Task: Search one way flight ticket for 2 adults, 4 children and 1 infant on lap in business from Birmingham: Birmingham-shuttlesworth International Airport to Dothan: Dothan Regional Airport on 5-2-2023. Choice of flights is United. Number of bags: 2 carry on bags and 7 checked bags. Price is upto 107000. Outbound departure time preference is 16:00.
Action: Mouse moved to (300, 498)
Screenshot: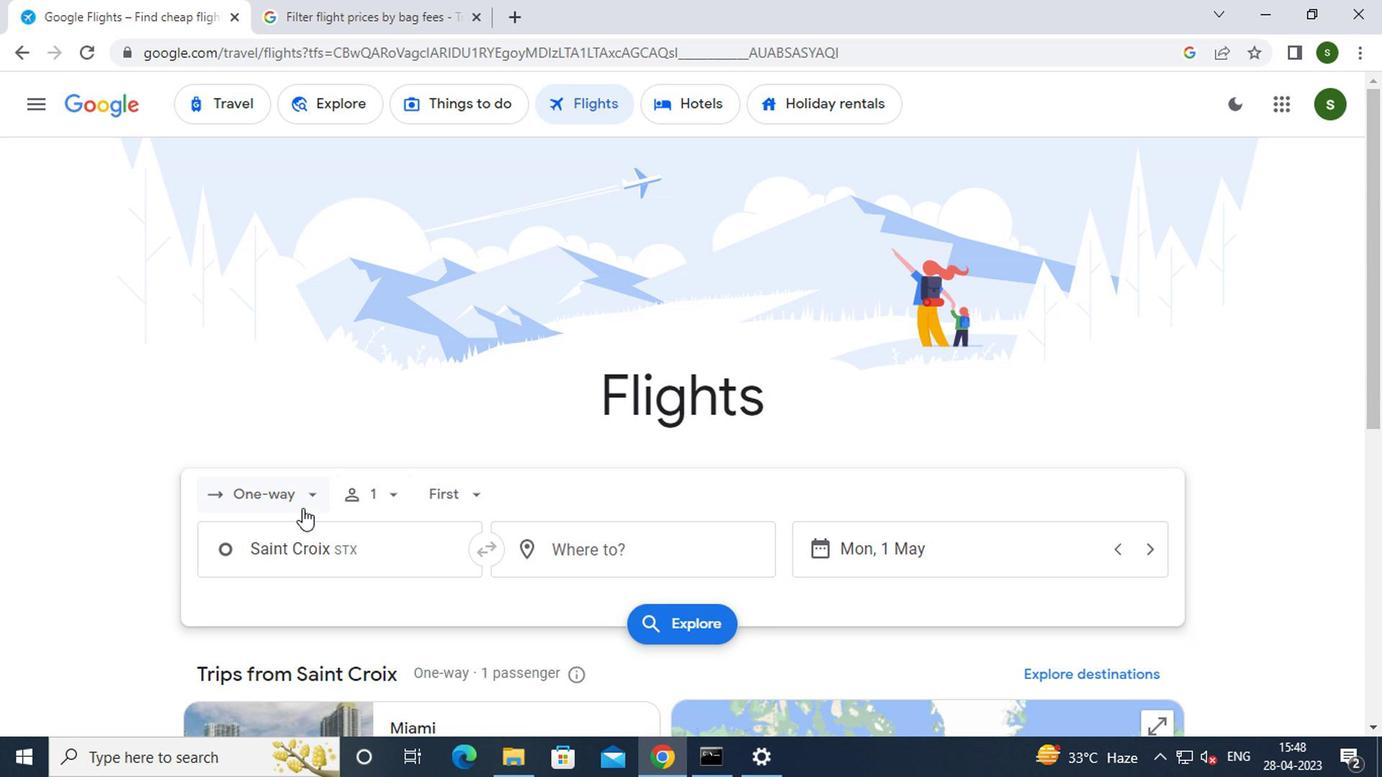
Action: Mouse pressed left at (300, 498)
Screenshot: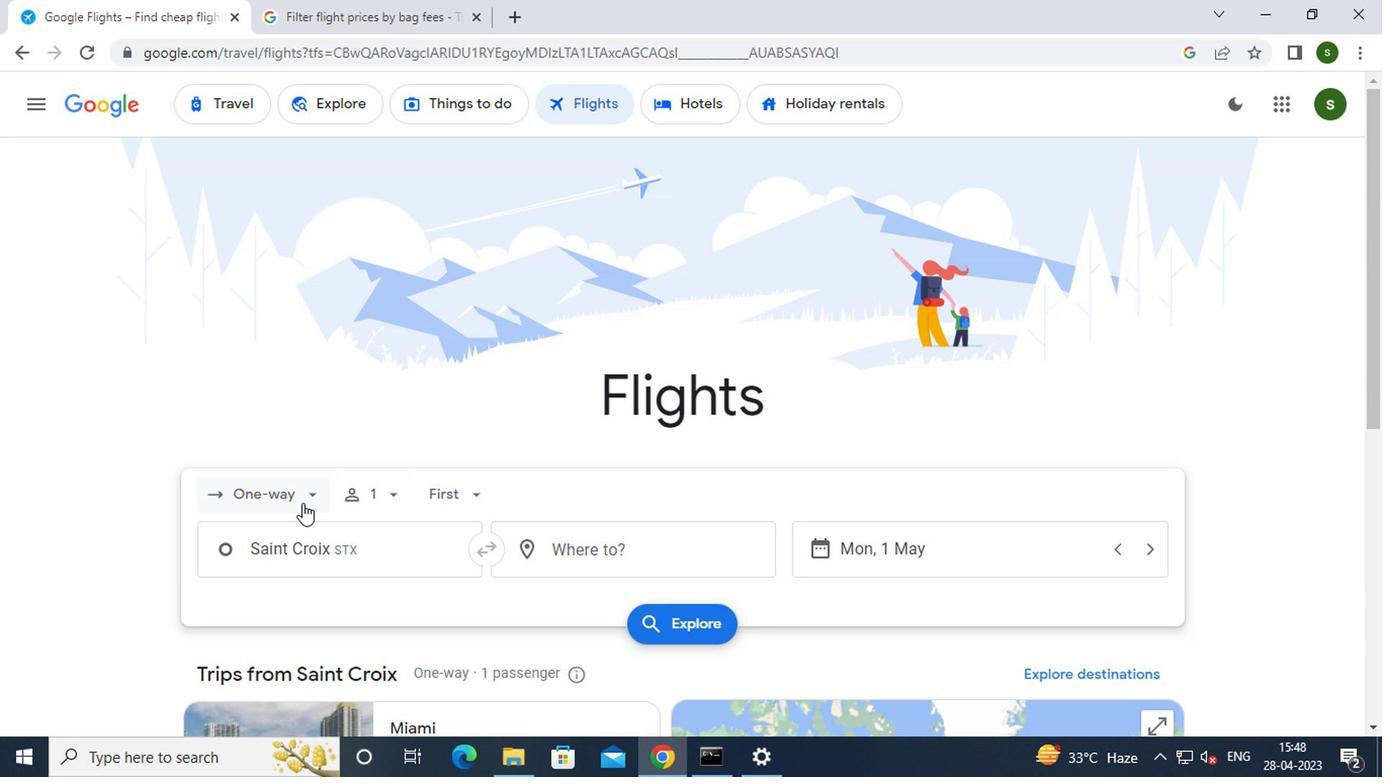 
Action: Mouse moved to (293, 585)
Screenshot: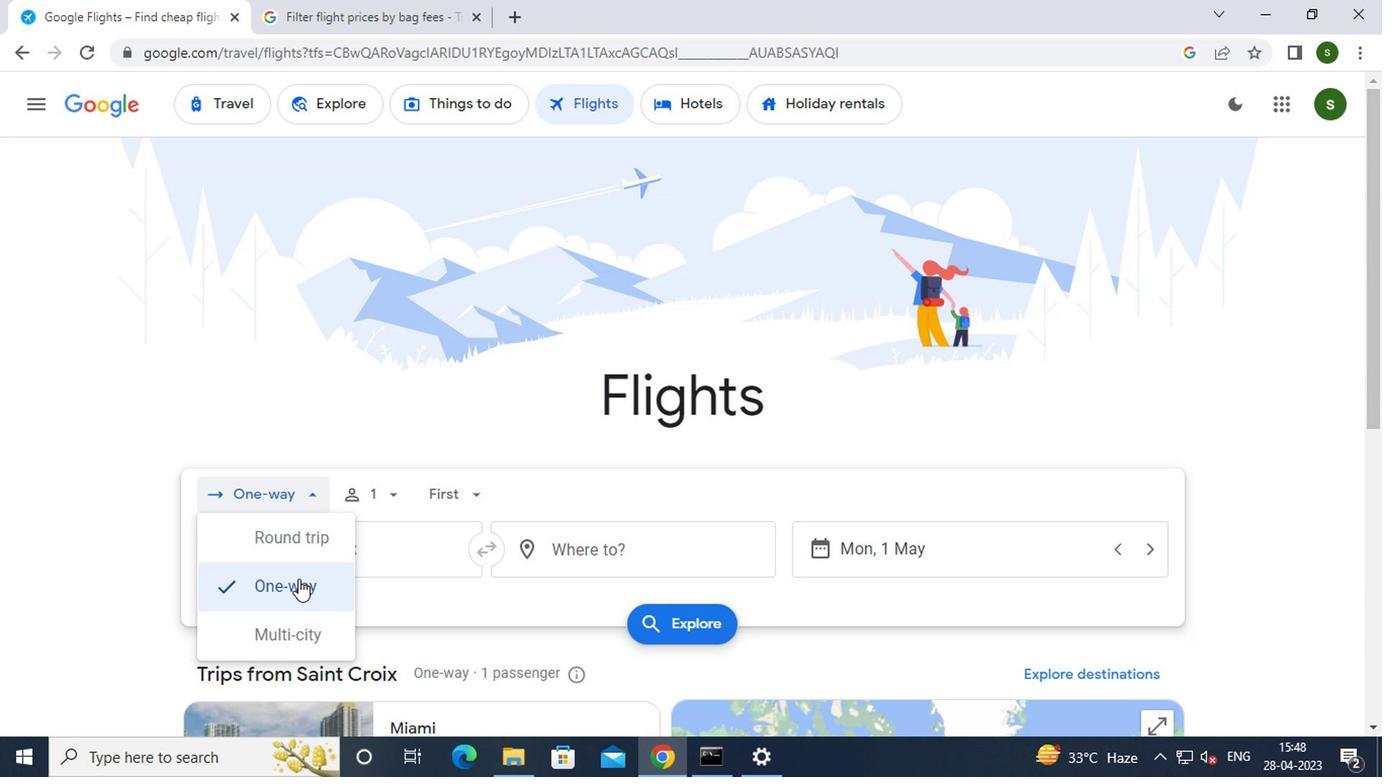 
Action: Mouse pressed left at (293, 585)
Screenshot: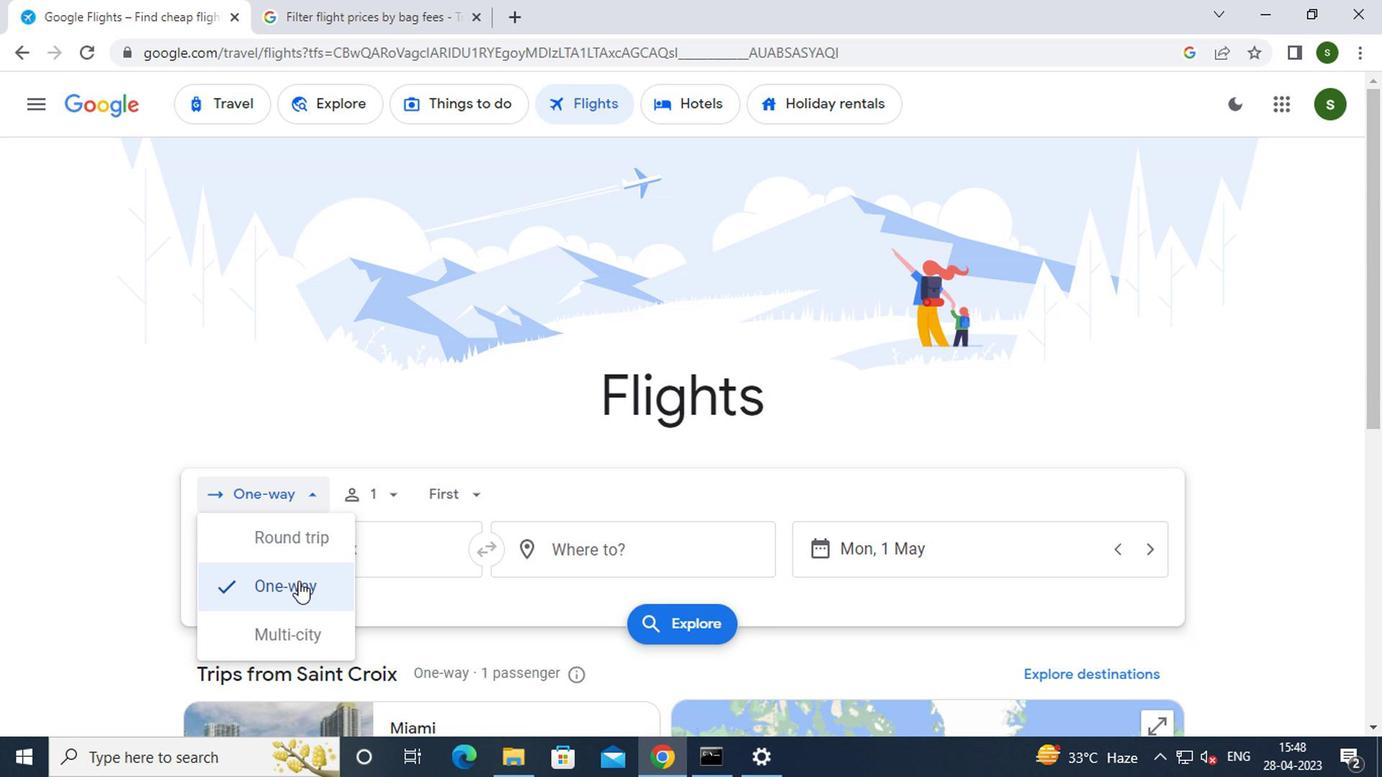 
Action: Mouse moved to (398, 485)
Screenshot: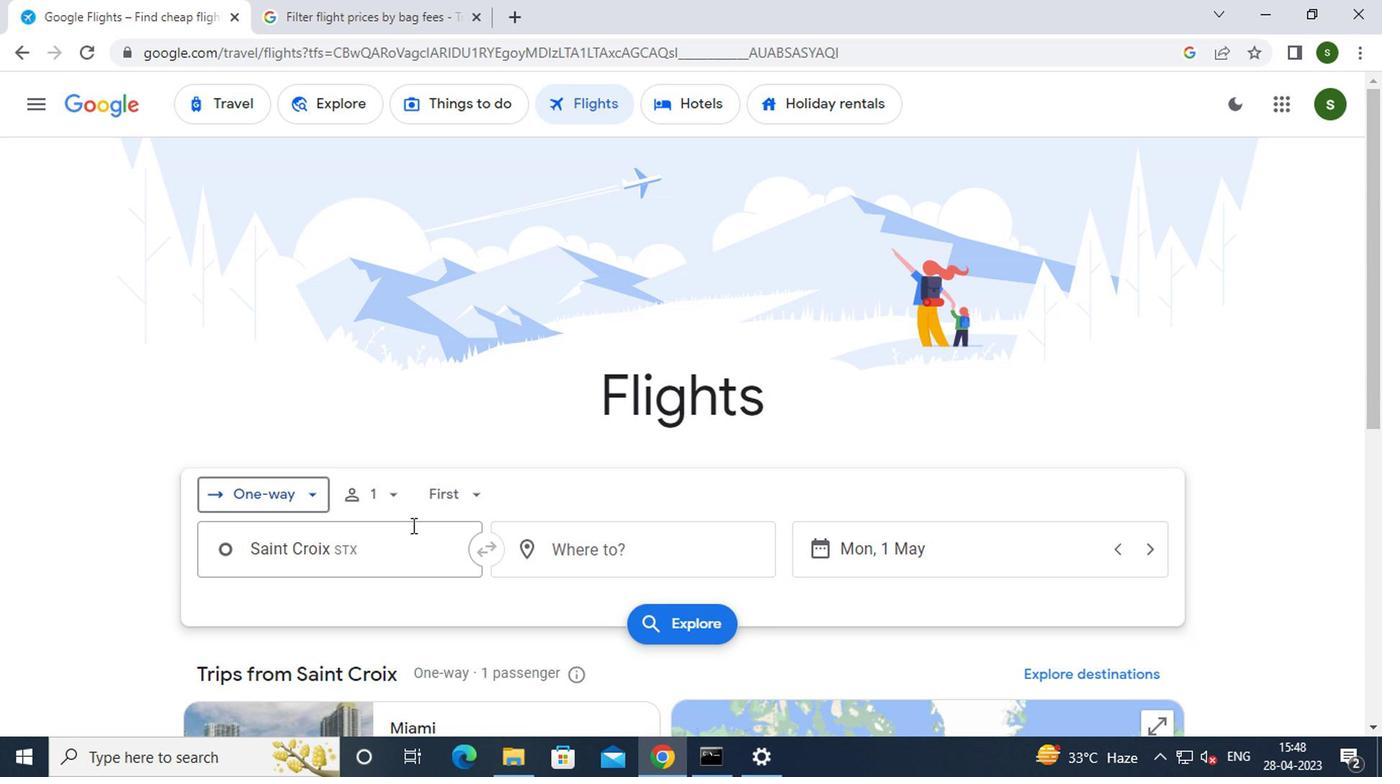 
Action: Mouse pressed left at (398, 485)
Screenshot: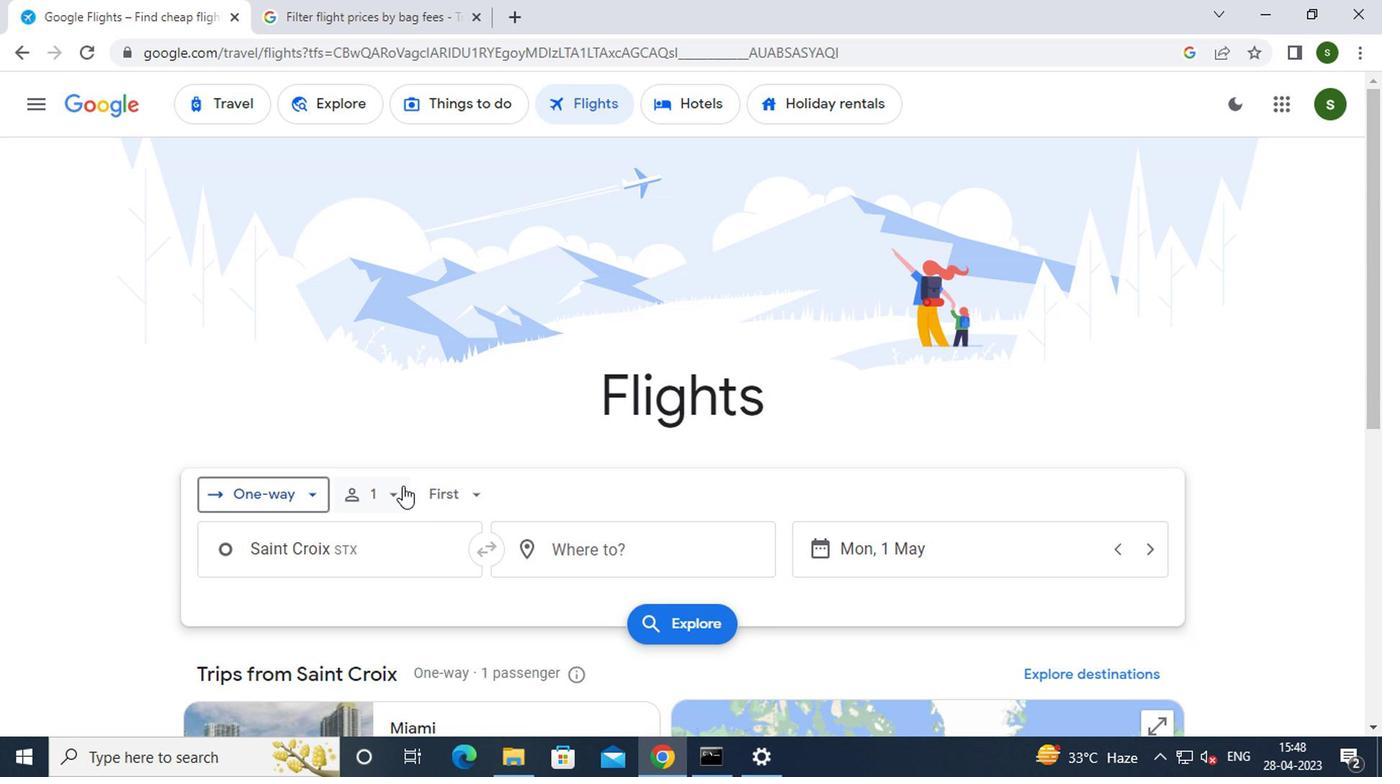 
Action: Mouse moved to (551, 547)
Screenshot: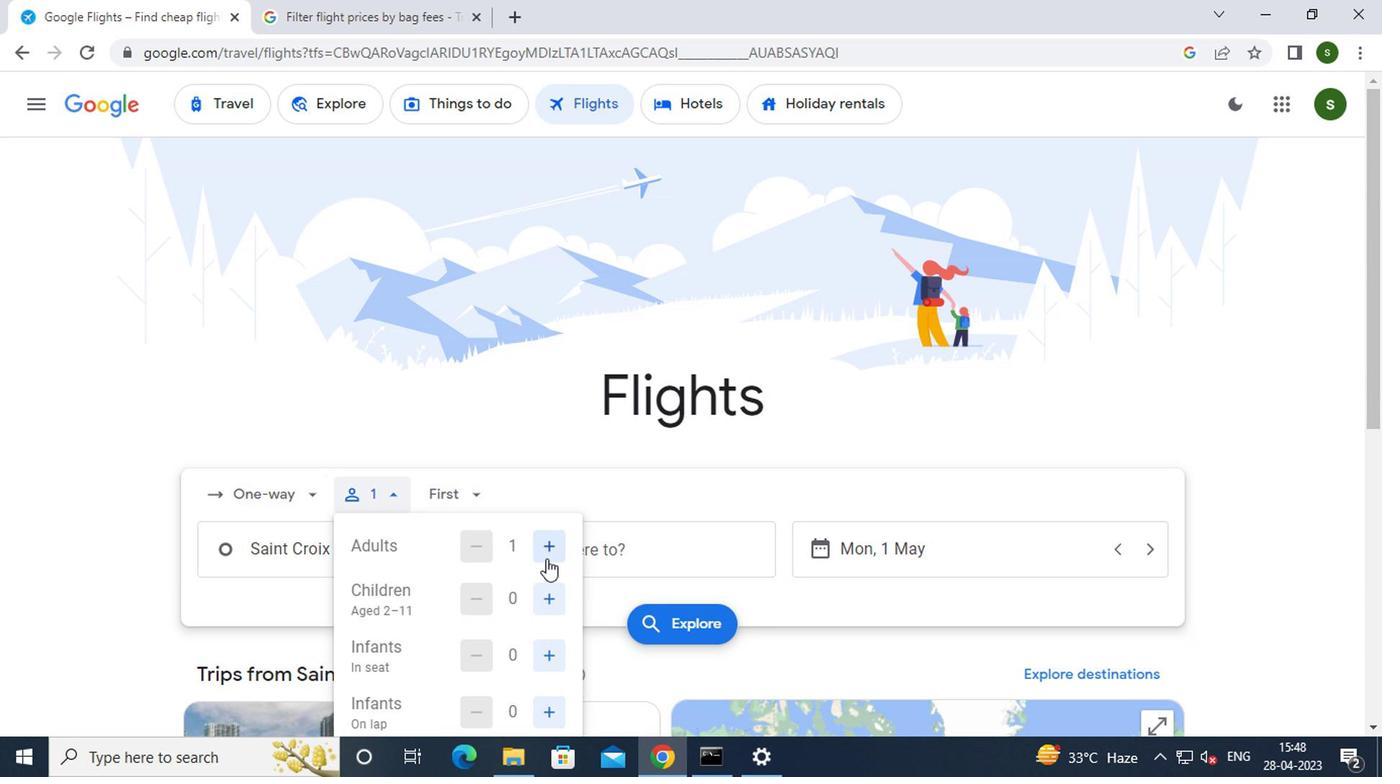 
Action: Mouse pressed left at (551, 547)
Screenshot: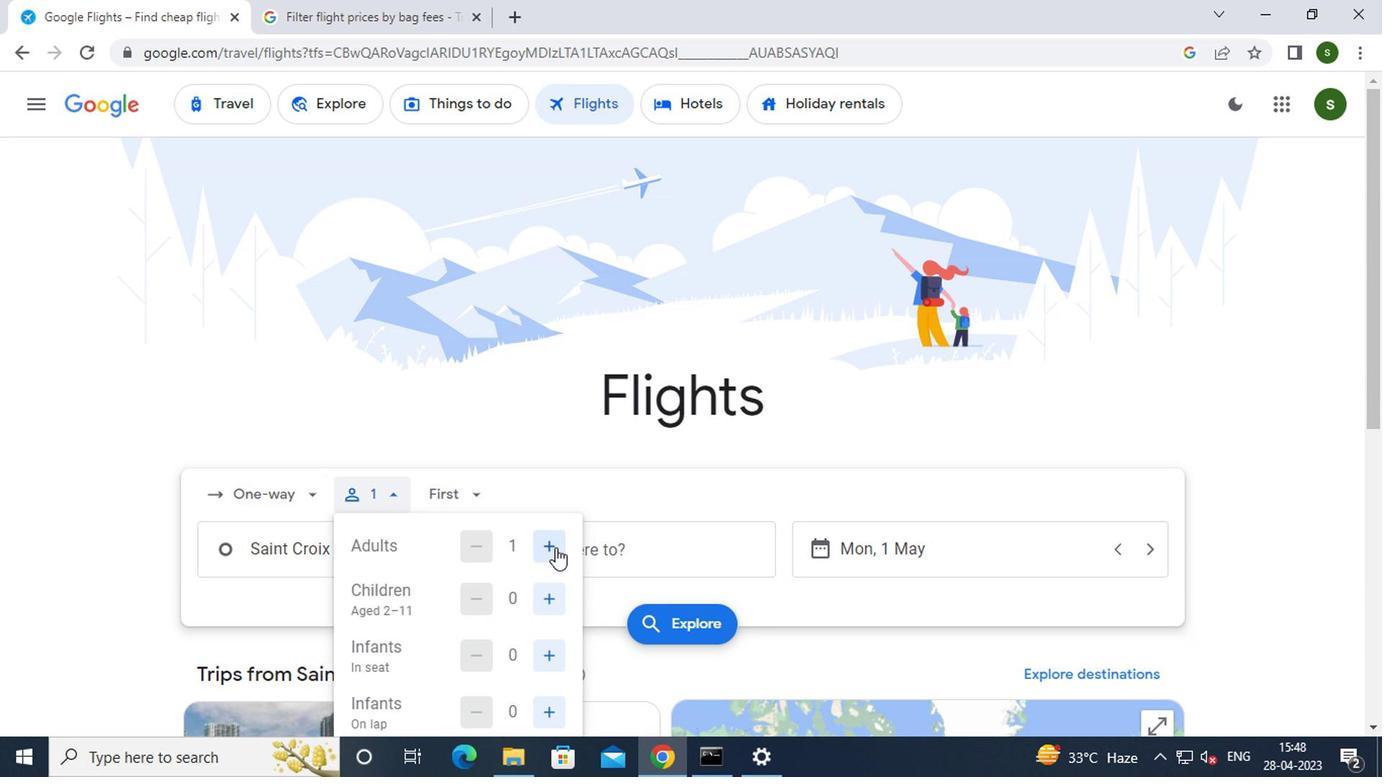 
Action: Mouse moved to (550, 592)
Screenshot: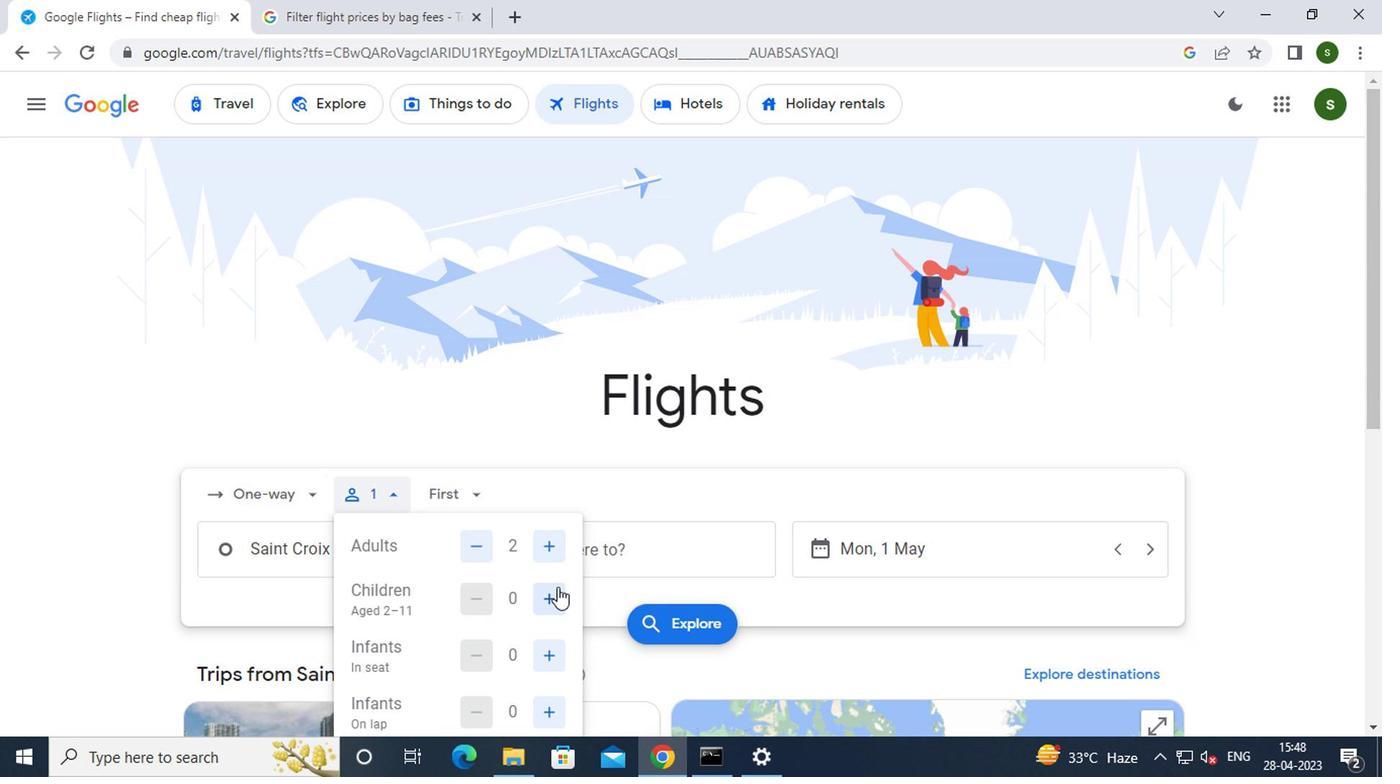 
Action: Mouse pressed left at (550, 592)
Screenshot: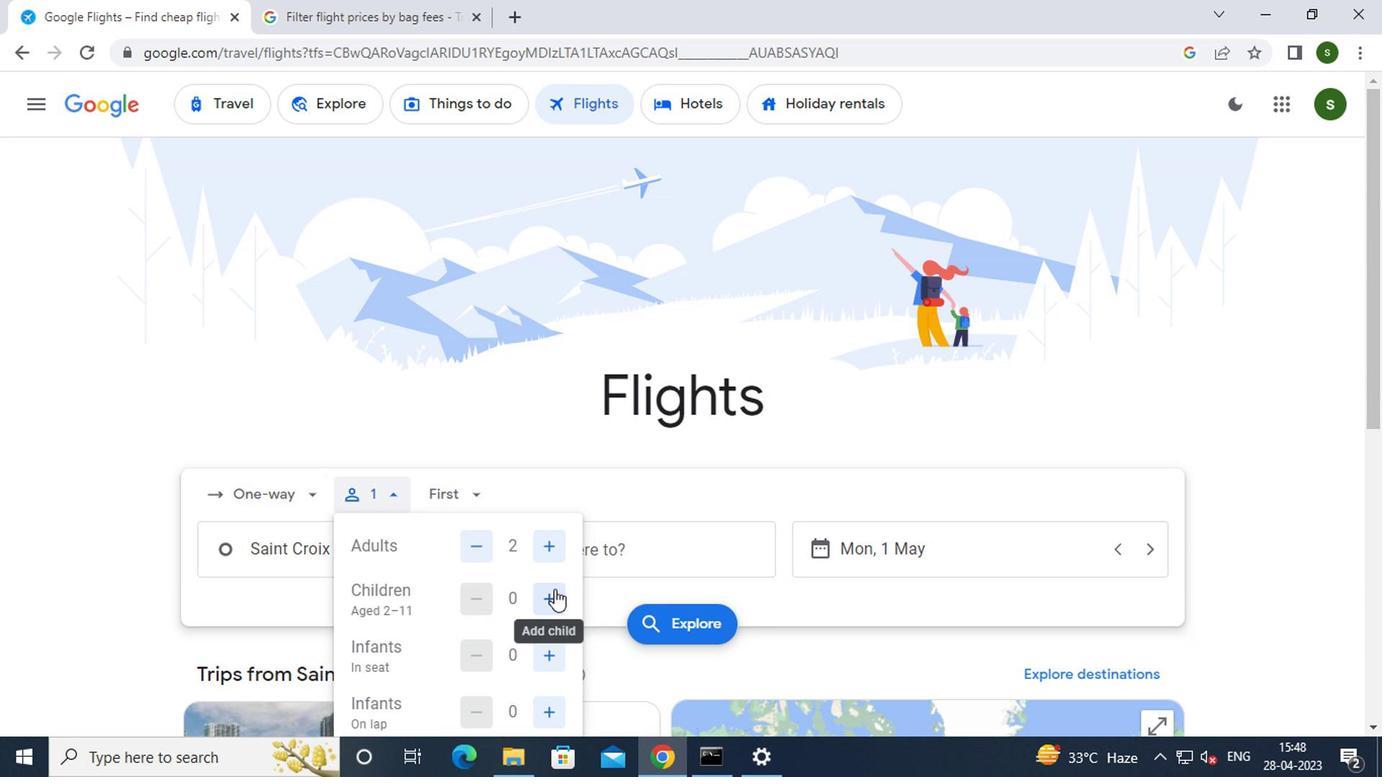 
Action: Mouse pressed left at (550, 592)
Screenshot: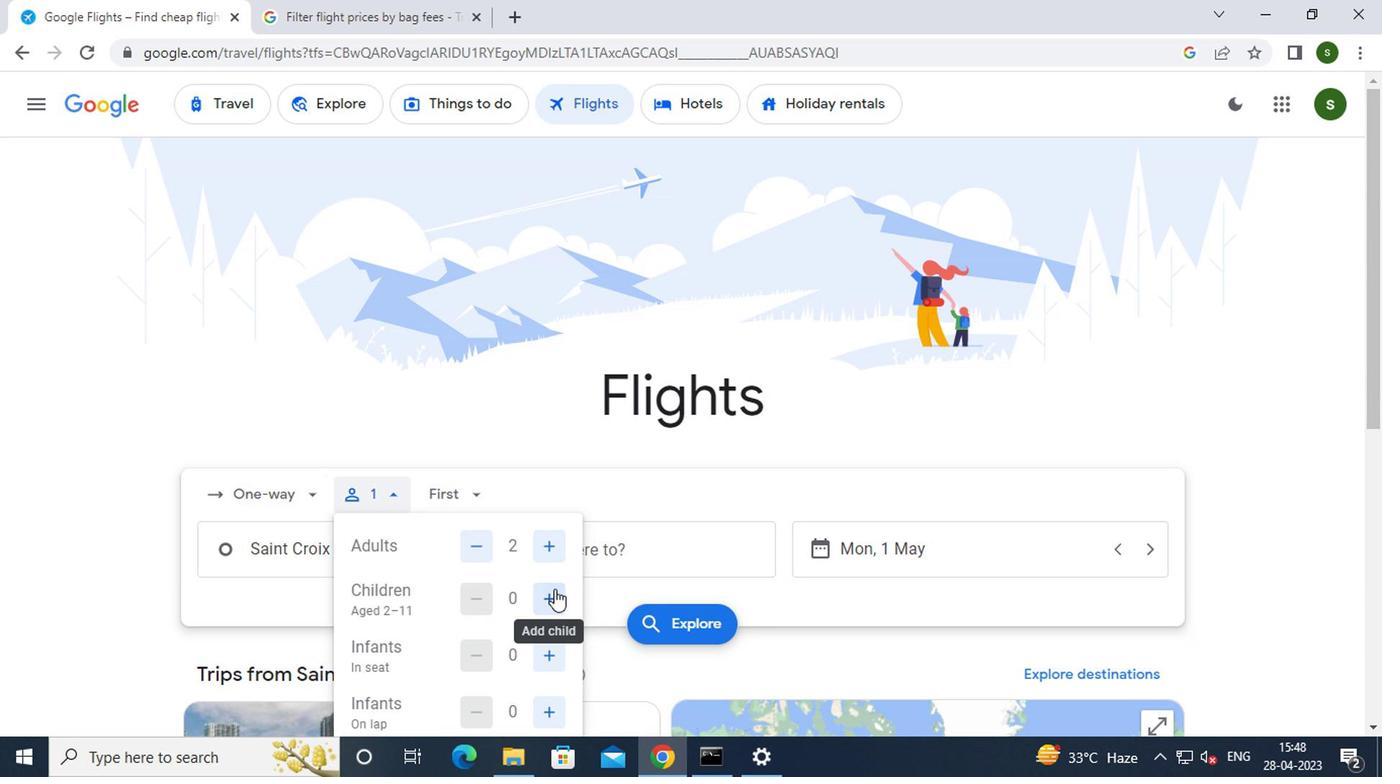 
Action: Mouse pressed left at (550, 592)
Screenshot: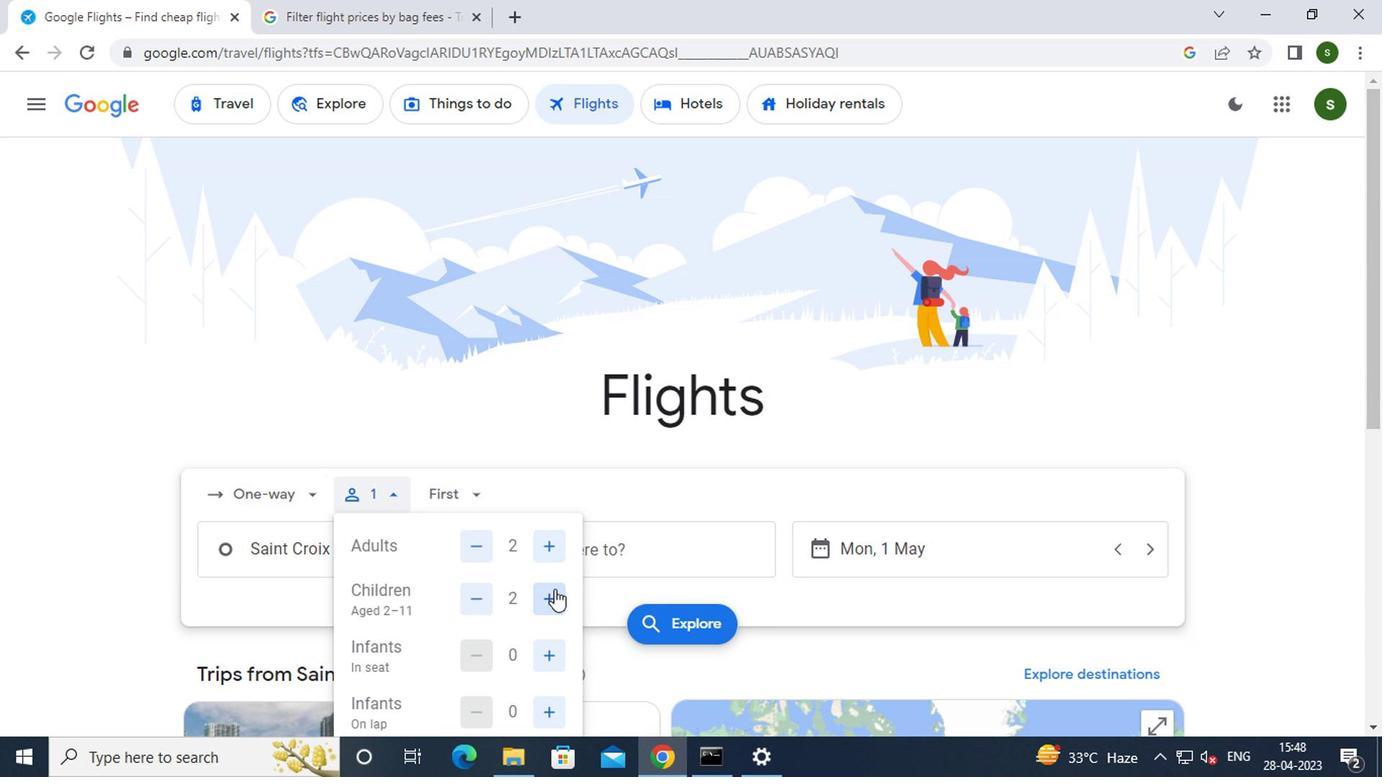 
Action: Mouse pressed left at (550, 592)
Screenshot: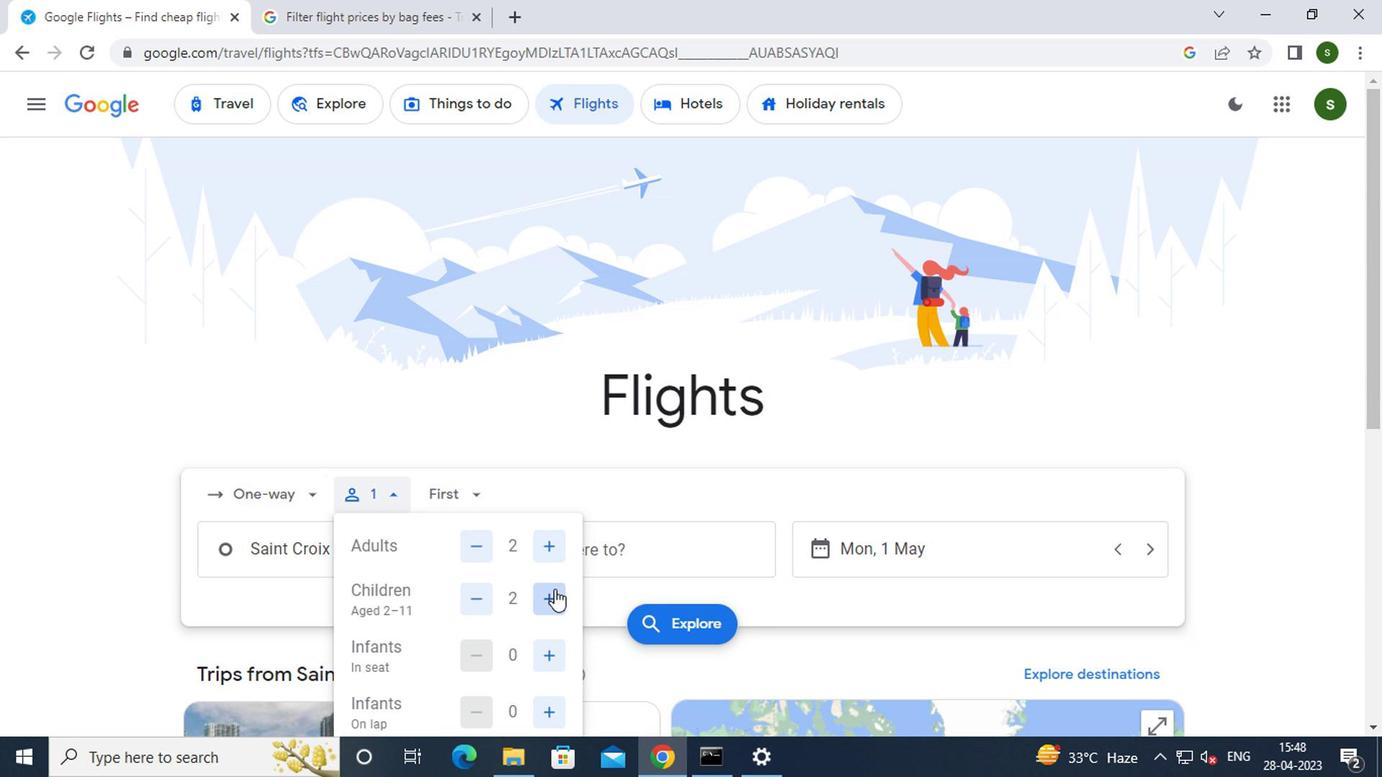 
Action: Mouse moved to (534, 714)
Screenshot: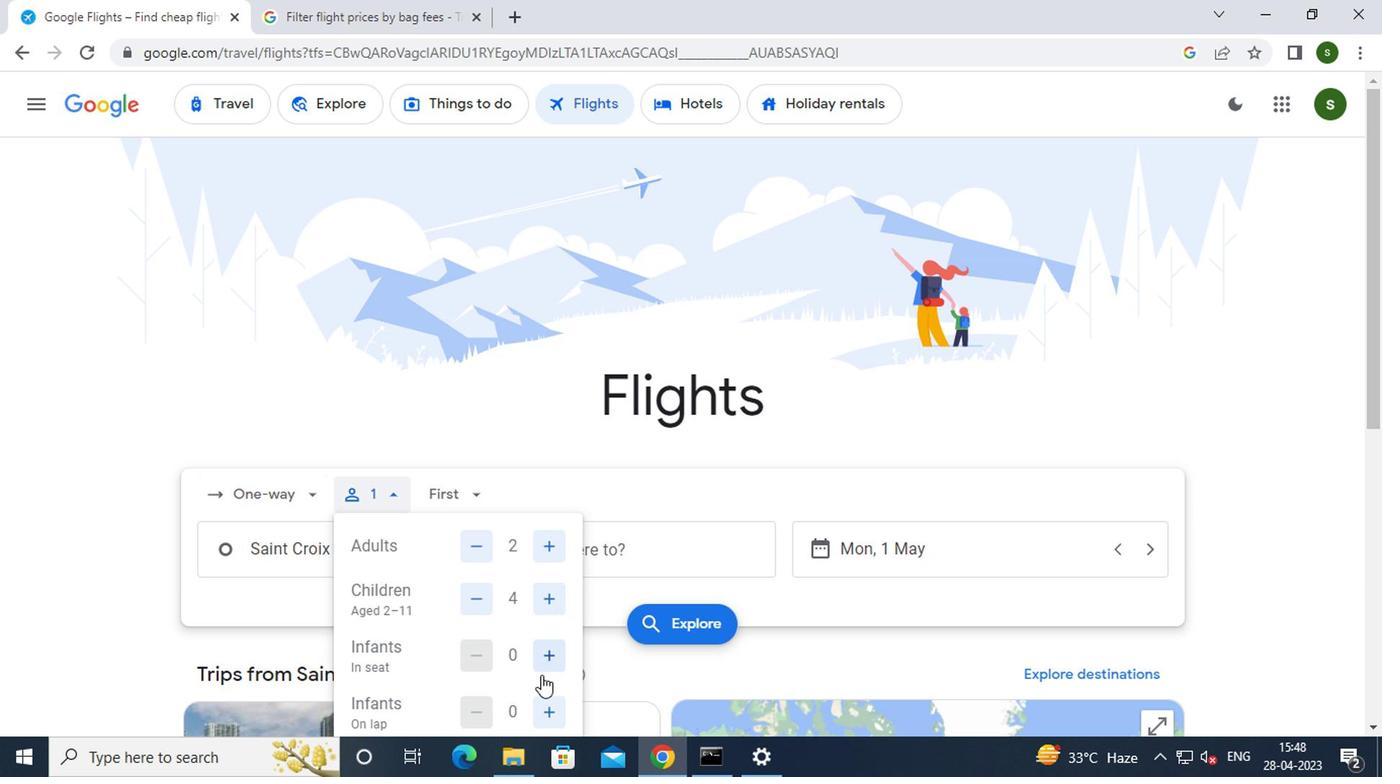 
Action: Mouse pressed left at (534, 714)
Screenshot: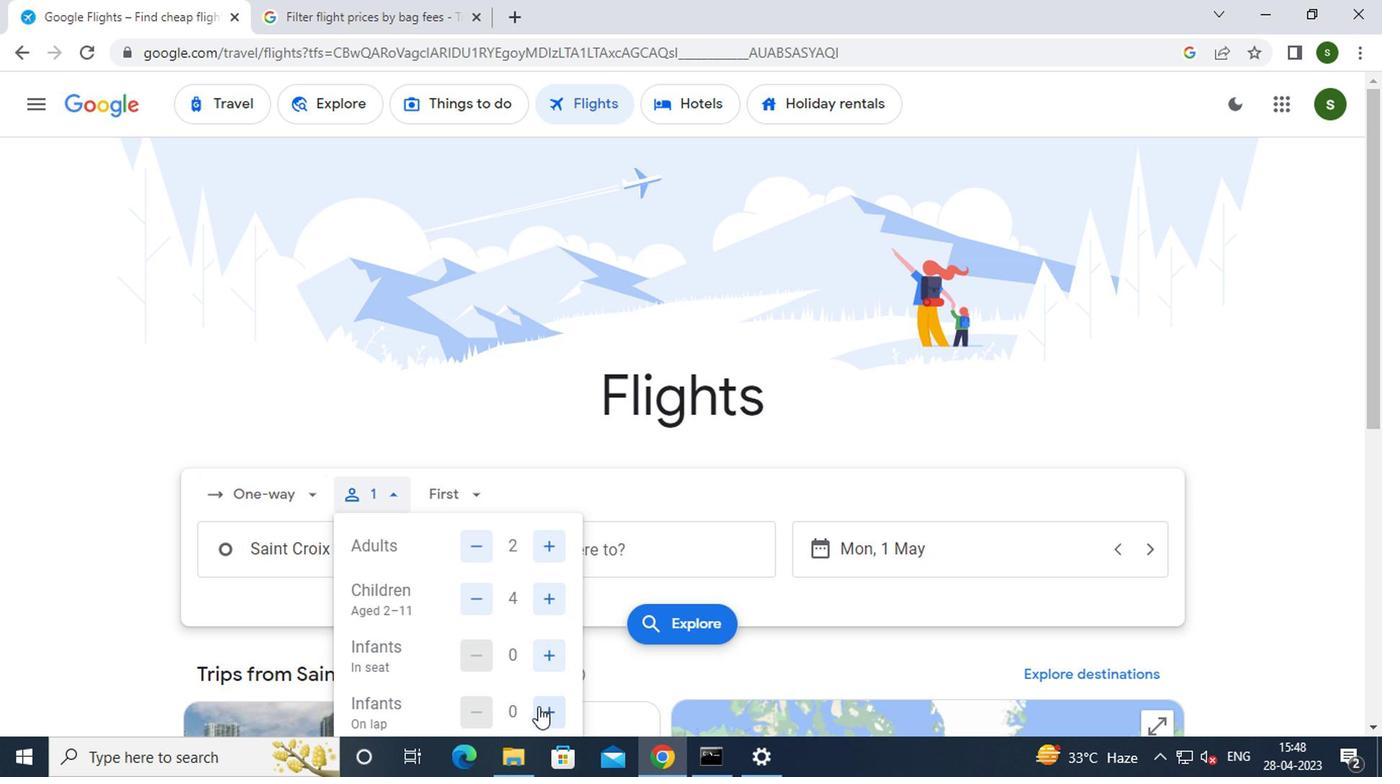
Action: Mouse moved to (469, 491)
Screenshot: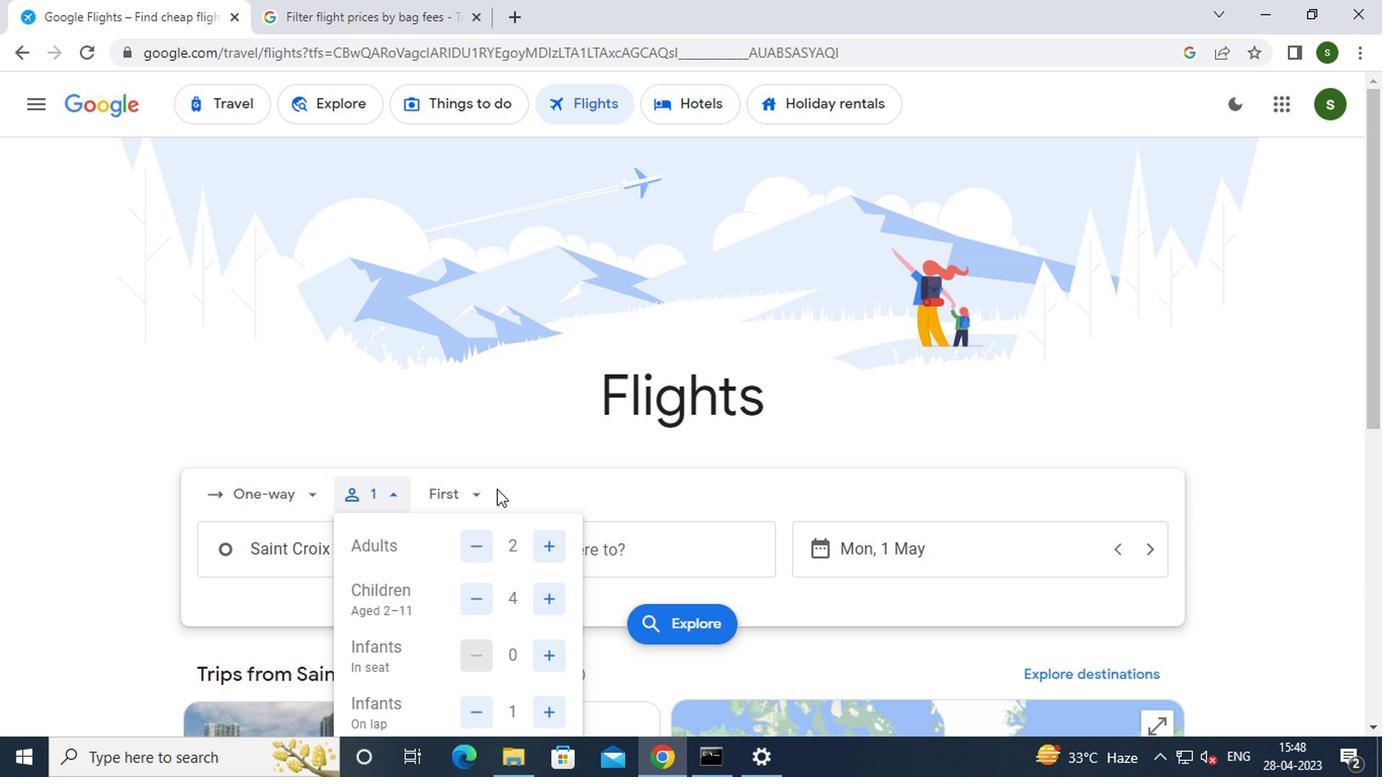 
Action: Mouse pressed left at (469, 491)
Screenshot: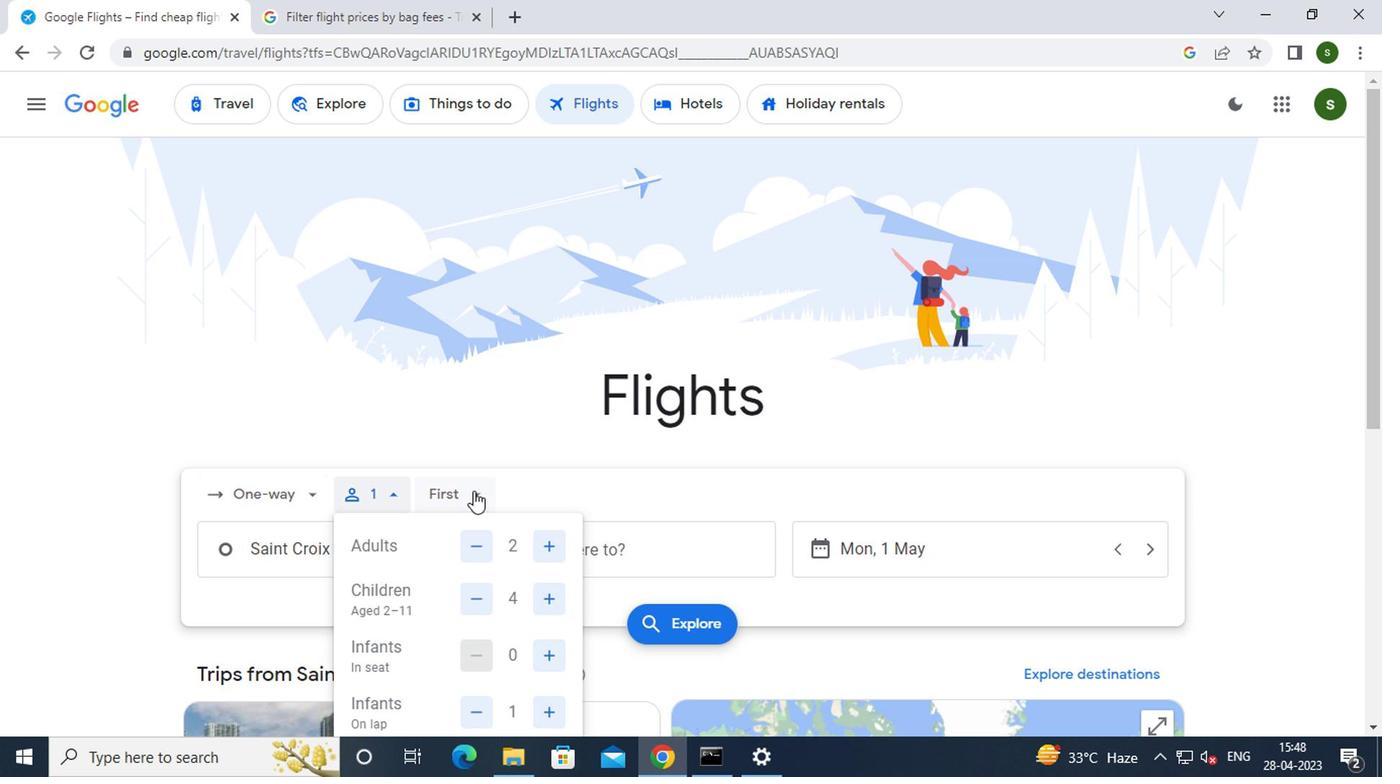 
Action: Mouse moved to (516, 642)
Screenshot: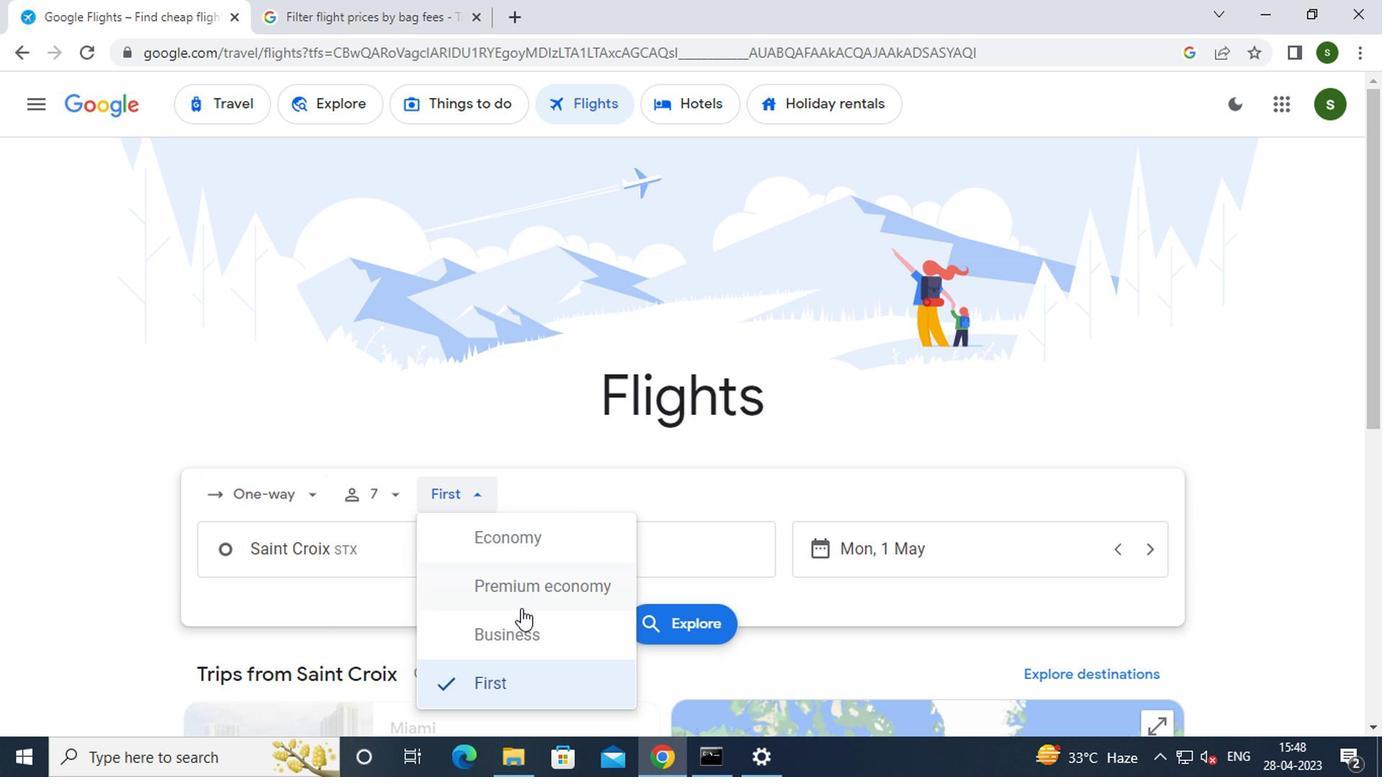 
Action: Mouse pressed left at (516, 642)
Screenshot: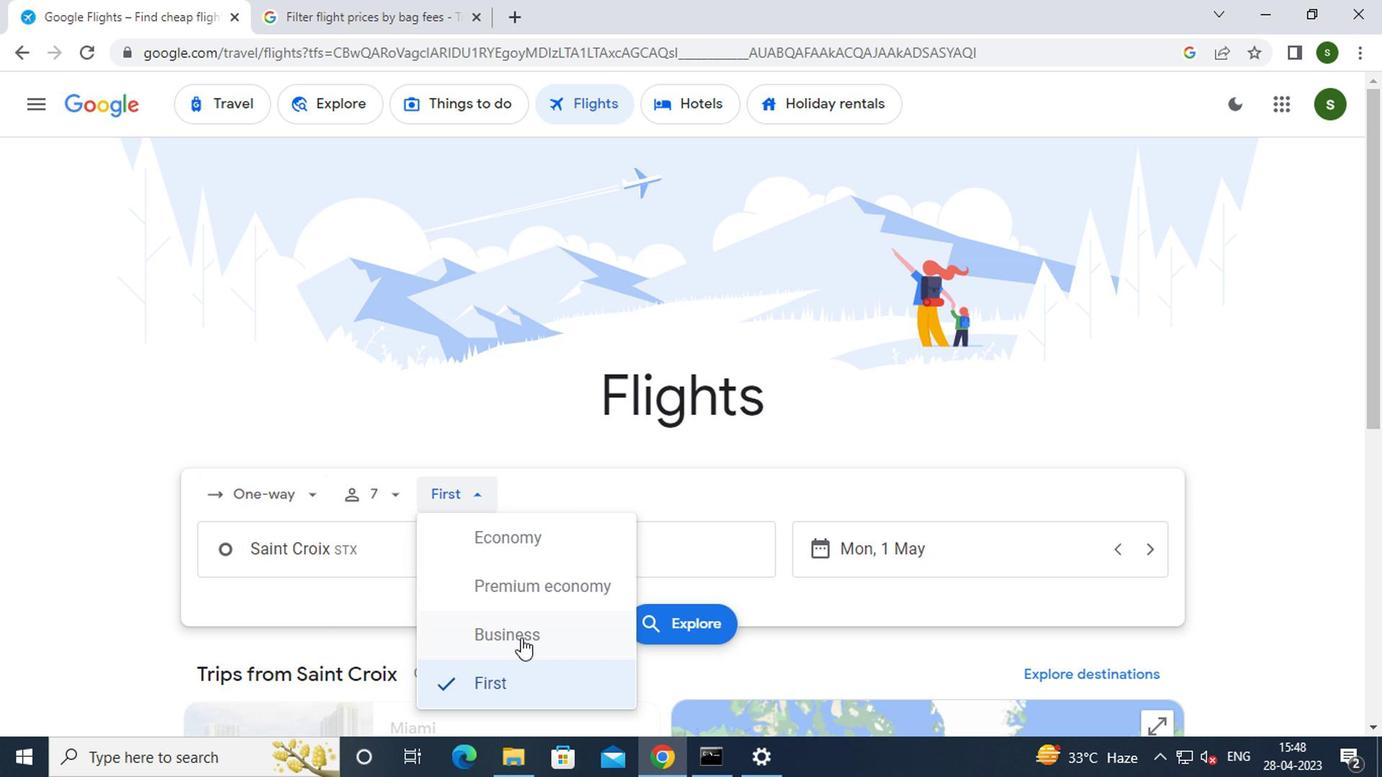 
Action: Mouse moved to (411, 557)
Screenshot: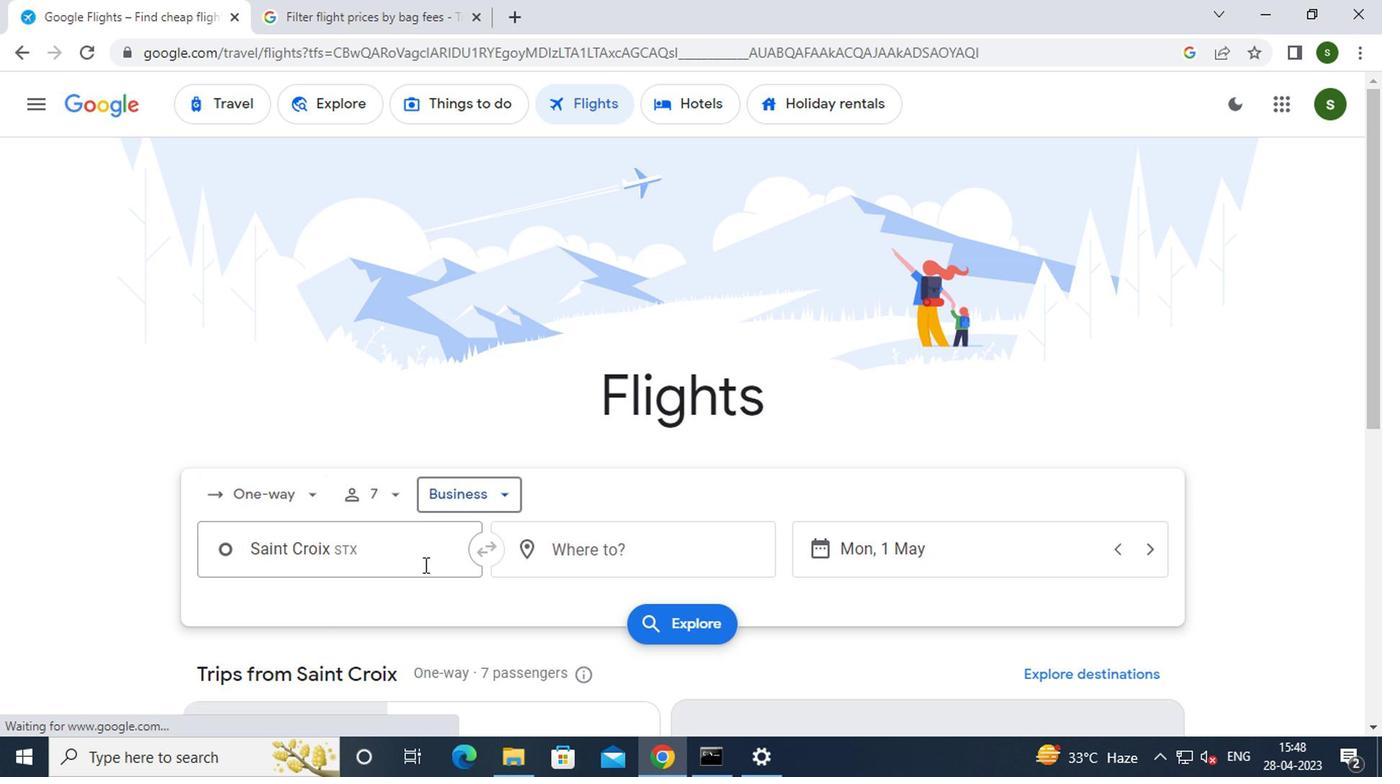 
Action: Mouse pressed left at (411, 557)
Screenshot: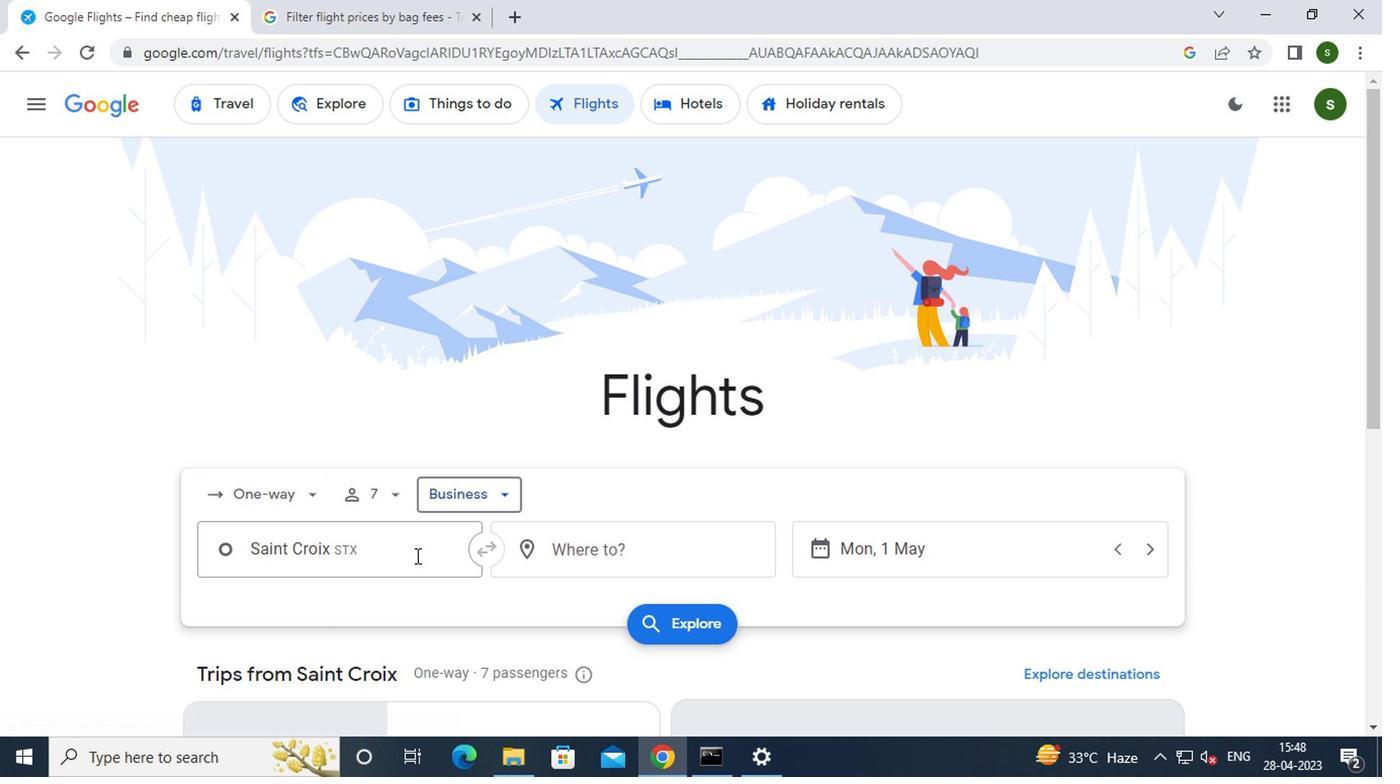
Action: Key pressed b<Key.caps_lock>irmingham
Screenshot: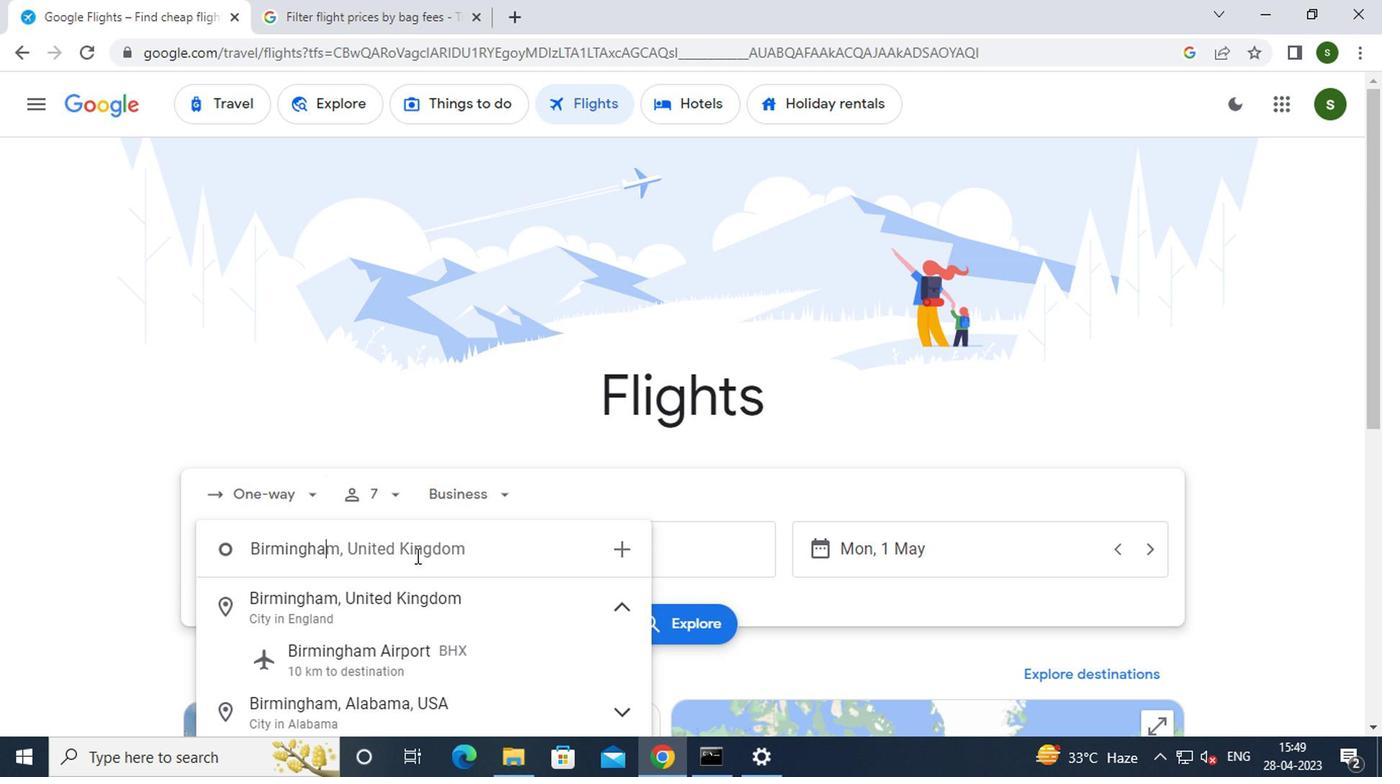 
Action: Mouse scrolled (411, 557) with delta (0, 0)
Screenshot: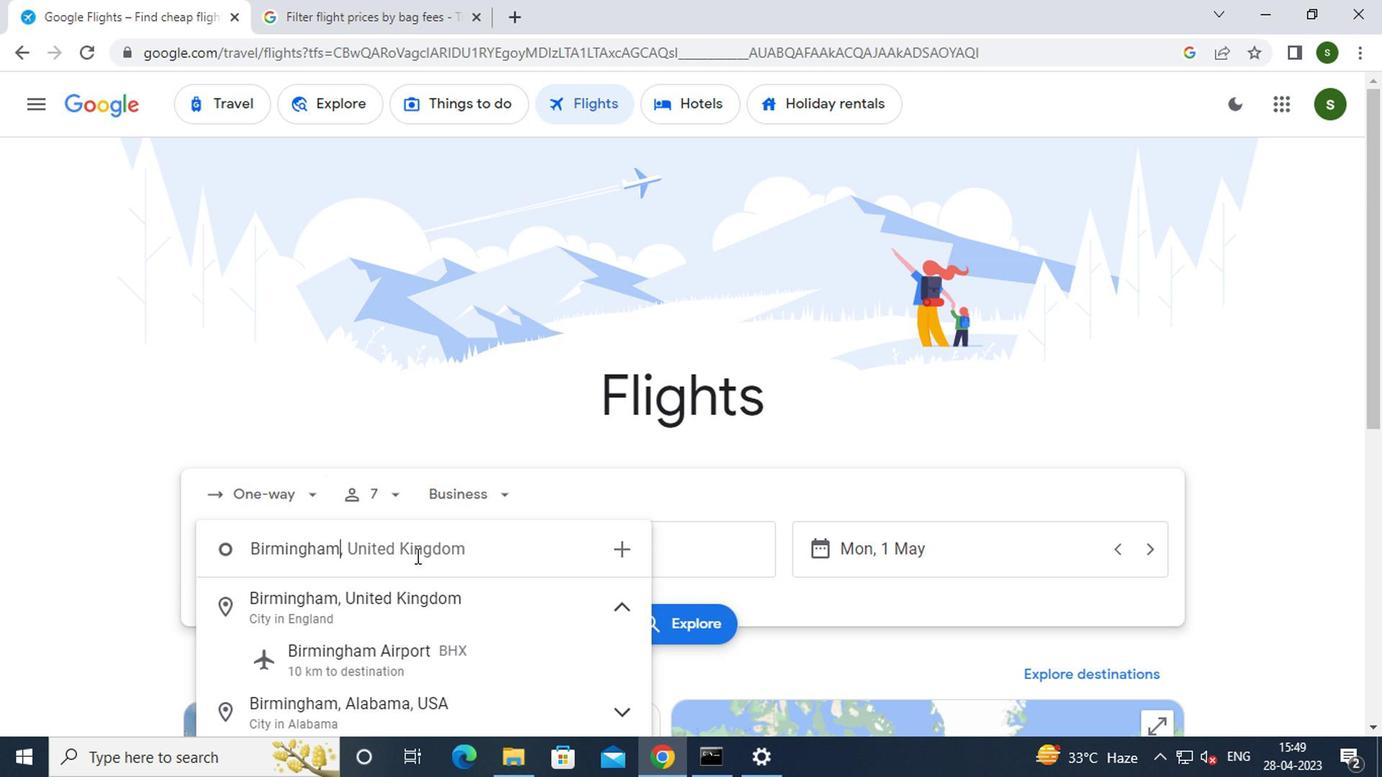
Action: Mouse moved to (418, 436)
Screenshot: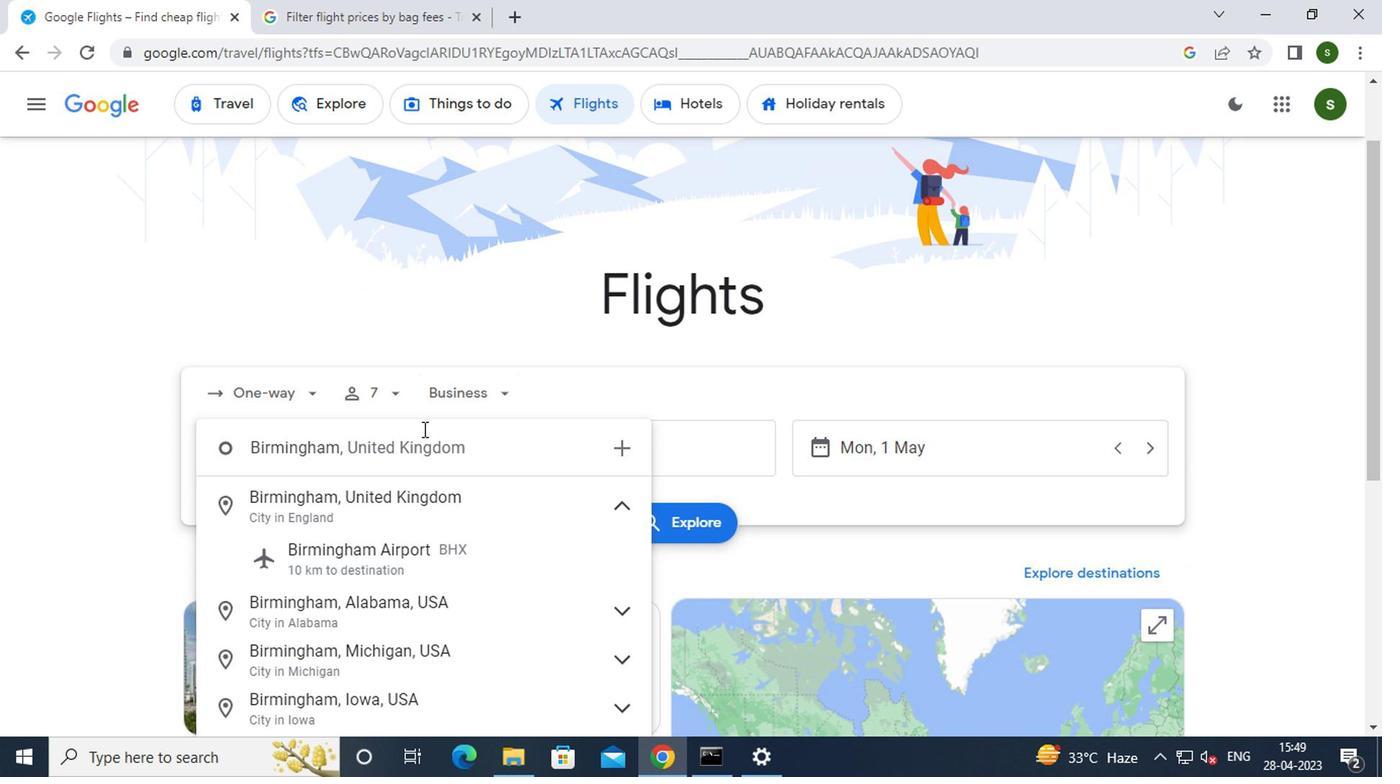 
Action: Mouse scrolled (418, 436) with delta (0, 0)
Screenshot: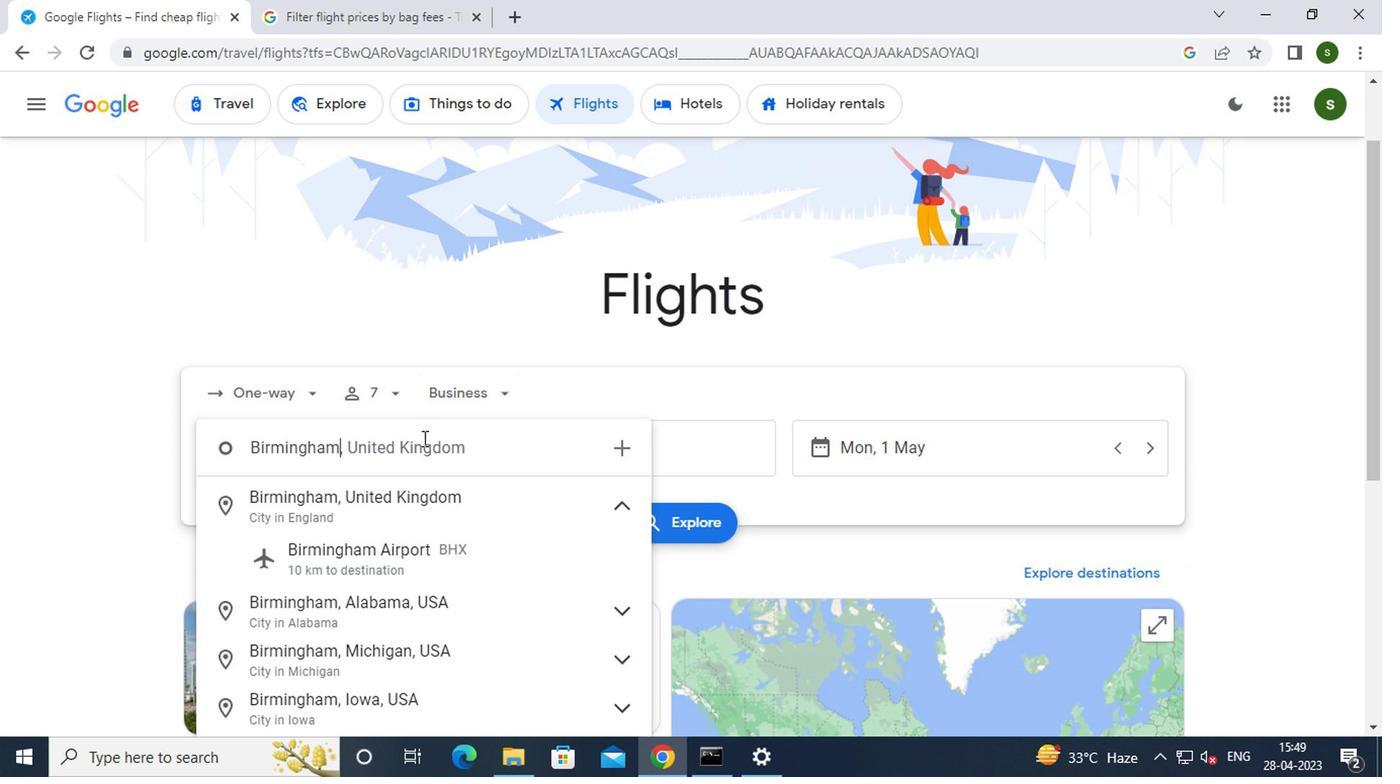 
Action: Mouse moved to (429, 357)
Screenshot: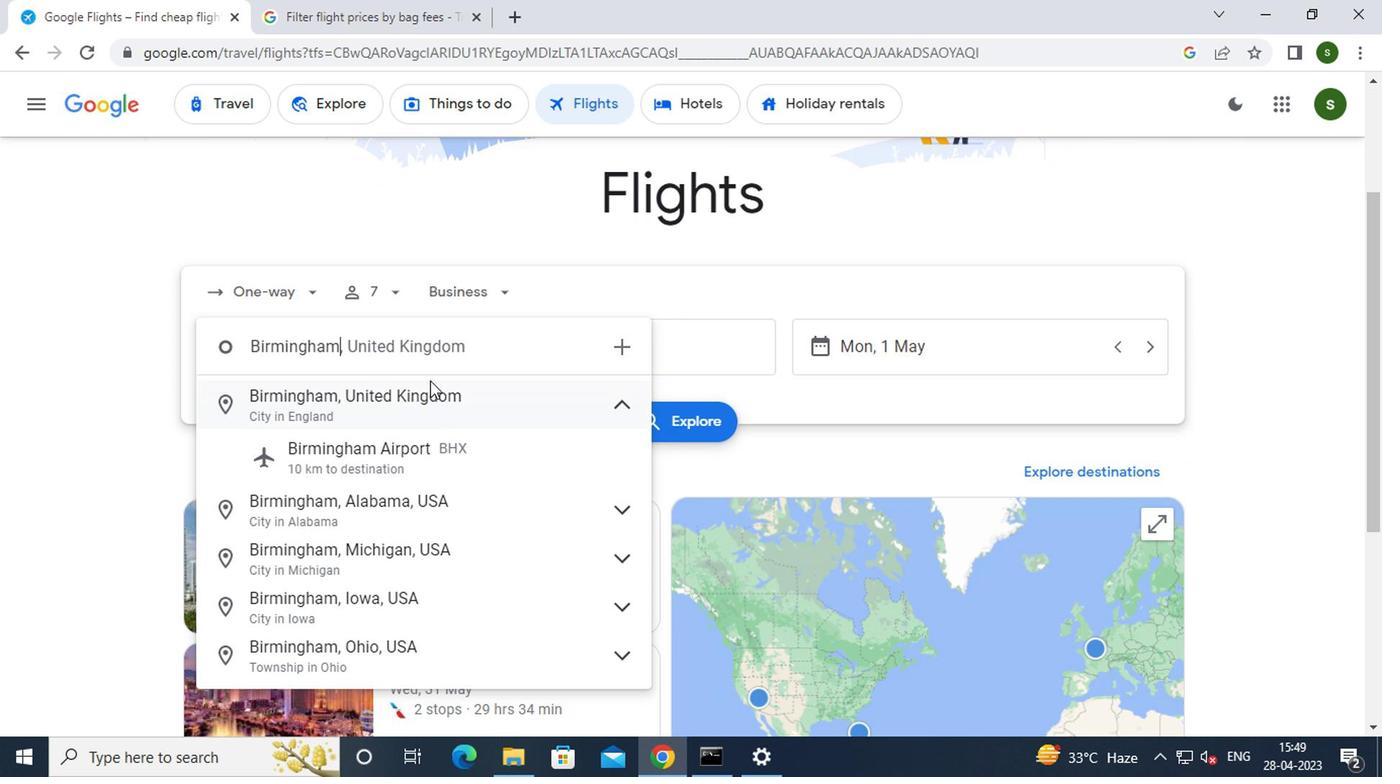 
Action: Key pressed -<Key.caps_lock><Key.caps_lock>shutt
Screenshot: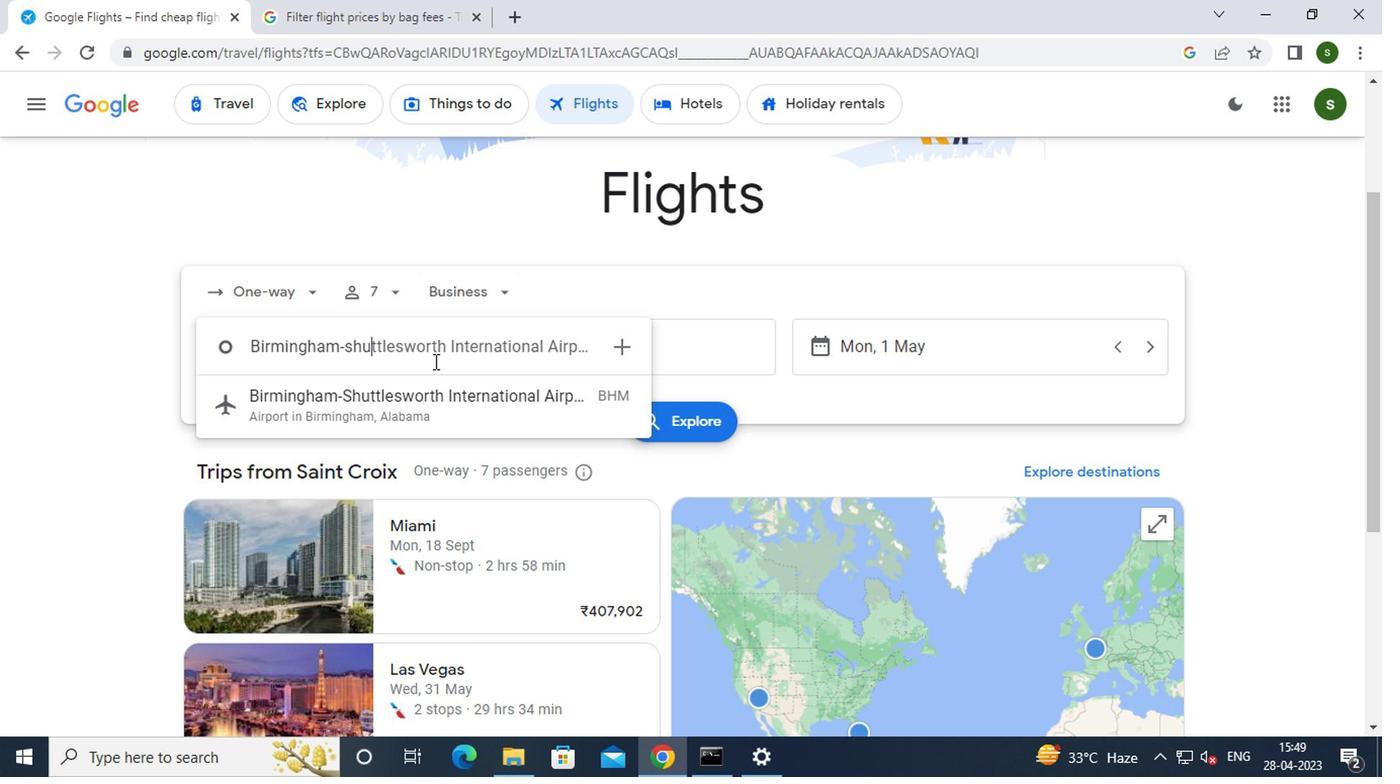 
Action: Mouse moved to (441, 398)
Screenshot: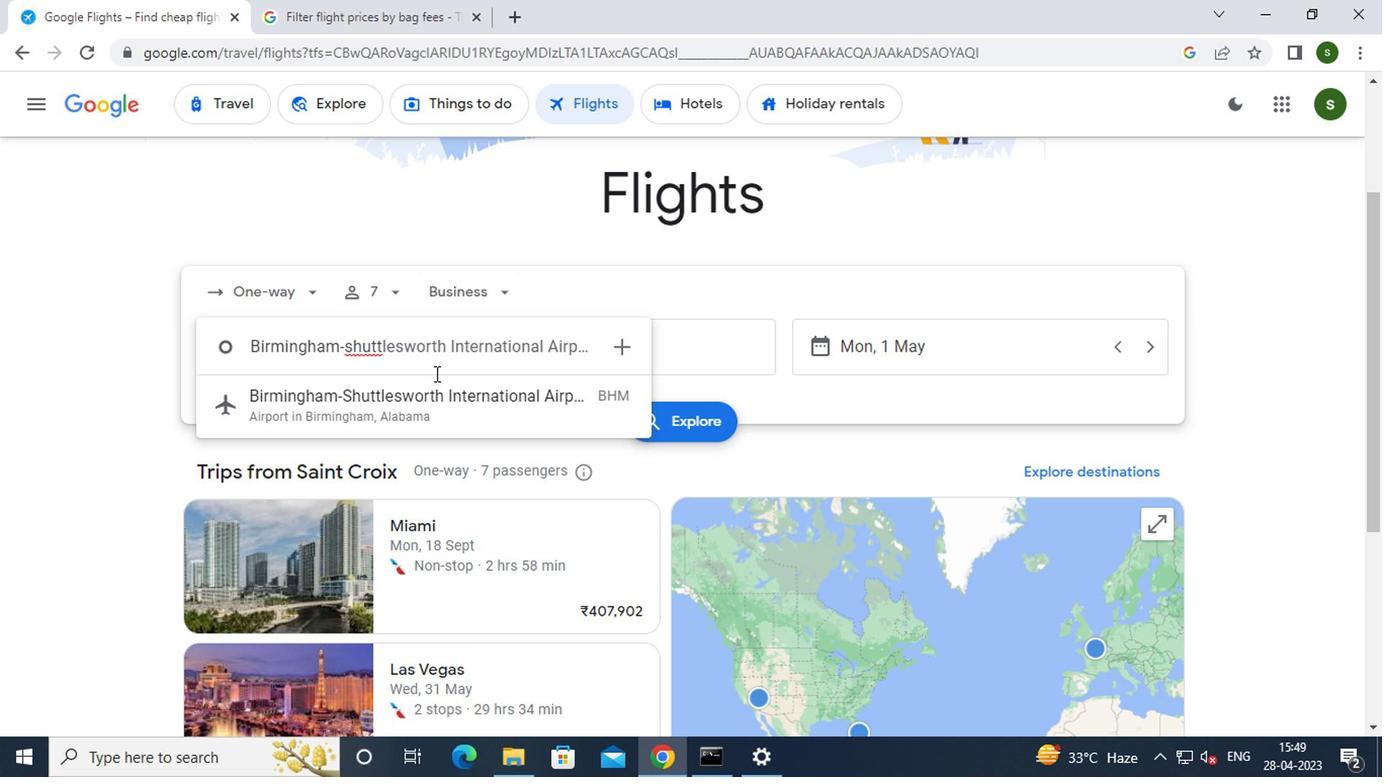 
Action: Mouse pressed left at (441, 398)
Screenshot: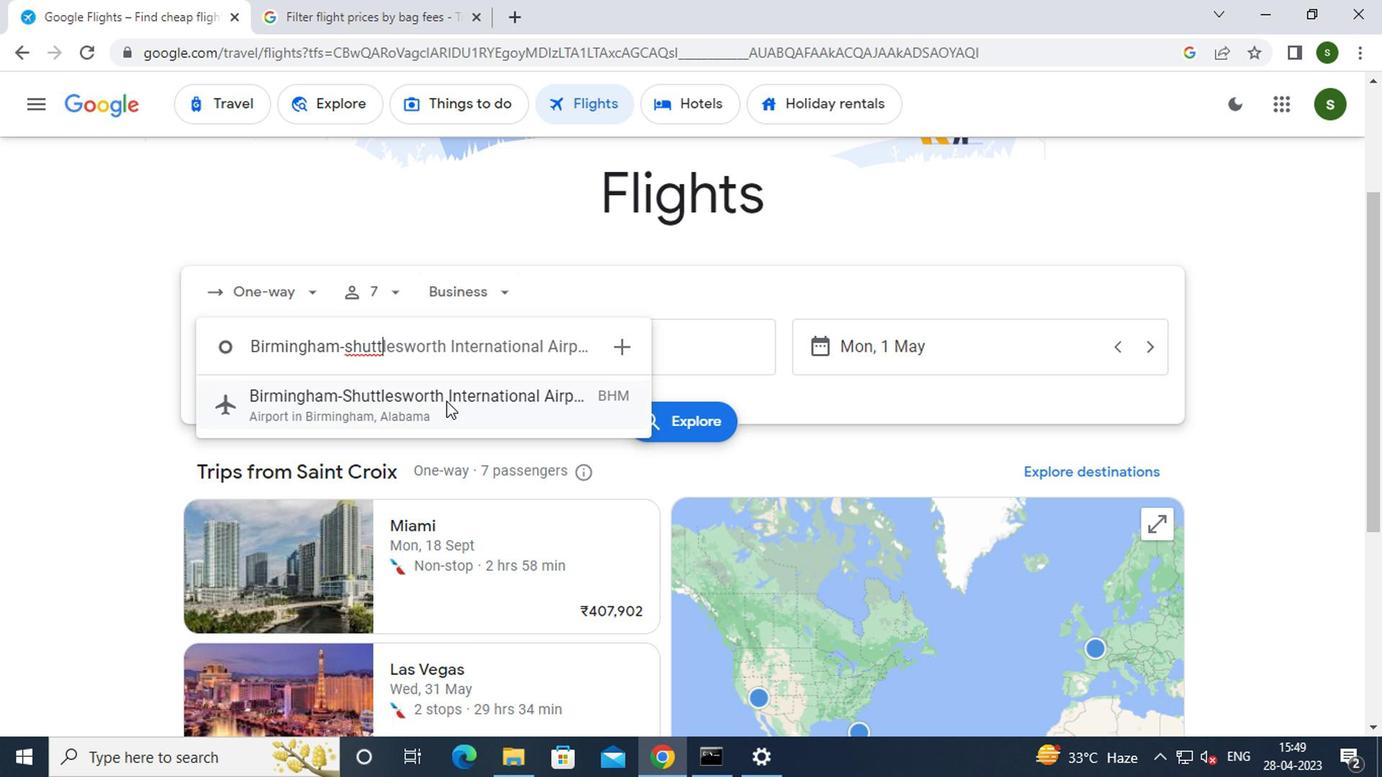 
Action: Mouse moved to (582, 357)
Screenshot: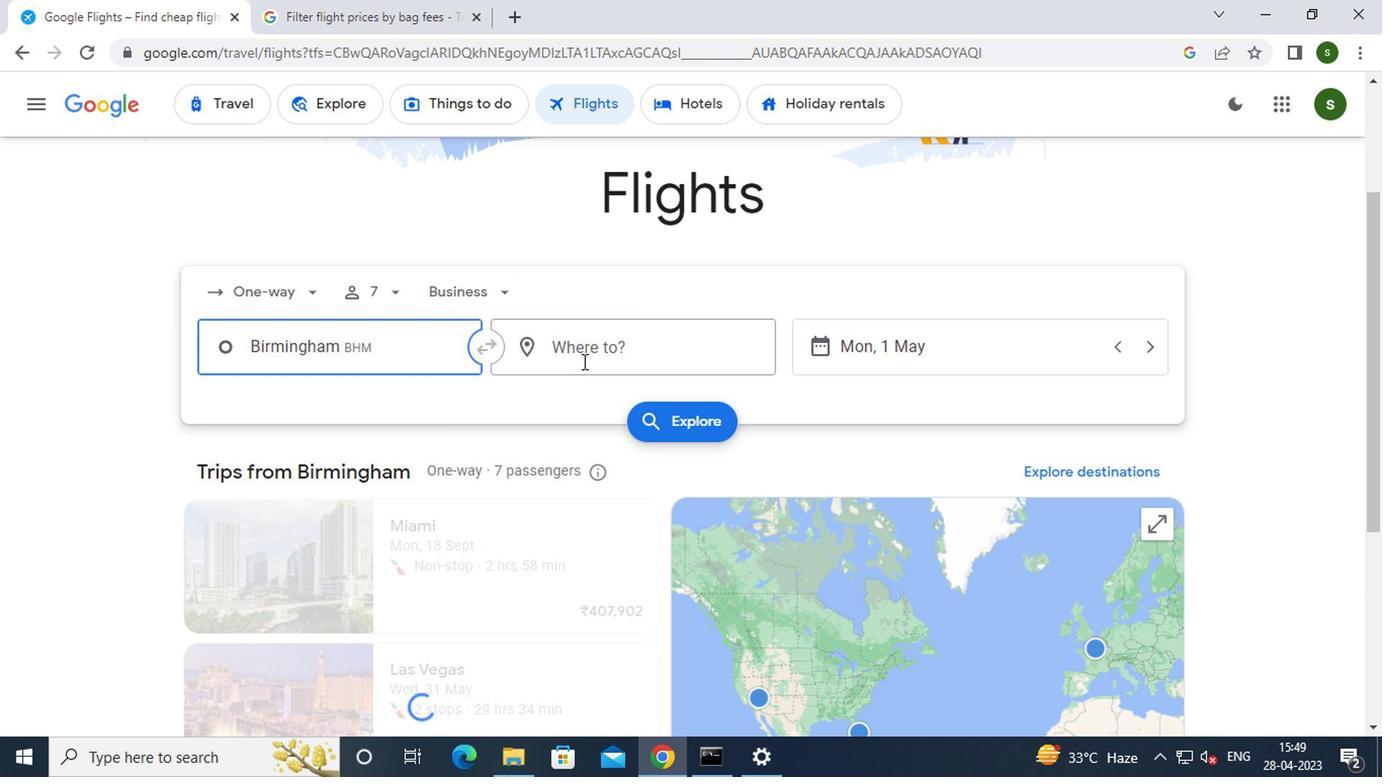 
Action: Mouse pressed left at (582, 357)
Screenshot: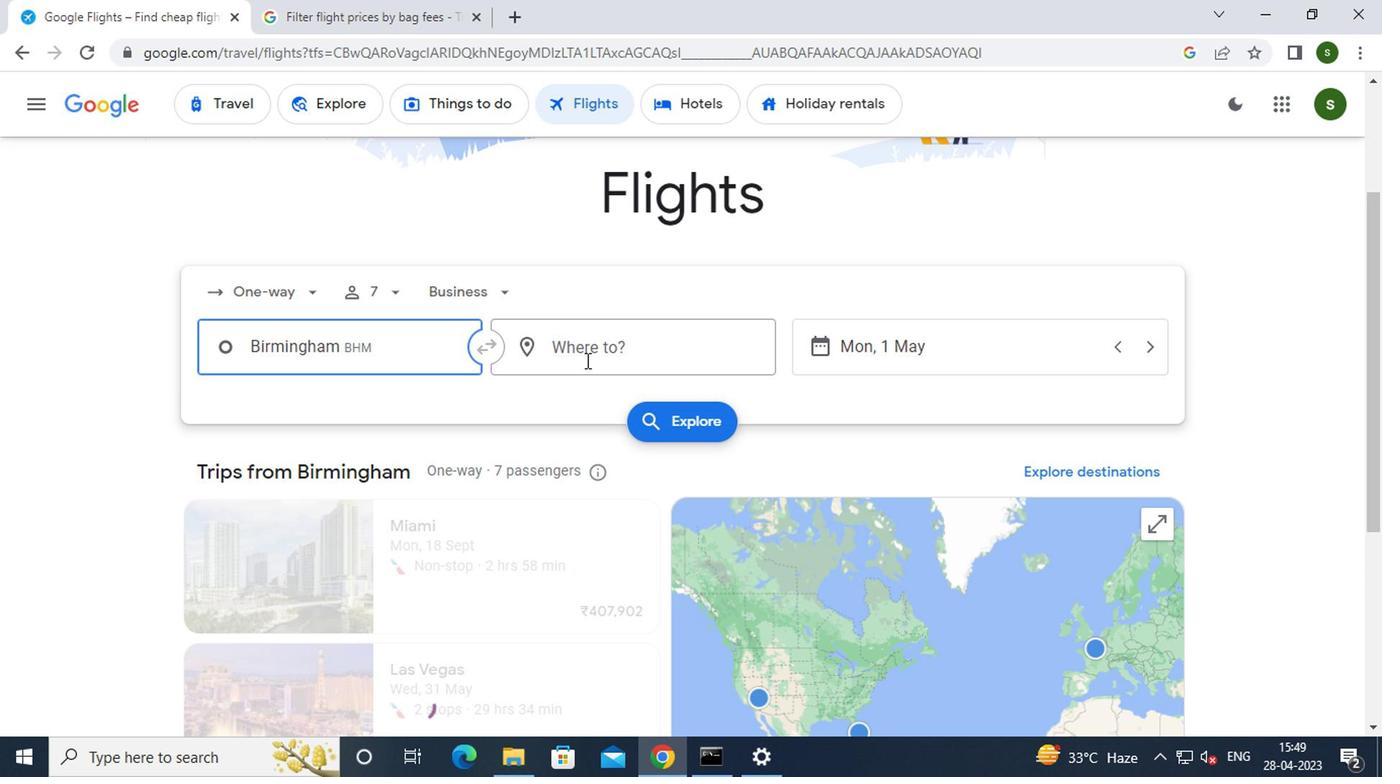 
Action: Key pressed <Key.caps_lock>d<Key.caps_lock>othan
Screenshot: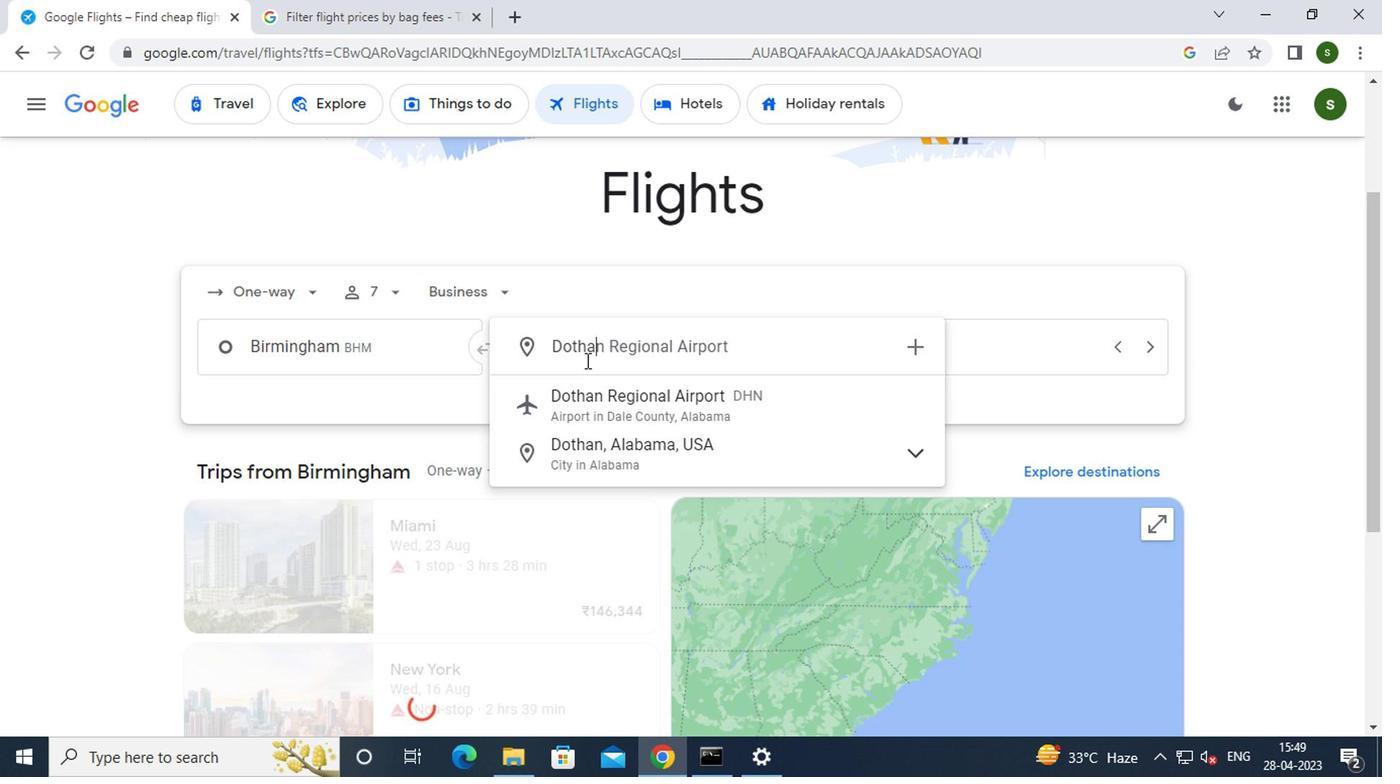 
Action: Mouse moved to (683, 403)
Screenshot: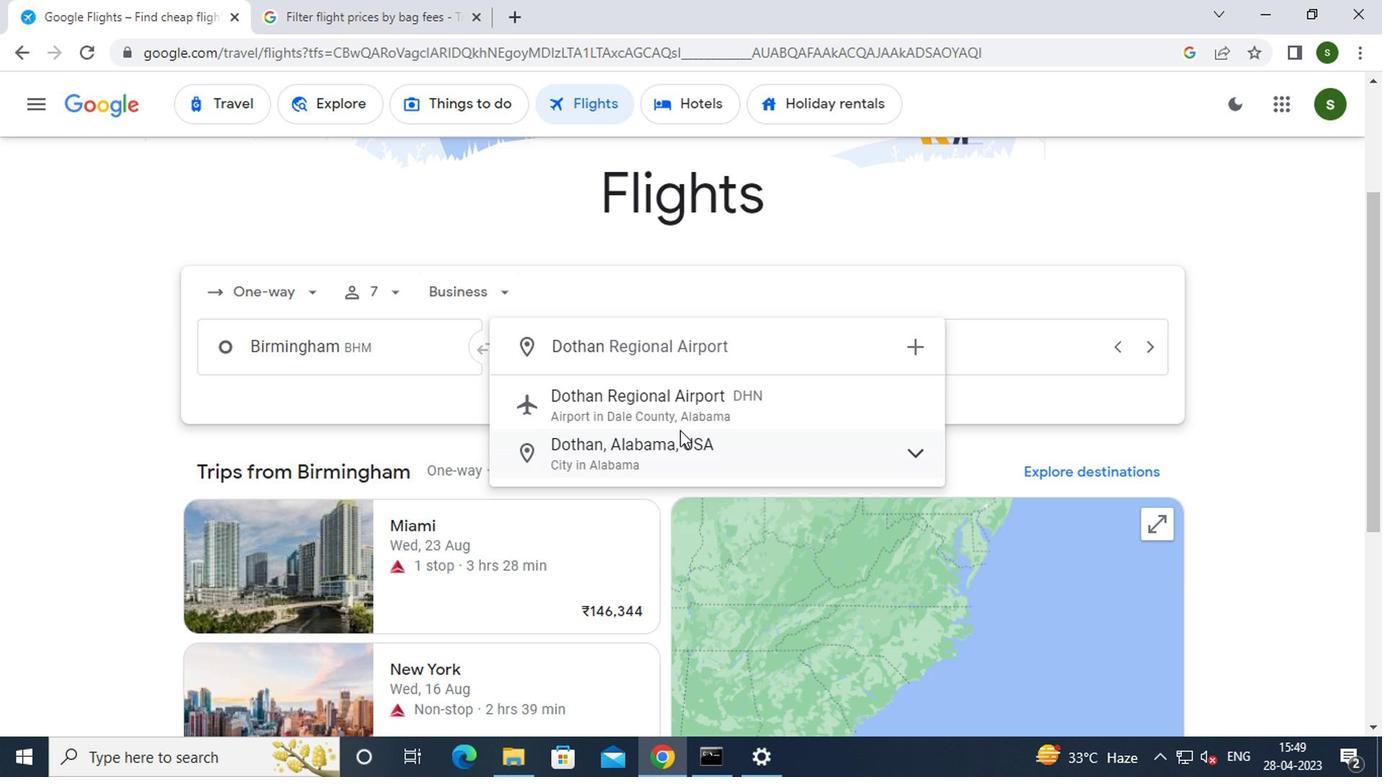 
Action: Mouse pressed left at (683, 403)
Screenshot: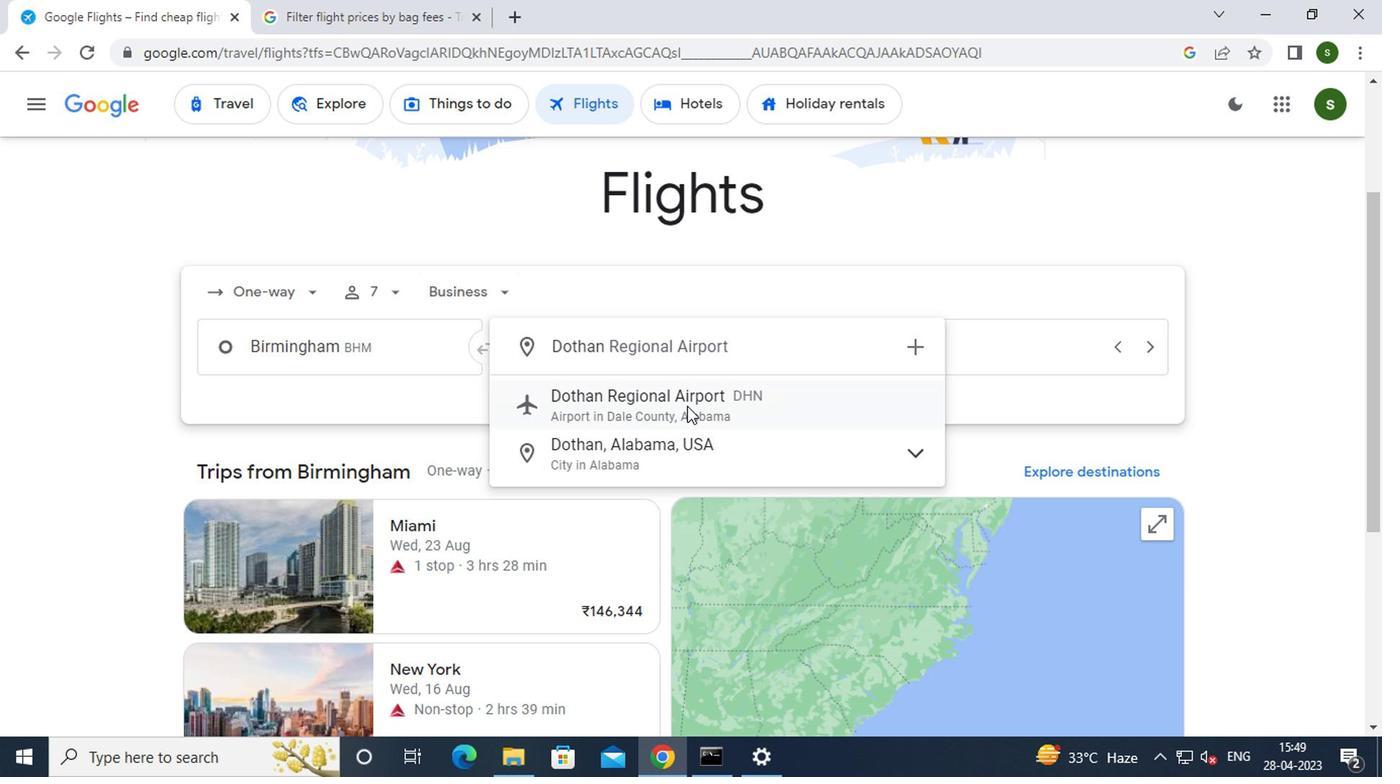 
Action: Mouse moved to (942, 352)
Screenshot: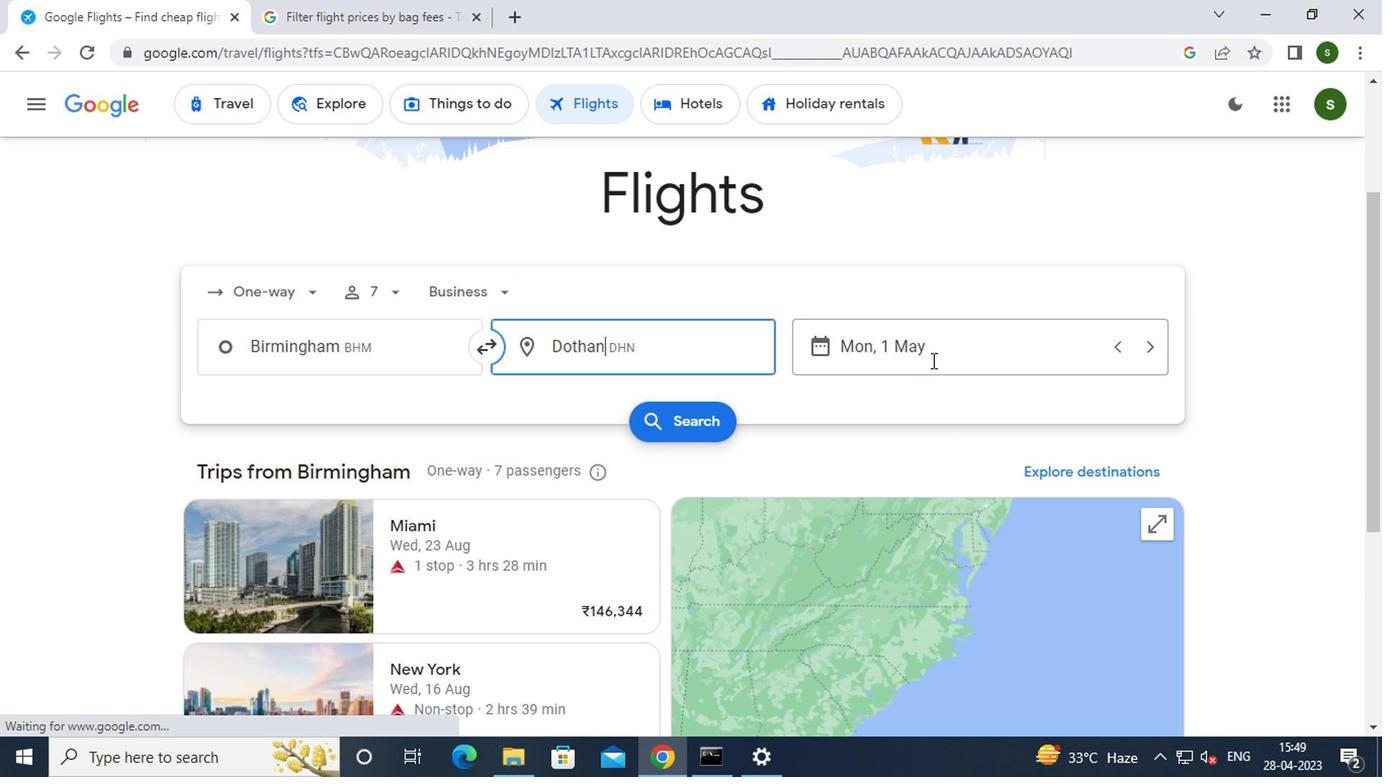 
Action: Mouse pressed left at (942, 352)
Screenshot: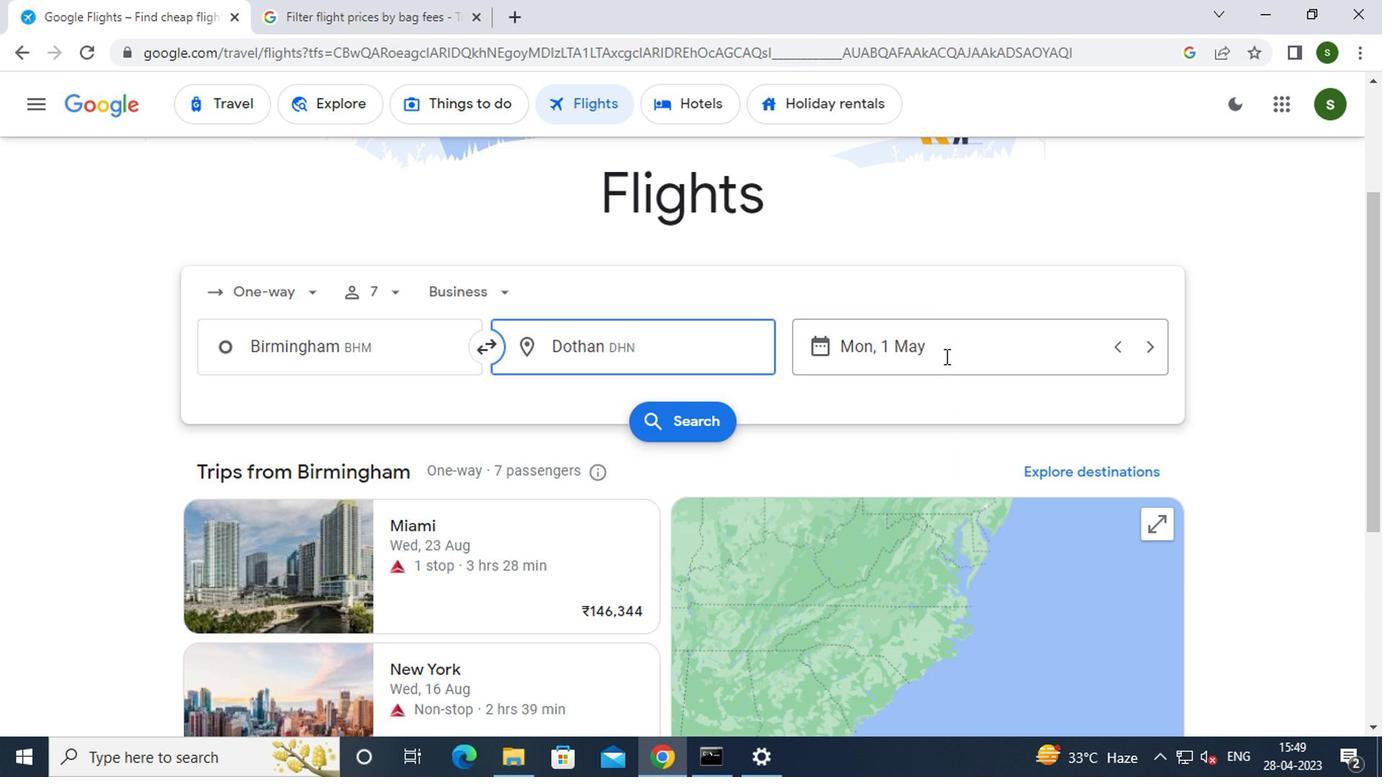 
Action: Mouse moved to (942, 366)
Screenshot: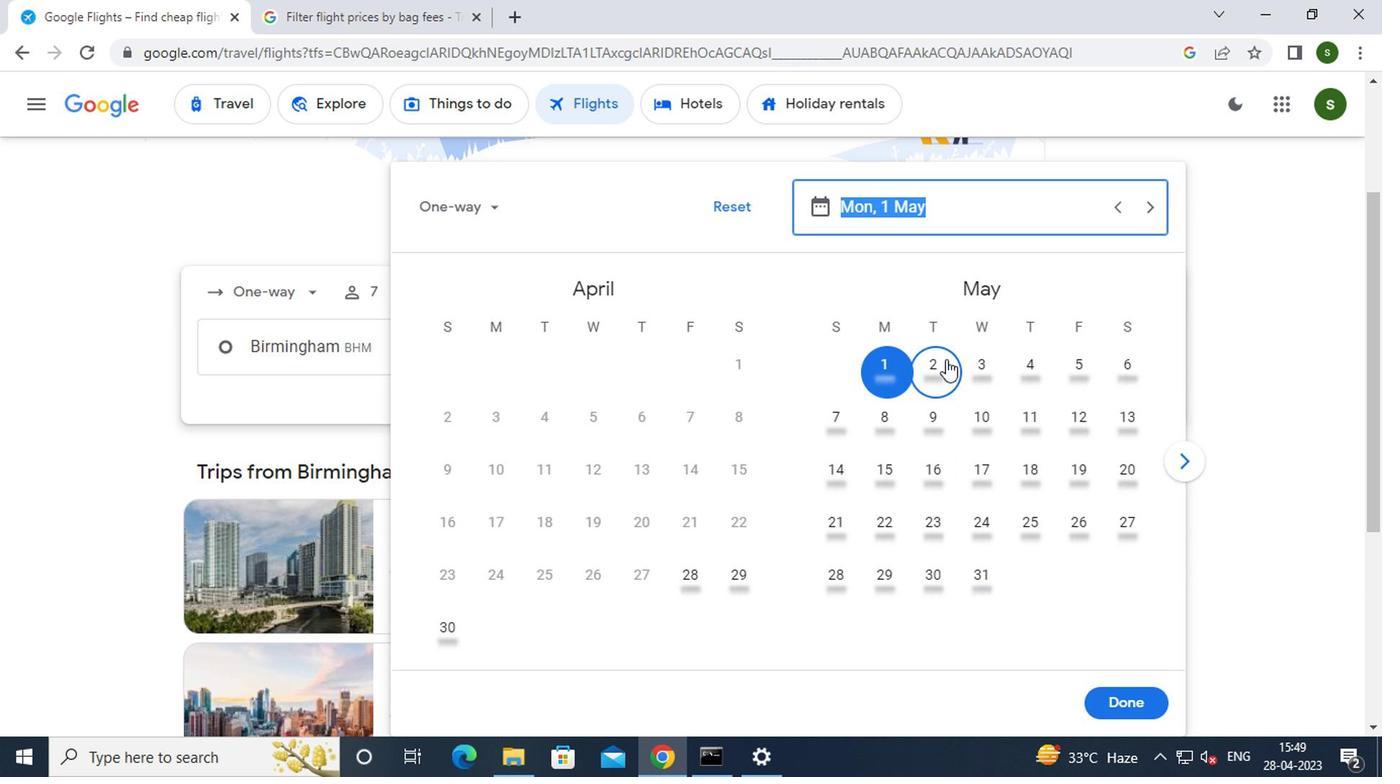 
Action: Mouse pressed left at (942, 366)
Screenshot: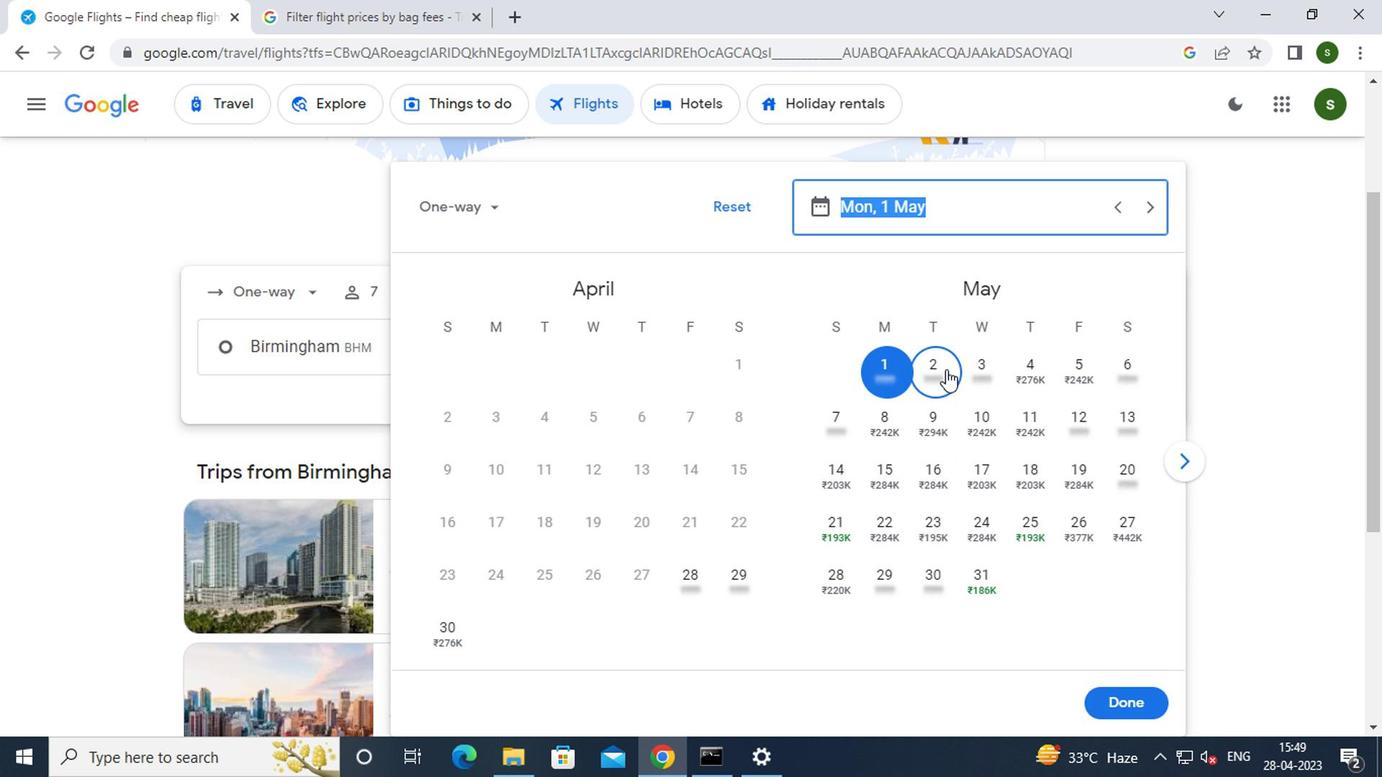 
Action: Mouse moved to (1126, 714)
Screenshot: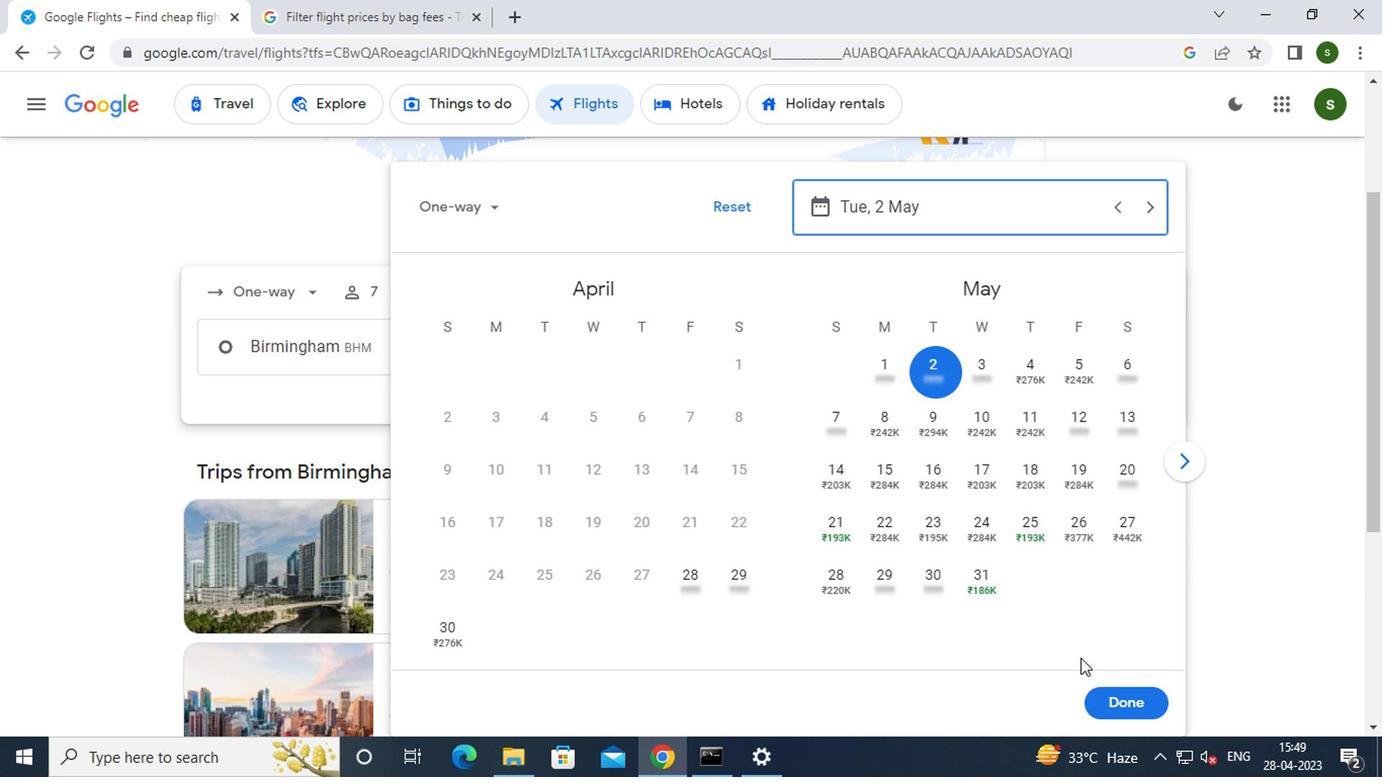 
Action: Mouse pressed left at (1126, 714)
Screenshot: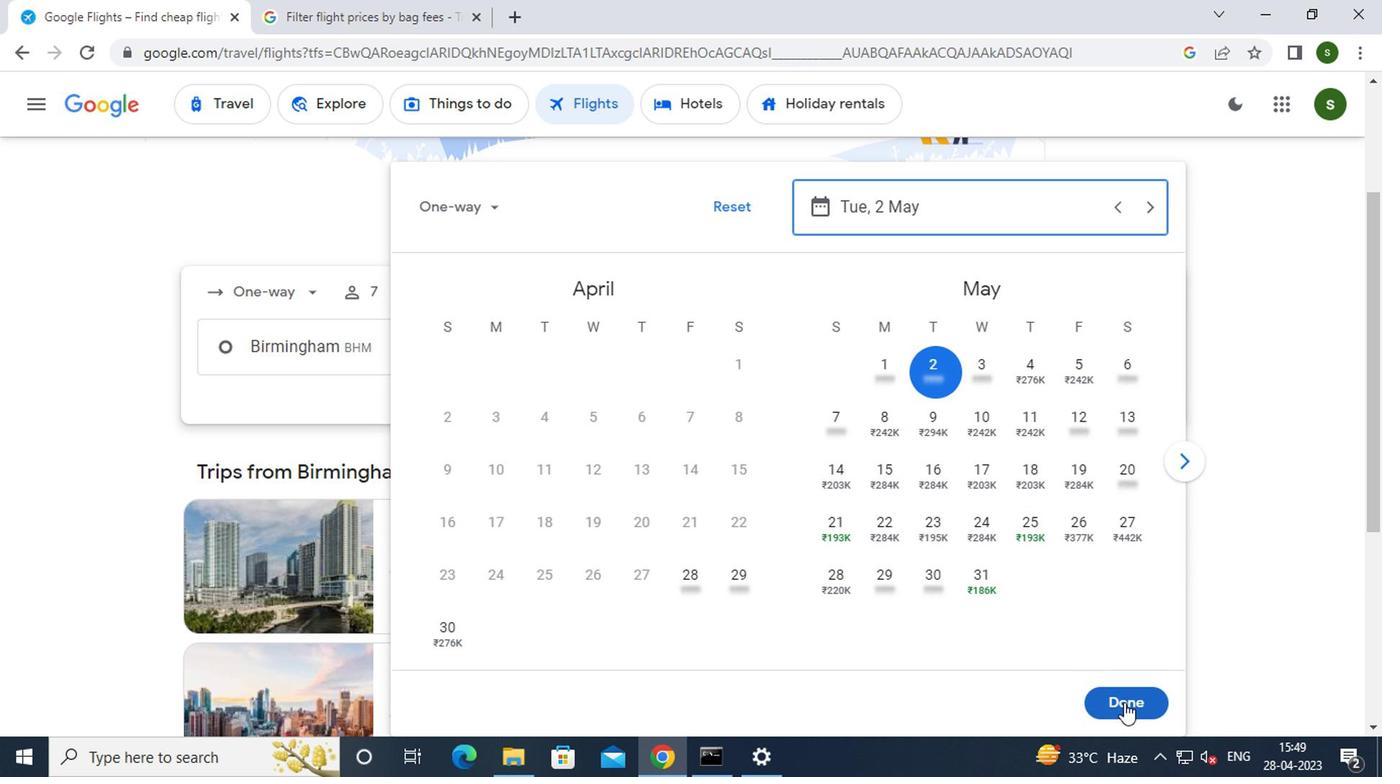 
Action: Mouse moved to (683, 416)
Screenshot: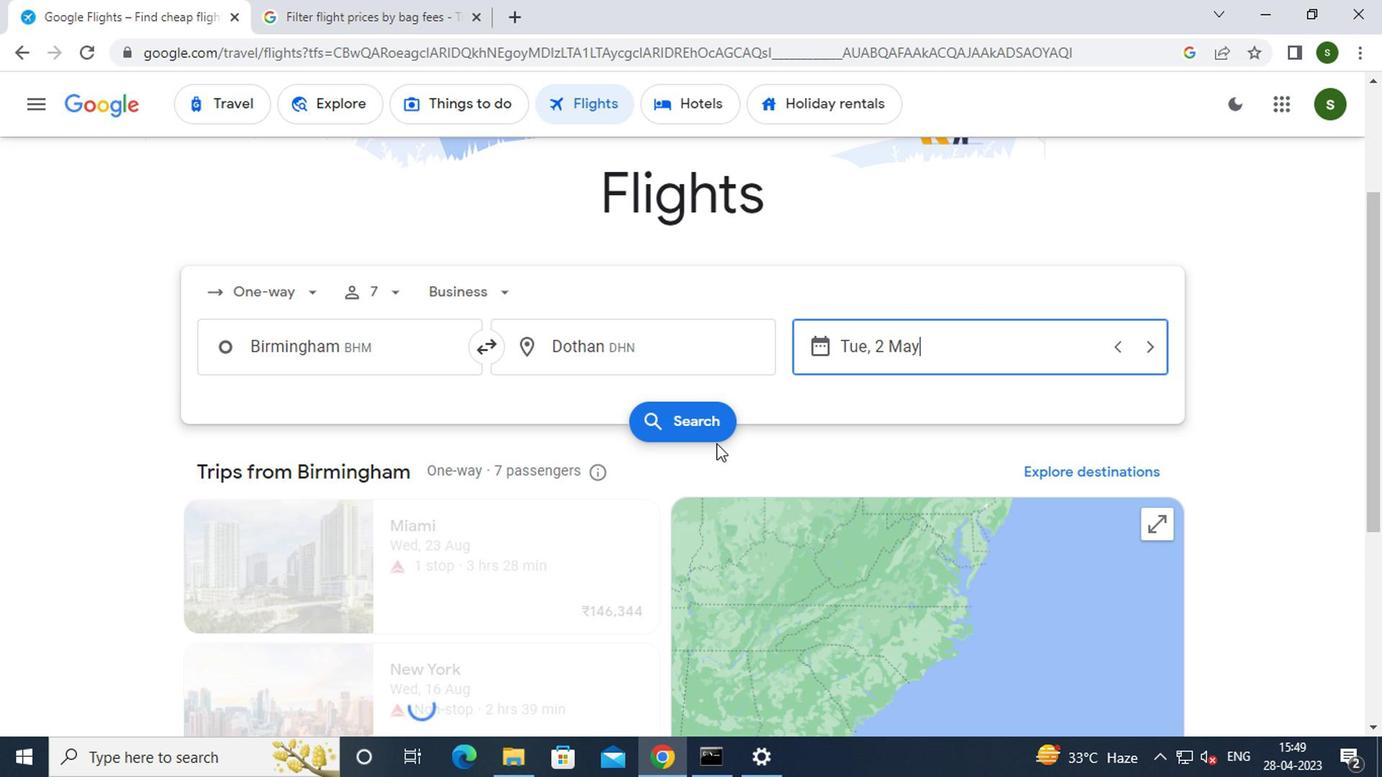 
Action: Mouse pressed left at (683, 416)
Screenshot: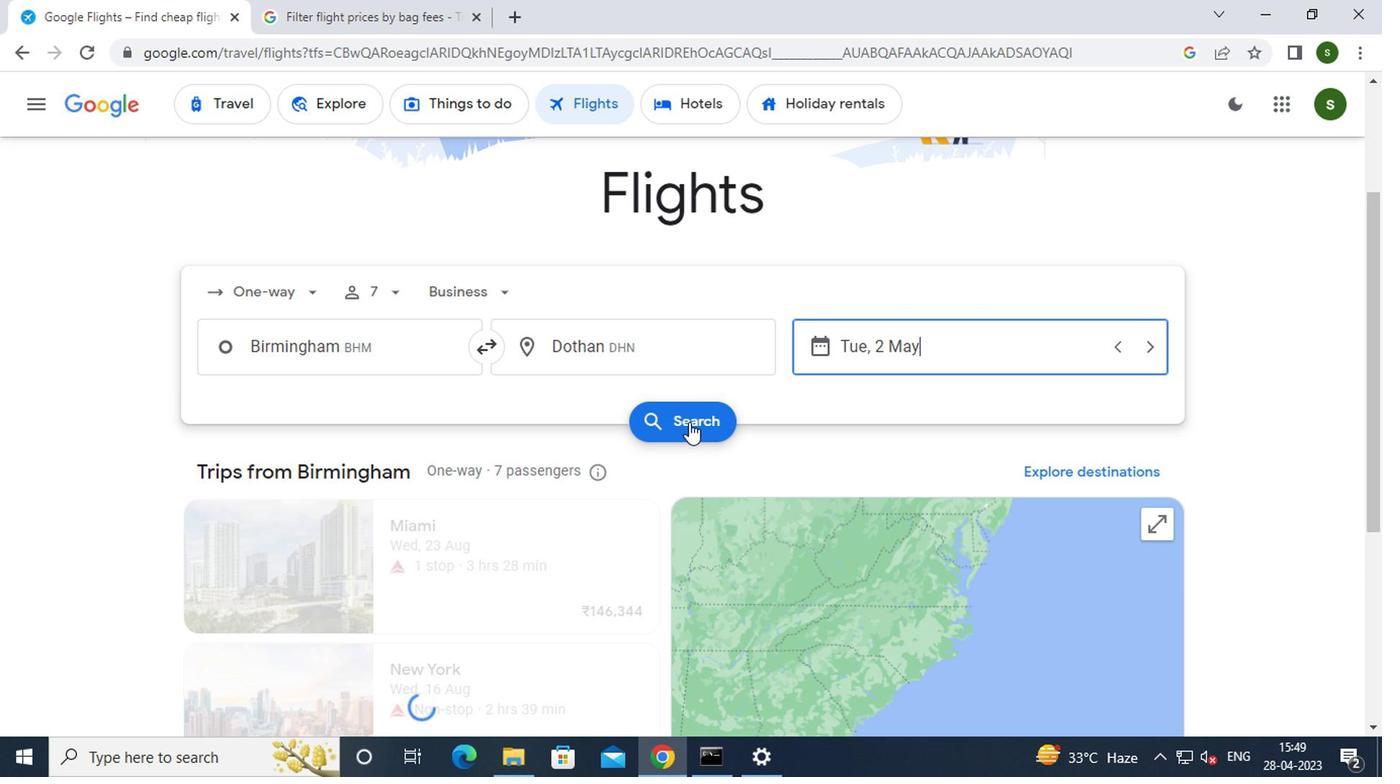 
Action: Mouse moved to (228, 277)
Screenshot: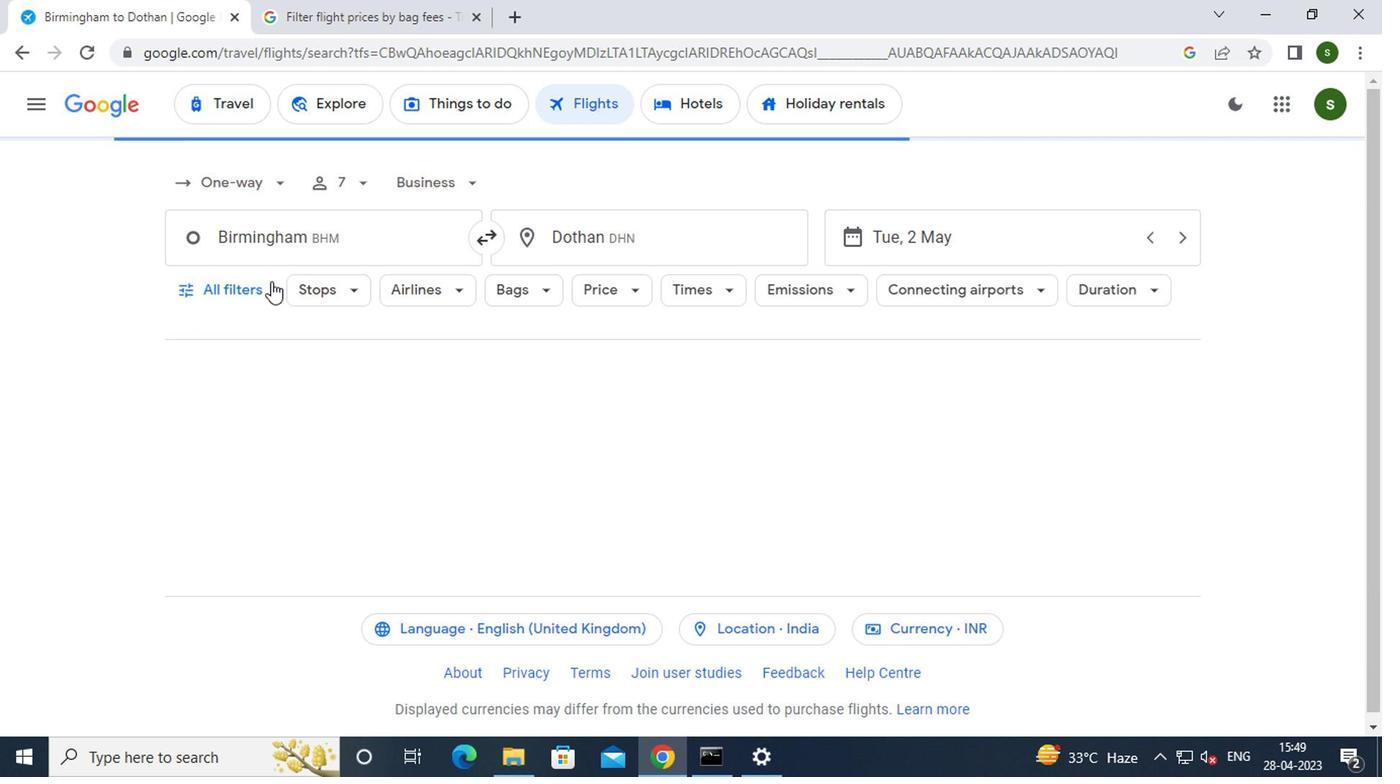 
Action: Mouse pressed left at (228, 277)
Screenshot: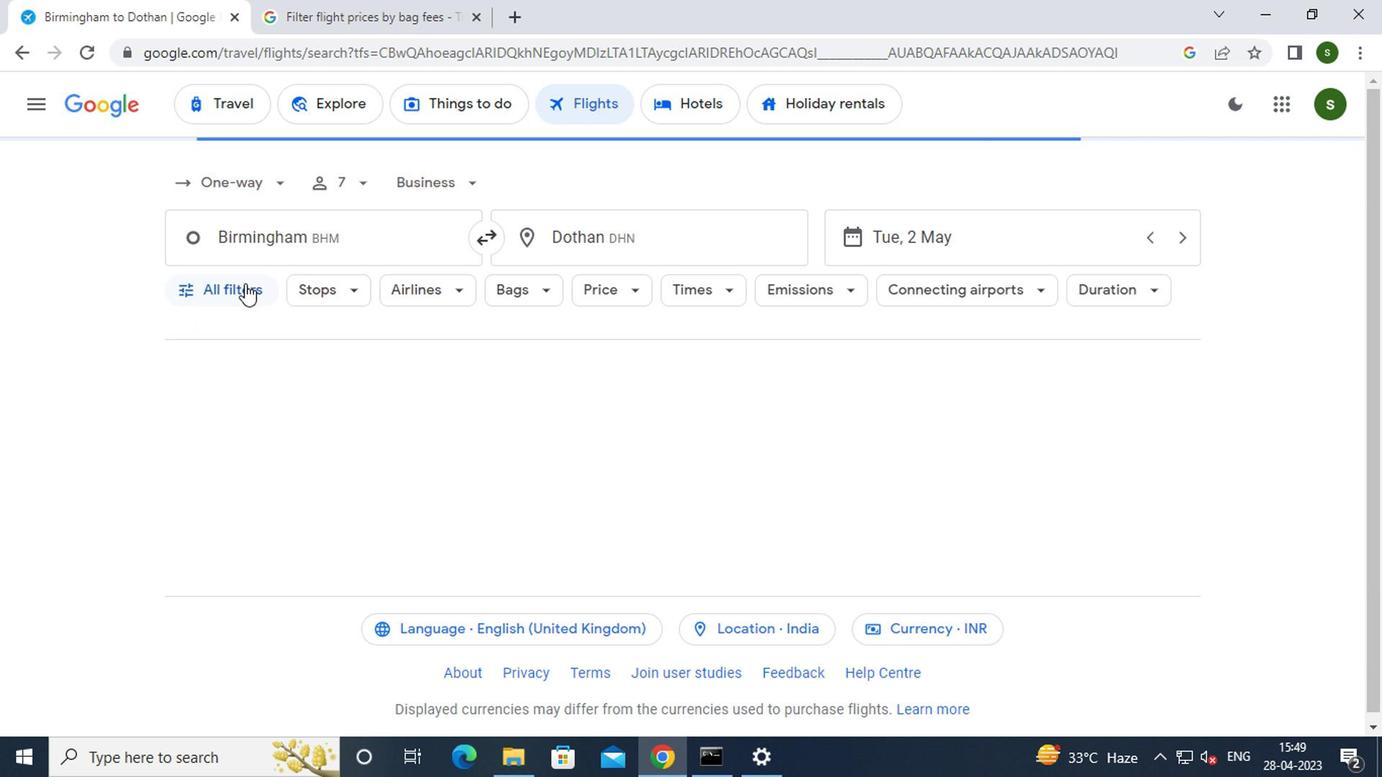
Action: Mouse moved to (354, 420)
Screenshot: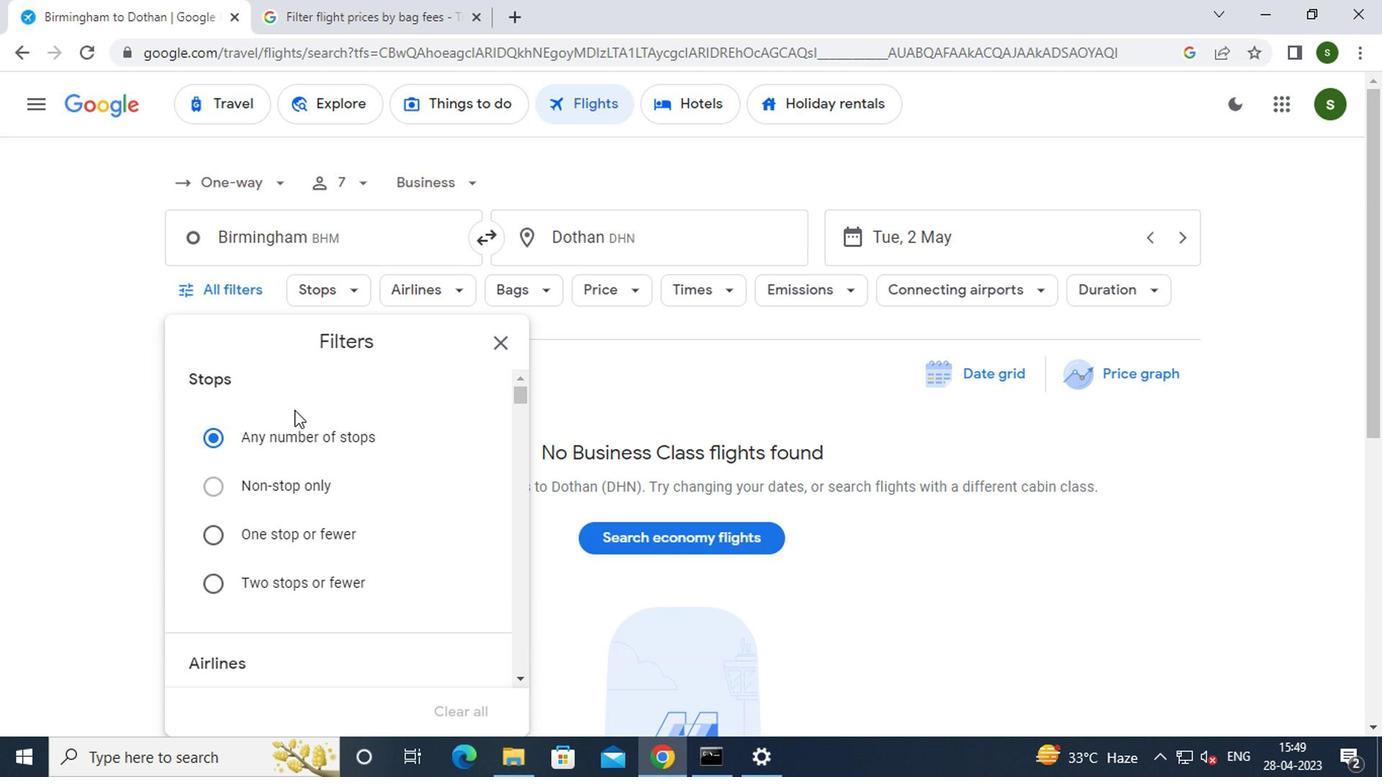 
Action: Mouse scrolled (354, 419) with delta (0, 0)
Screenshot: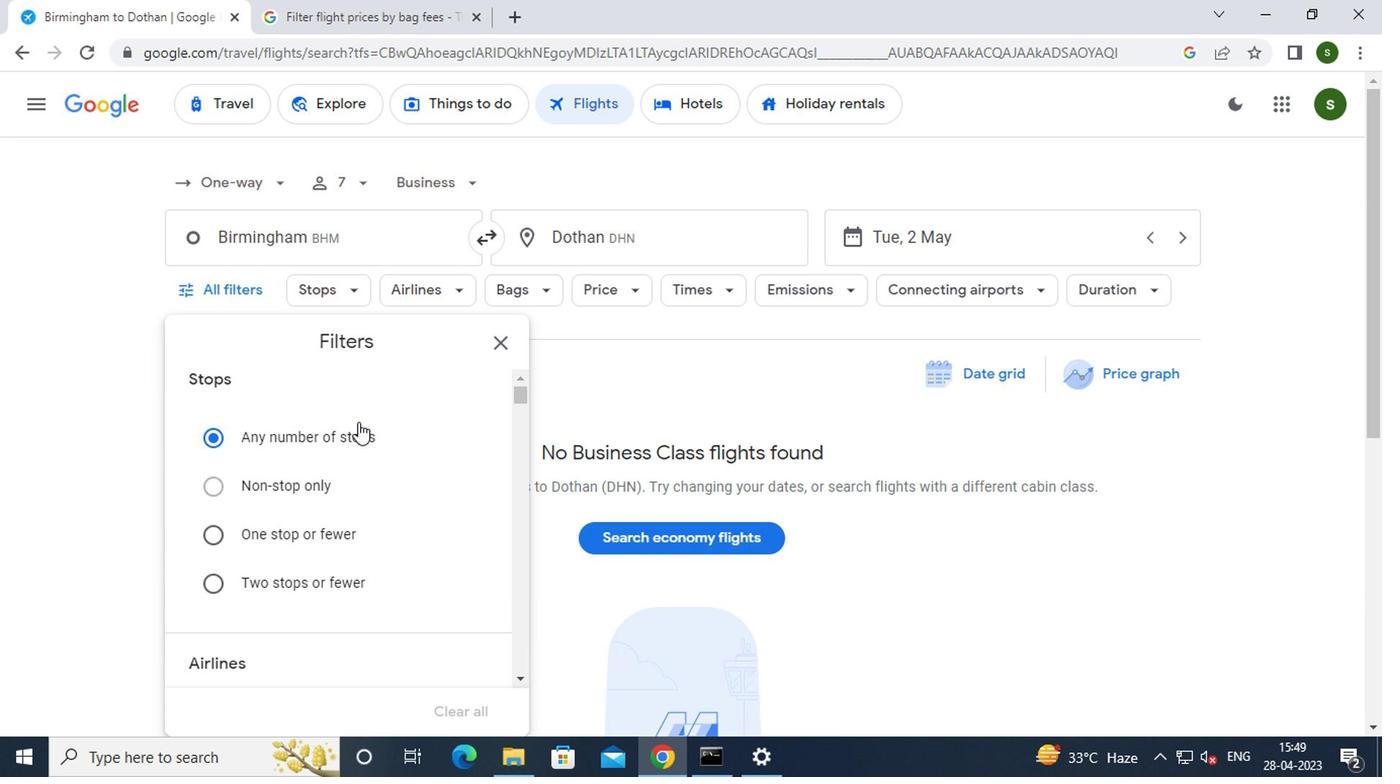
Action: Mouse scrolled (354, 419) with delta (0, 0)
Screenshot: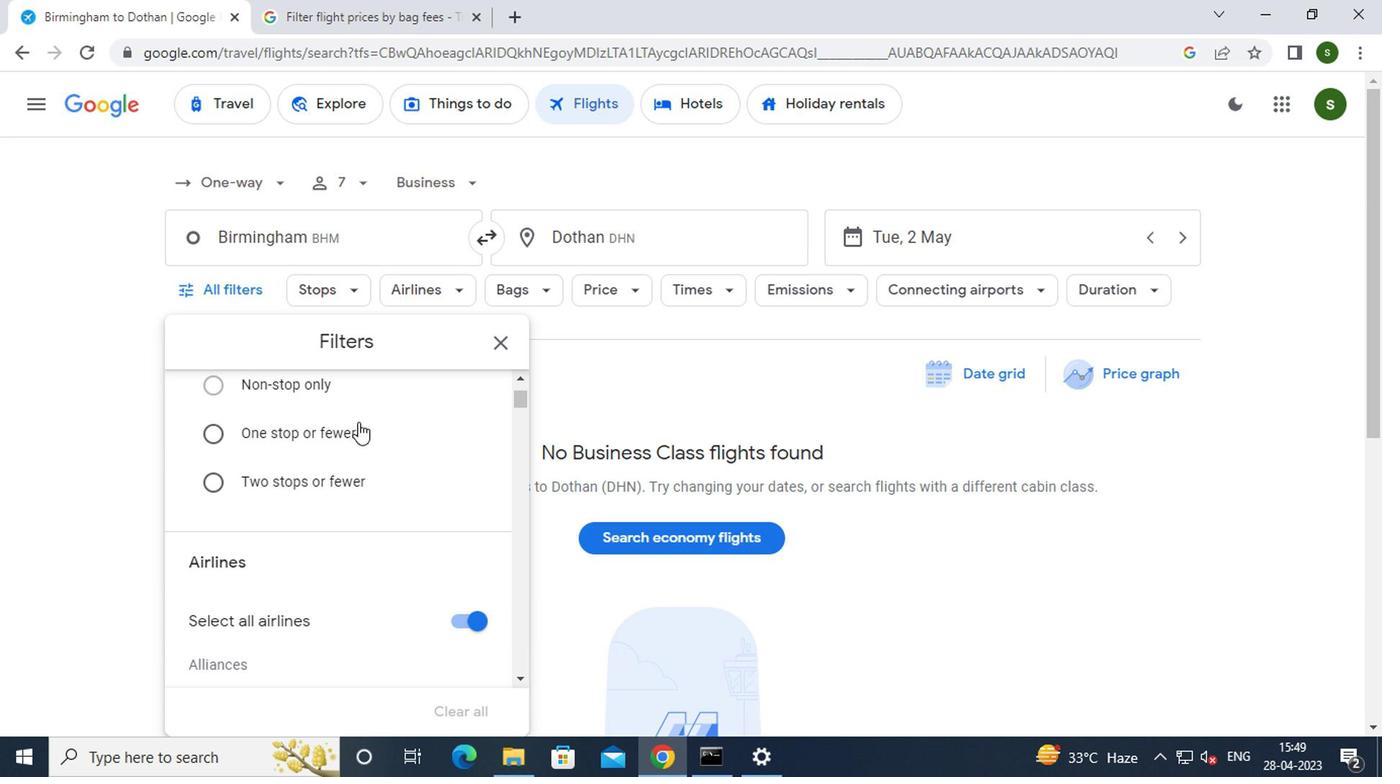 
Action: Mouse scrolled (354, 419) with delta (0, 0)
Screenshot: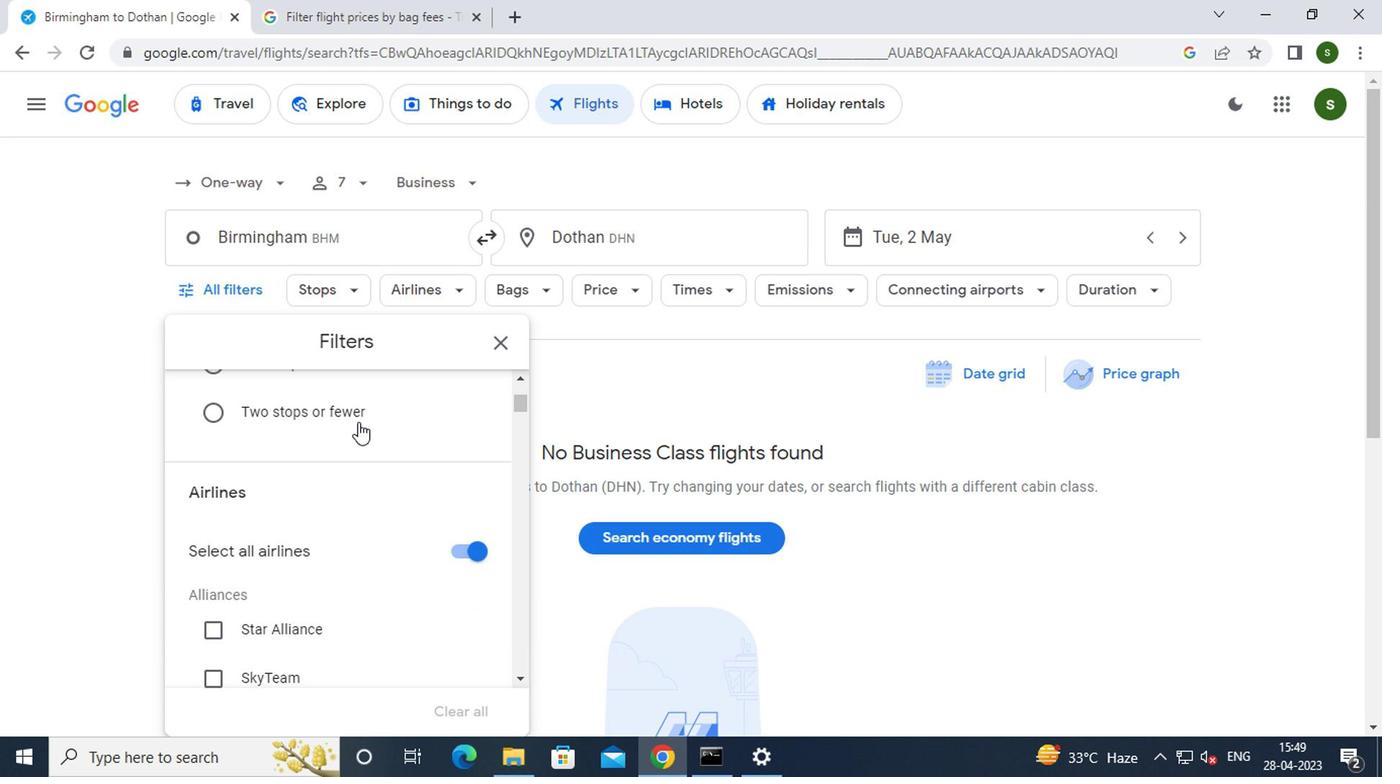 
Action: Mouse scrolled (354, 419) with delta (0, 0)
Screenshot: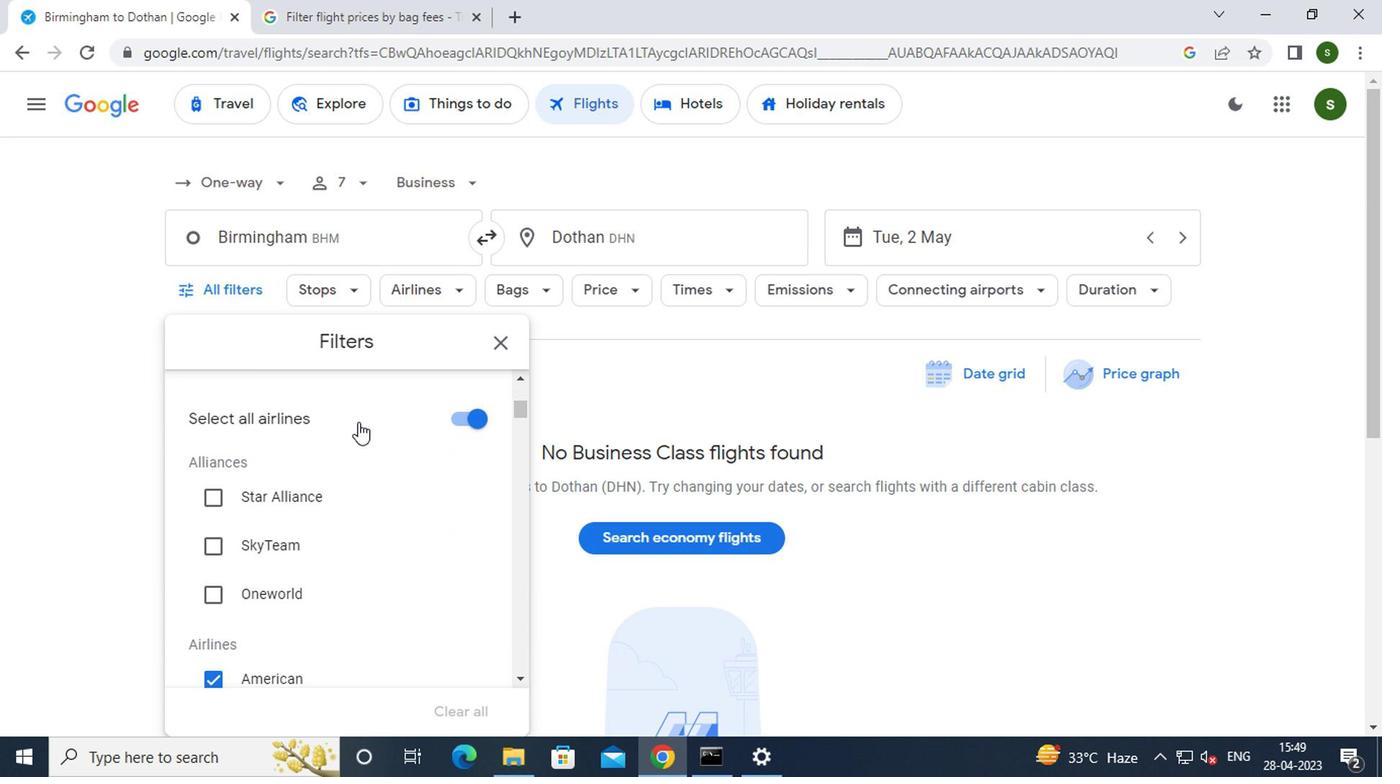 
Action: Mouse scrolled (354, 419) with delta (0, 0)
Screenshot: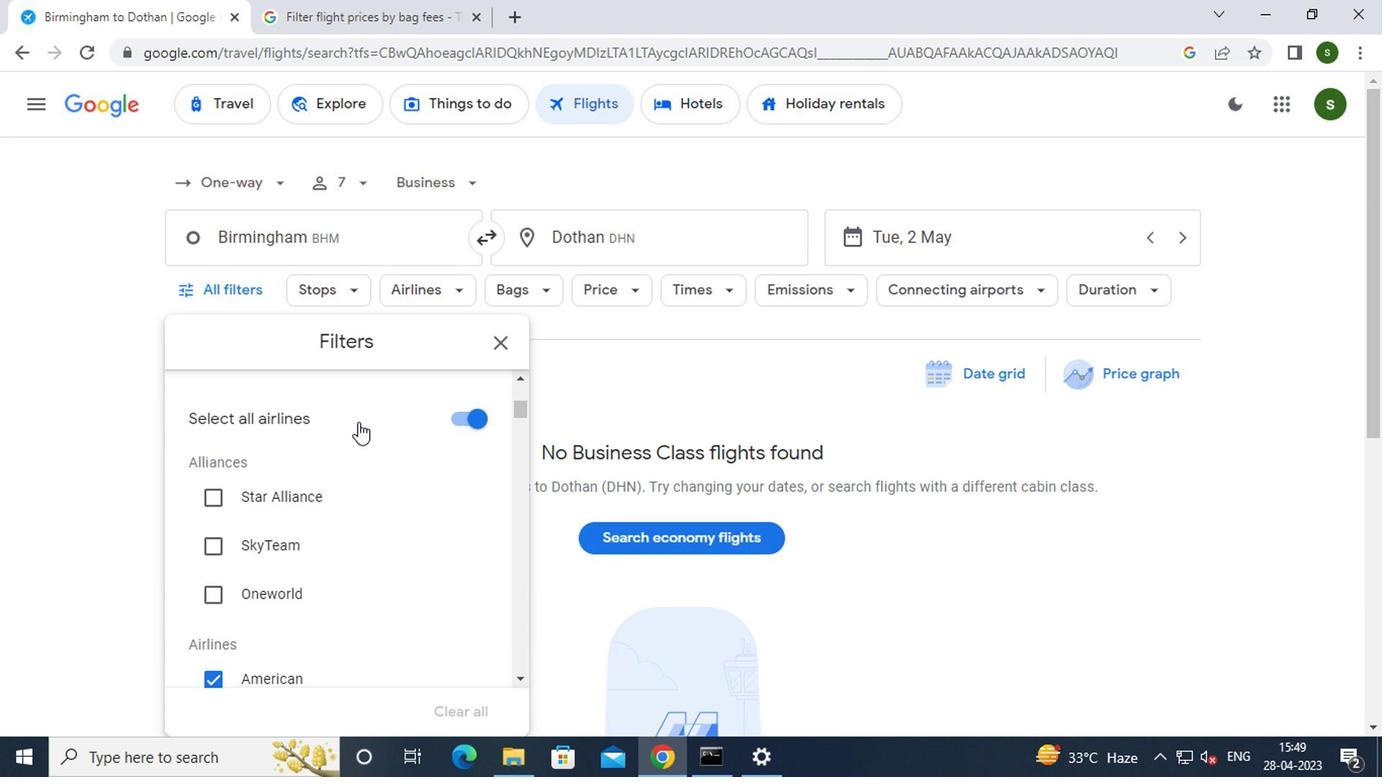 
Action: Mouse scrolled (354, 419) with delta (0, 0)
Screenshot: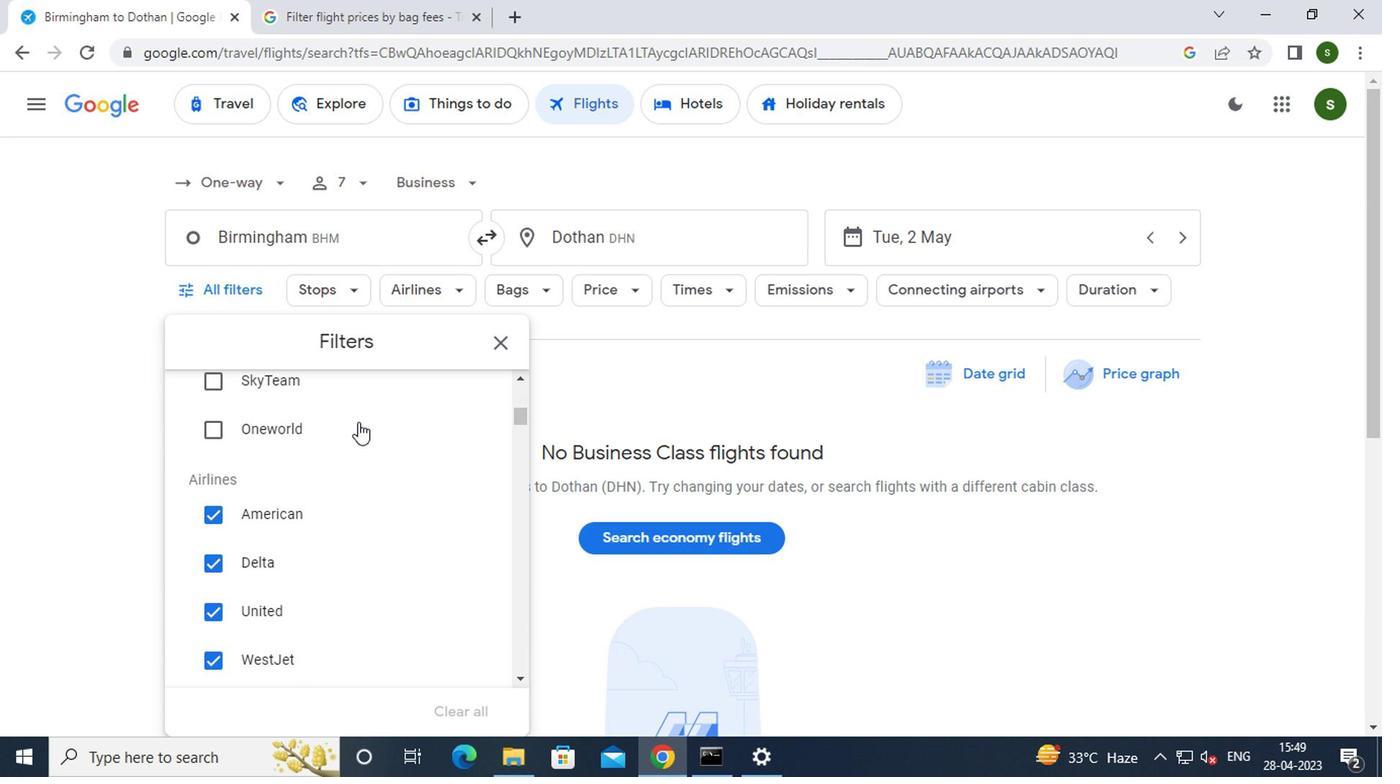 
Action: Mouse scrolled (354, 419) with delta (0, 0)
Screenshot: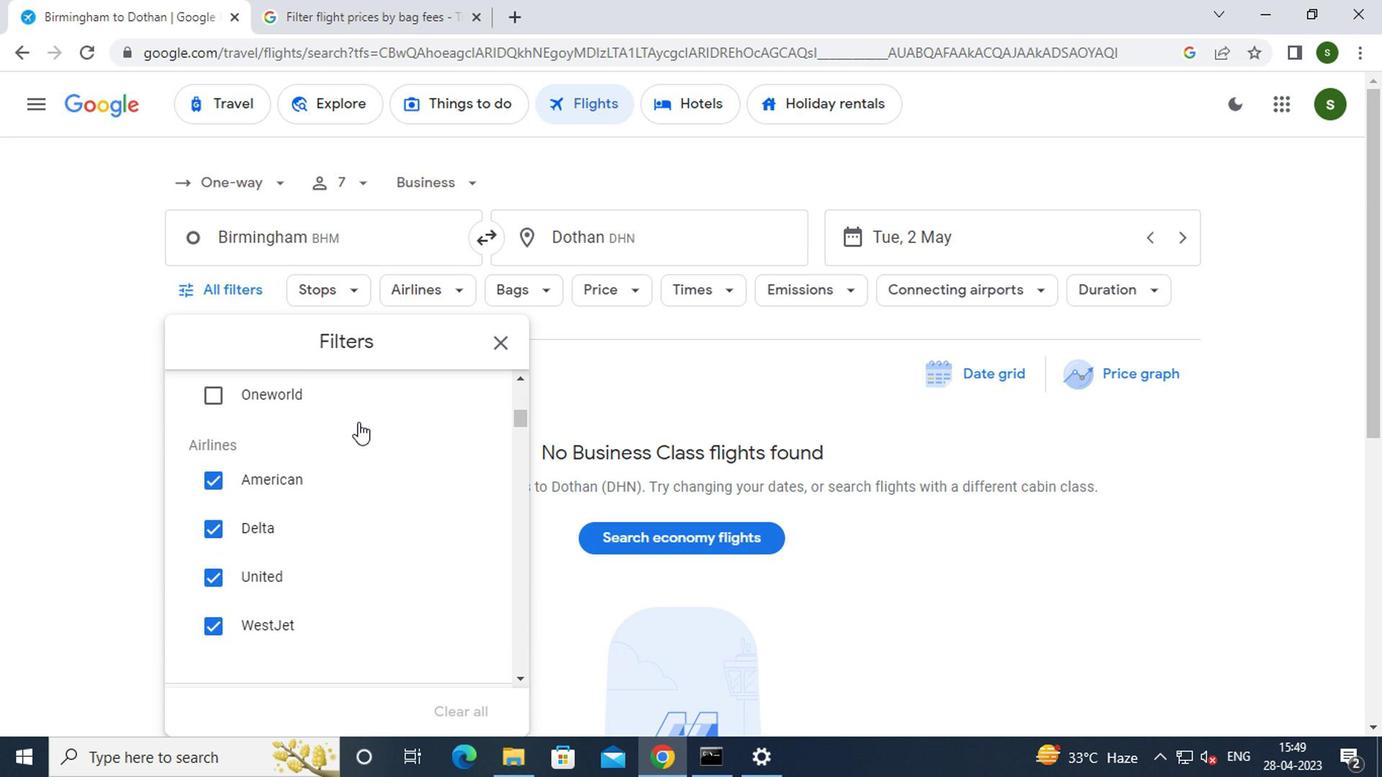 
Action: Mouse scrolled (354, 419) with delta (0, 0)
Screenshot: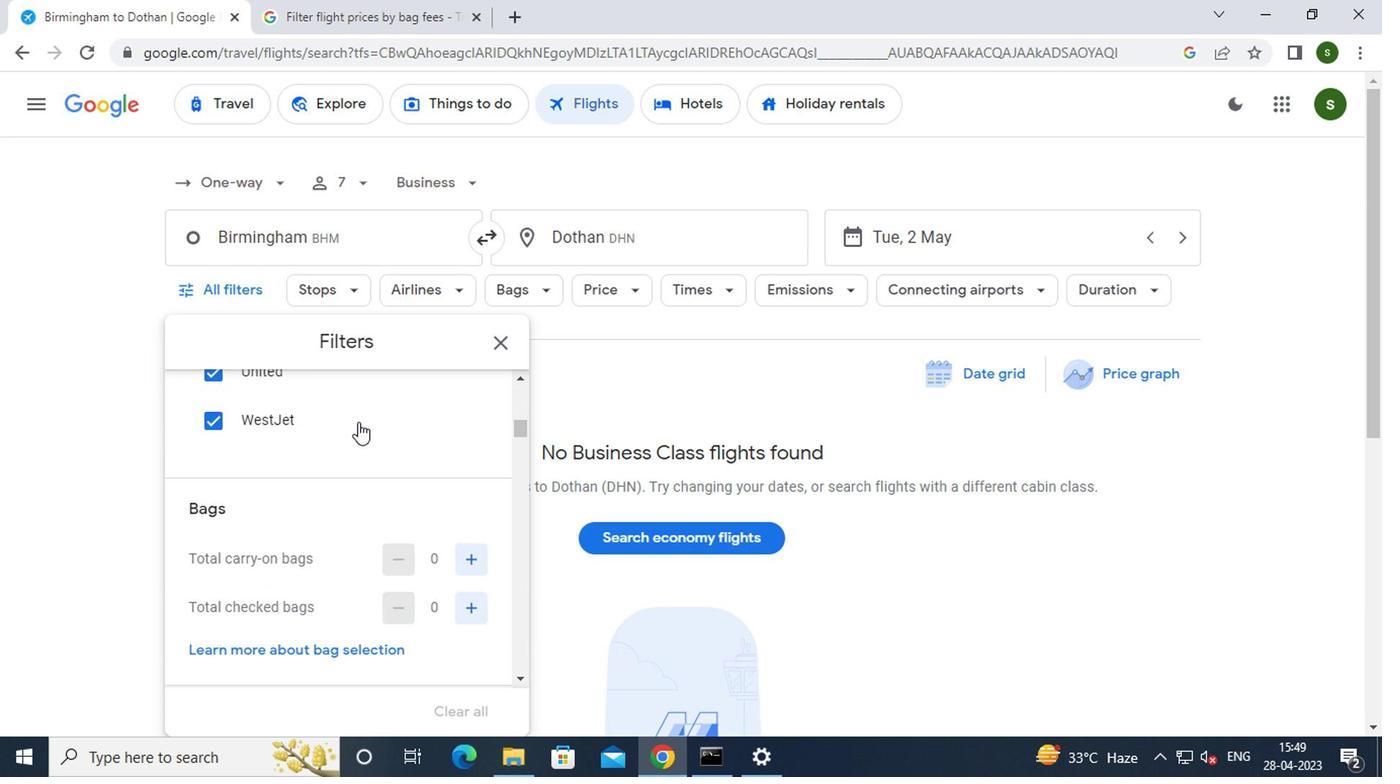 
Action: Mouse moved to (461, 452)
Screenshot: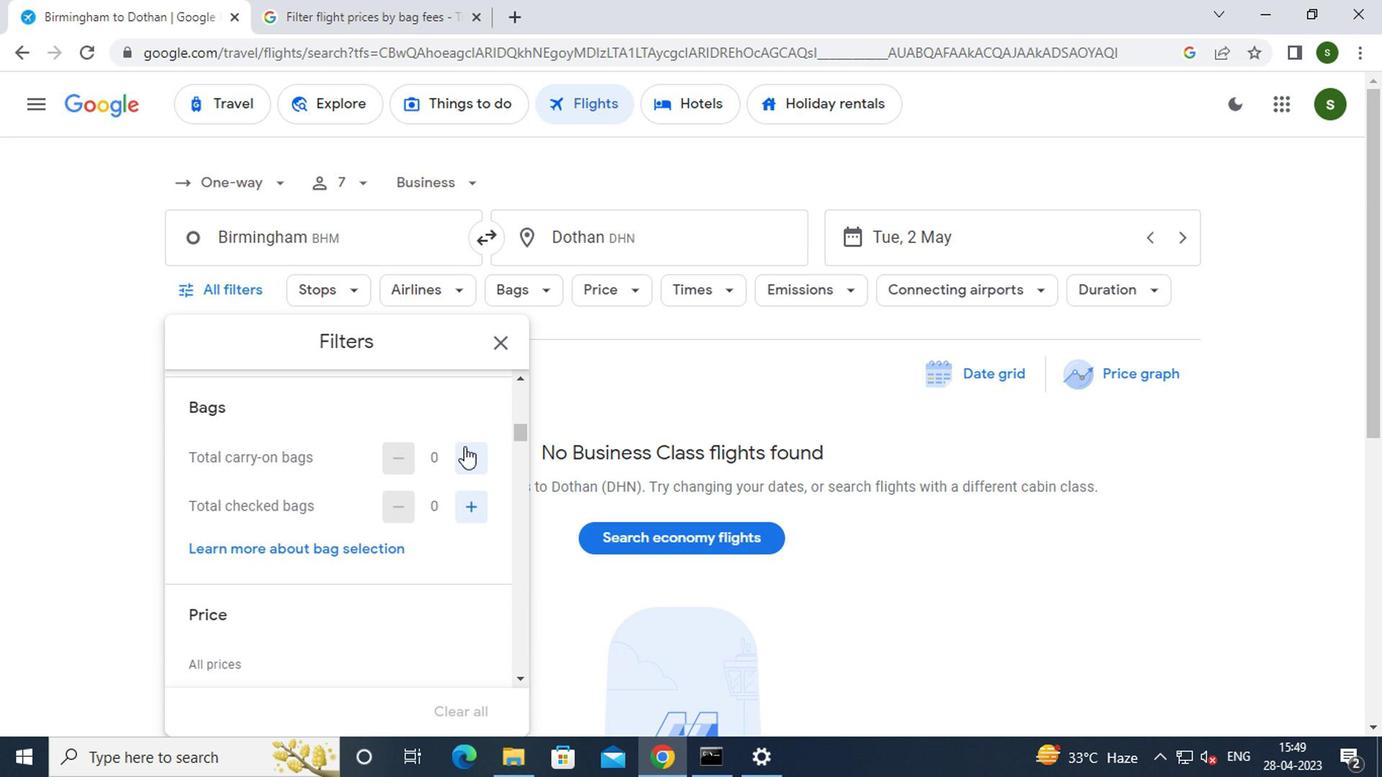 
Action: Mouse pressed left at (461, 452)
Screenshot: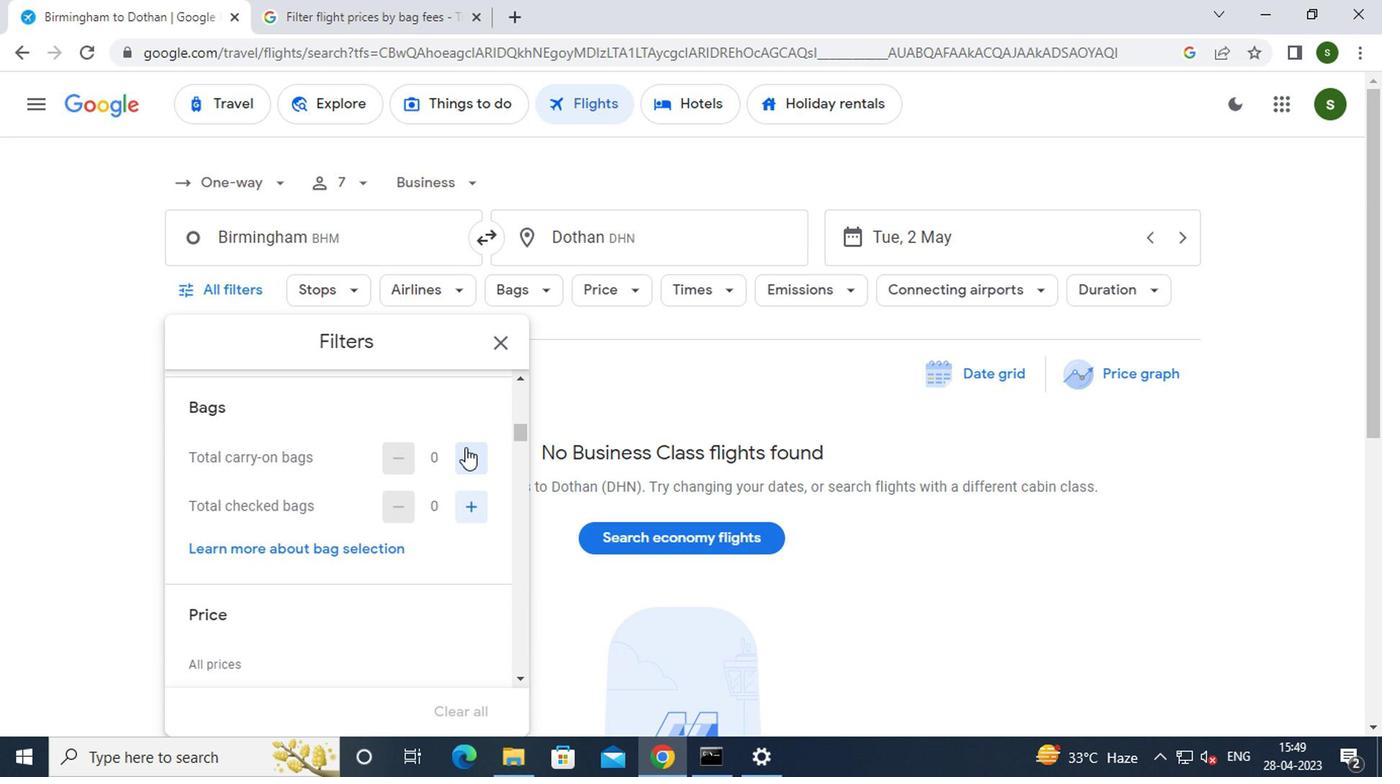 
Action: Mouse pressed left at (461, 452)
Screenshot: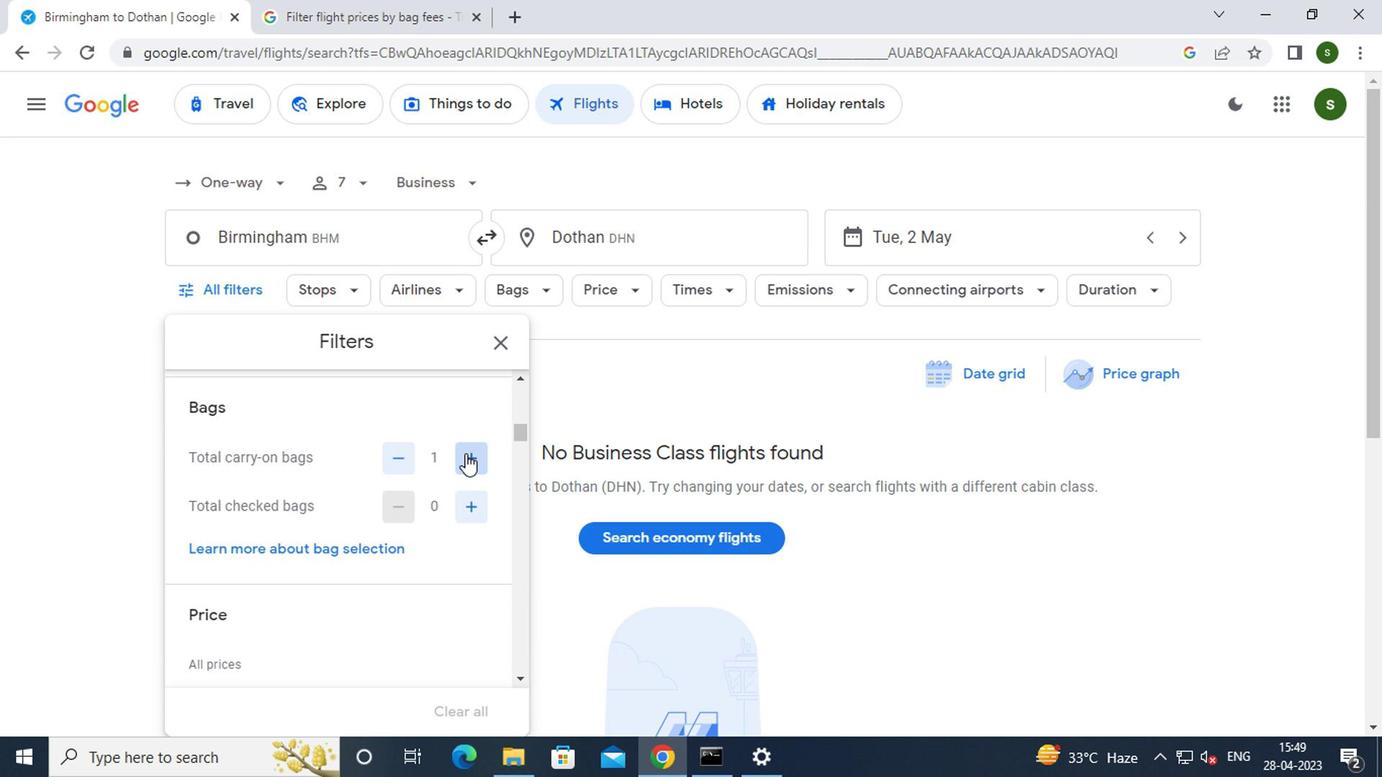 
Action: Mouse moved to (464, 497)
Screenshot: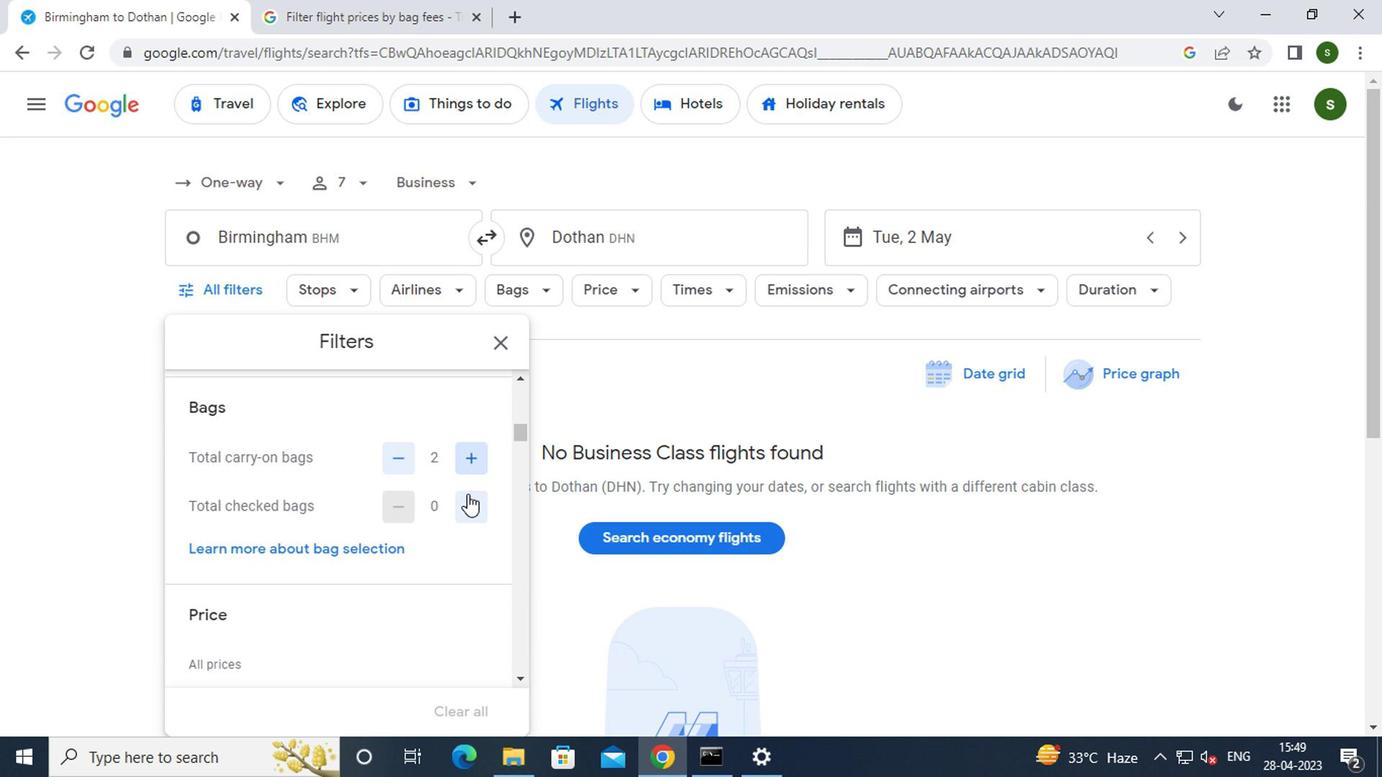 
Action: Mouse pressed left at (464, 497)
Screenshot: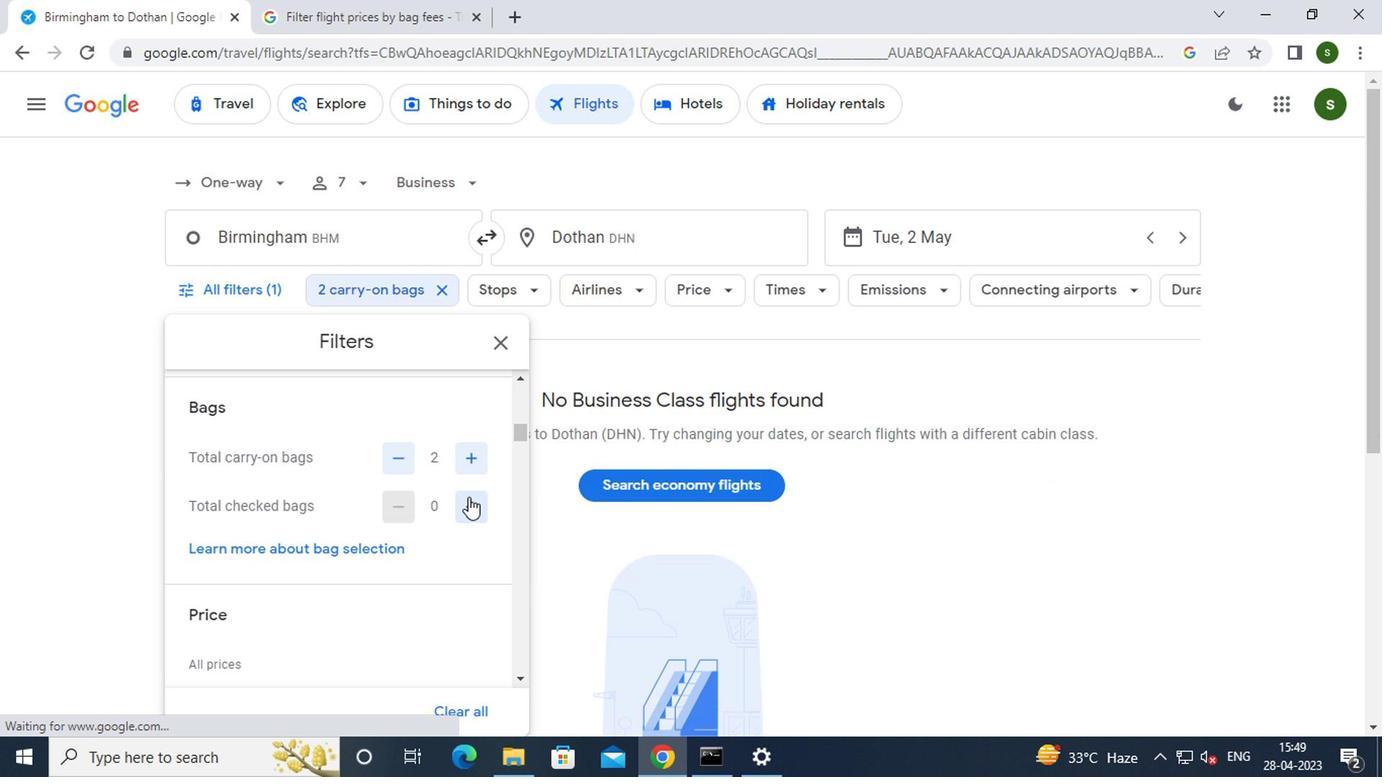 
Action: Mouse pressed left at (464, 497)
Screenshot: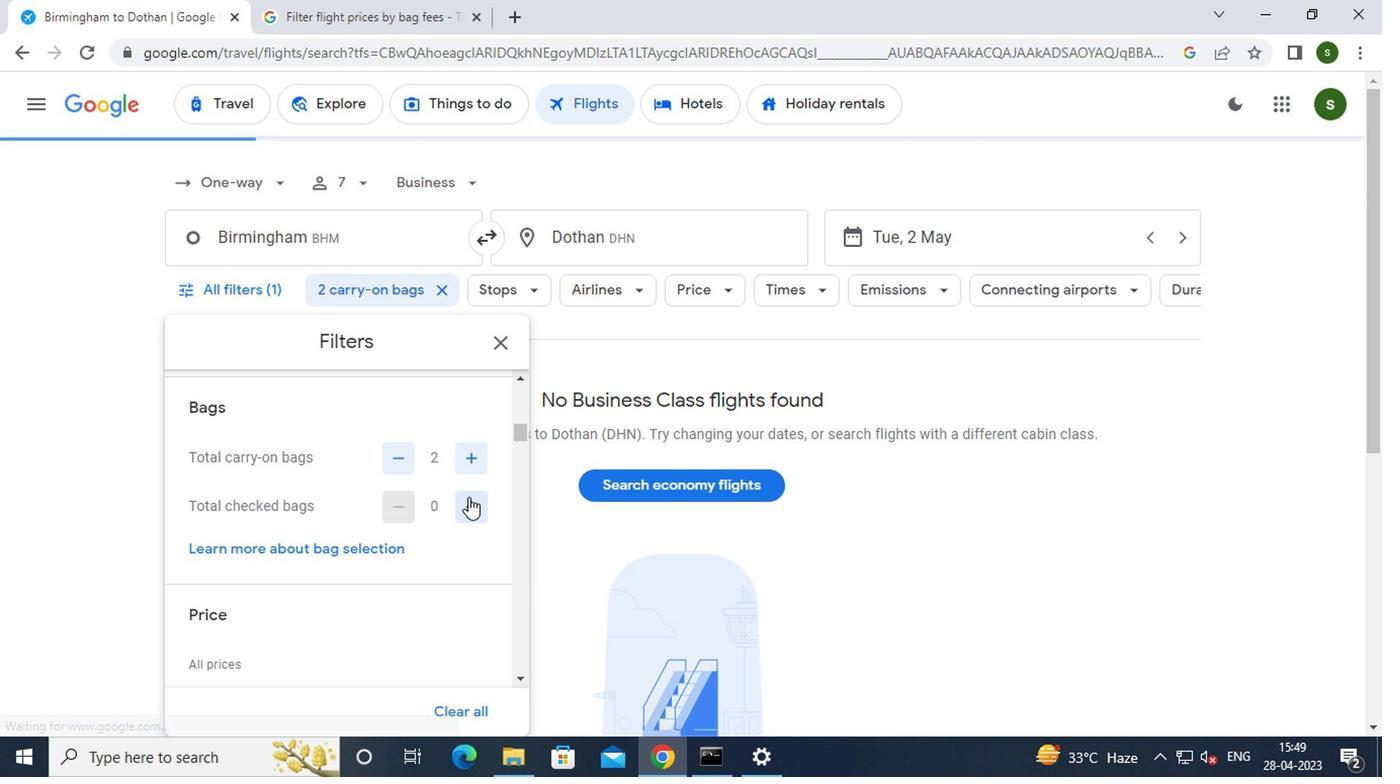 
Action: Mouse pressed left at (464, 497)
Screenshot: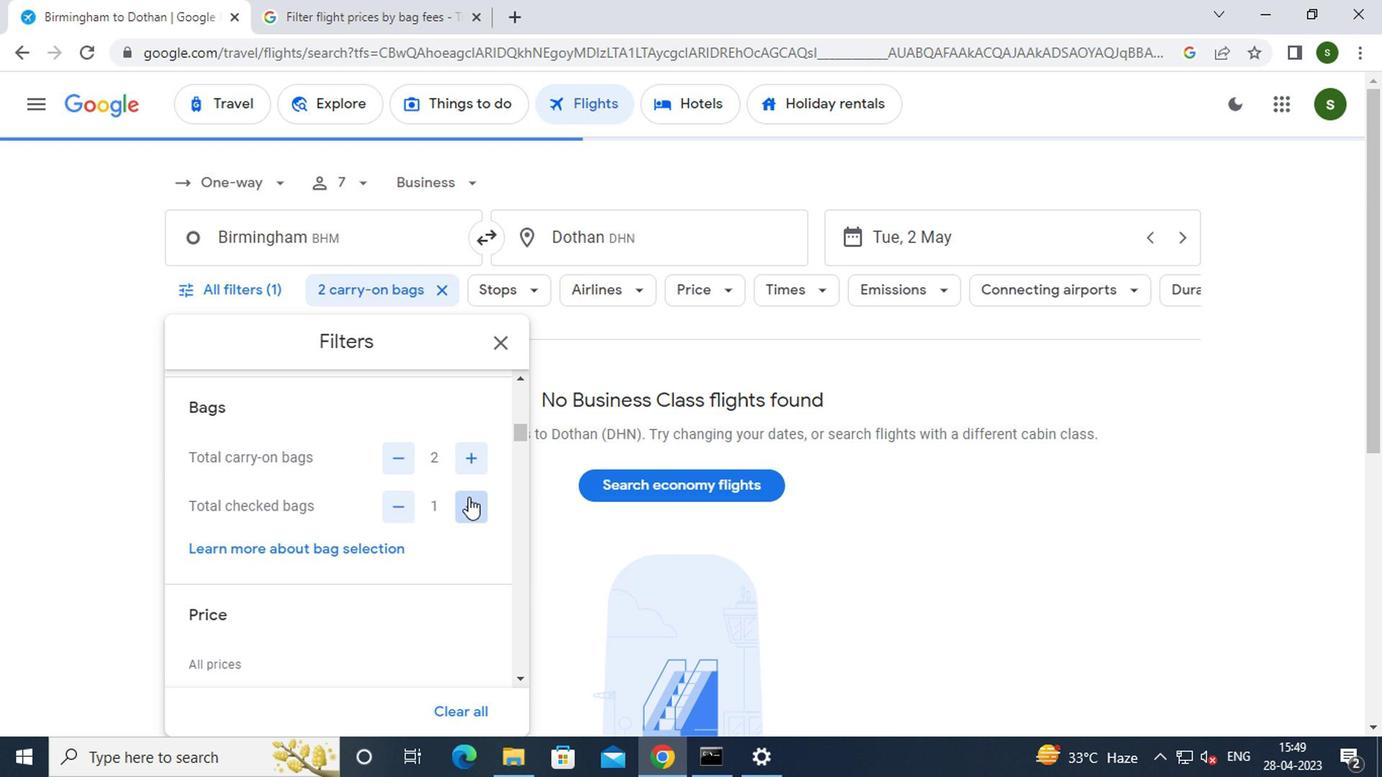 
Action: Mouse pressed left at (464, 497)
Screenshot: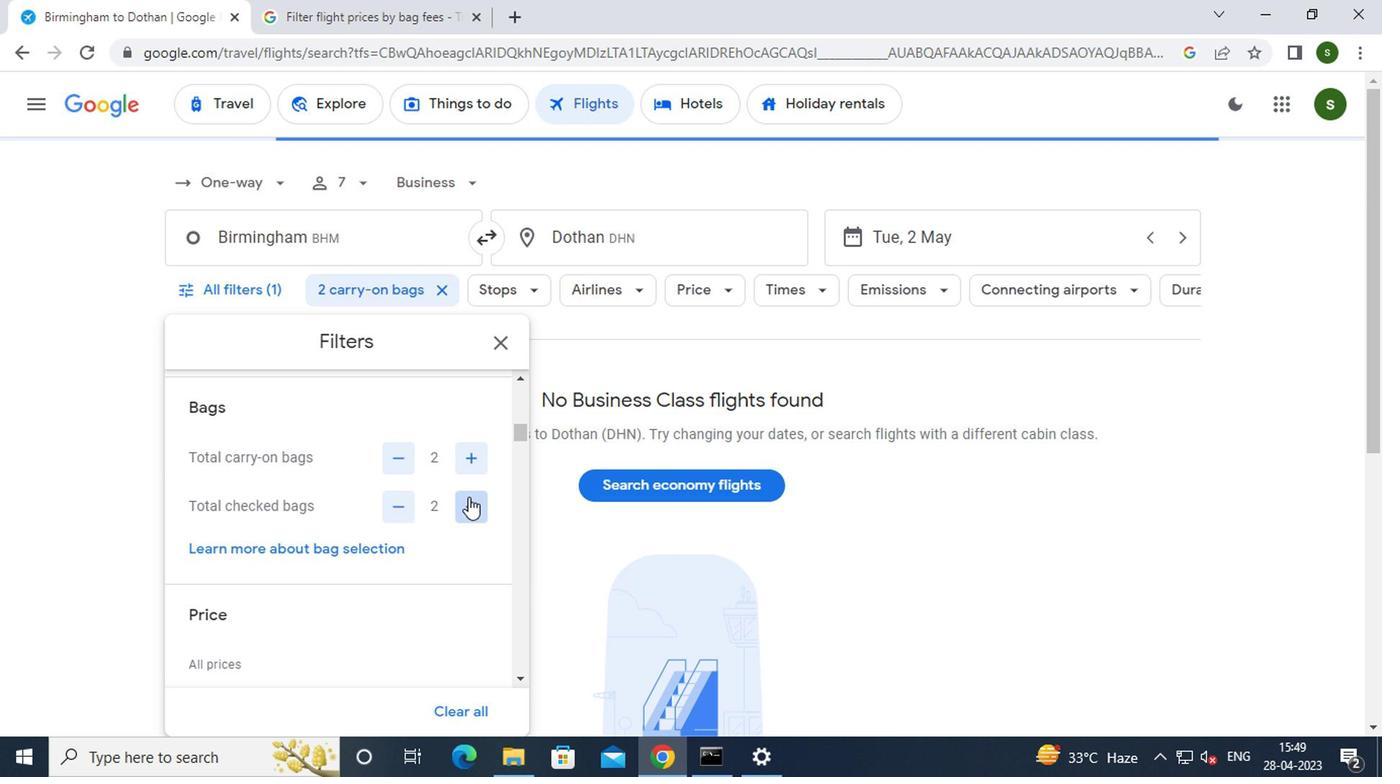
Action: Mouse pressed left at (464, 497)
Screenshot: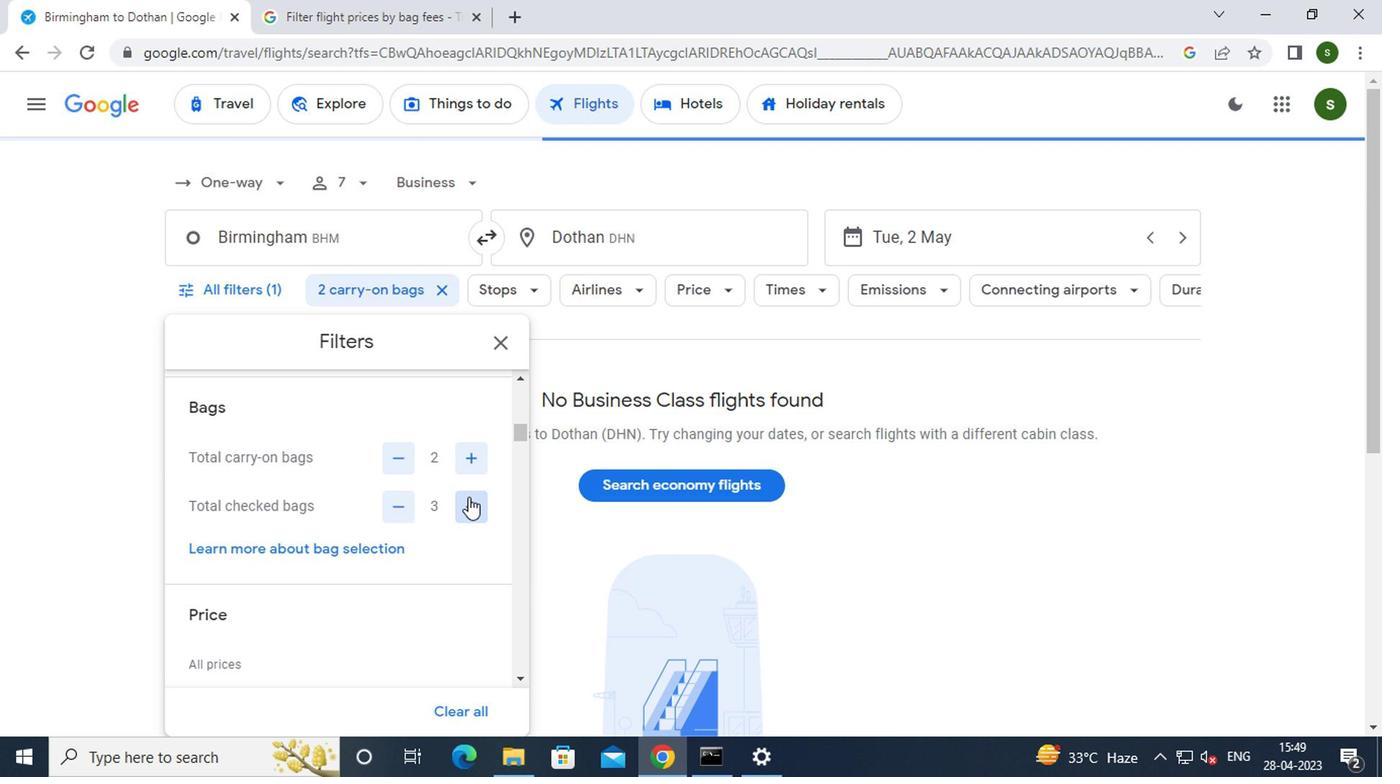 
Action: Mouse pressed left at (464, 497)
Screenshot: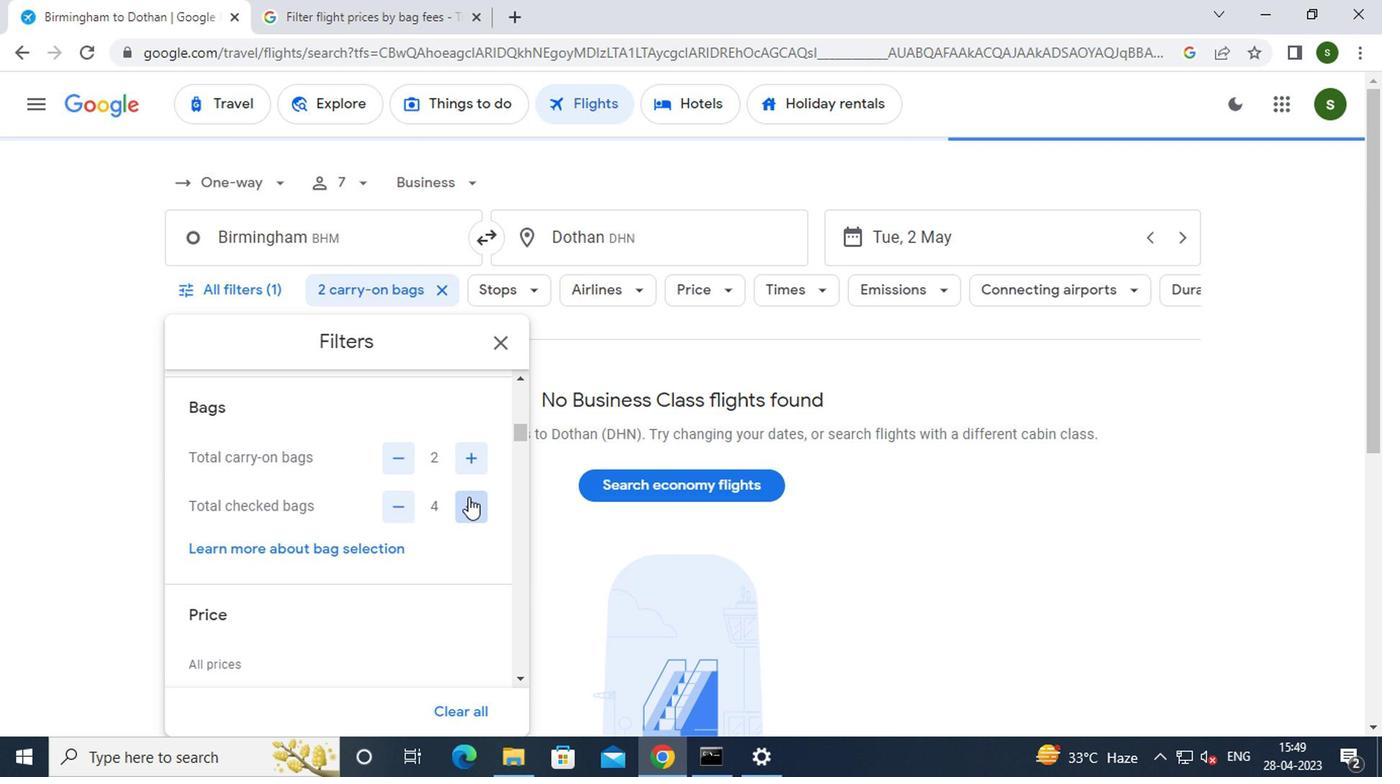 
Action: Mouse pressed left at (464, 497)
Screenshot: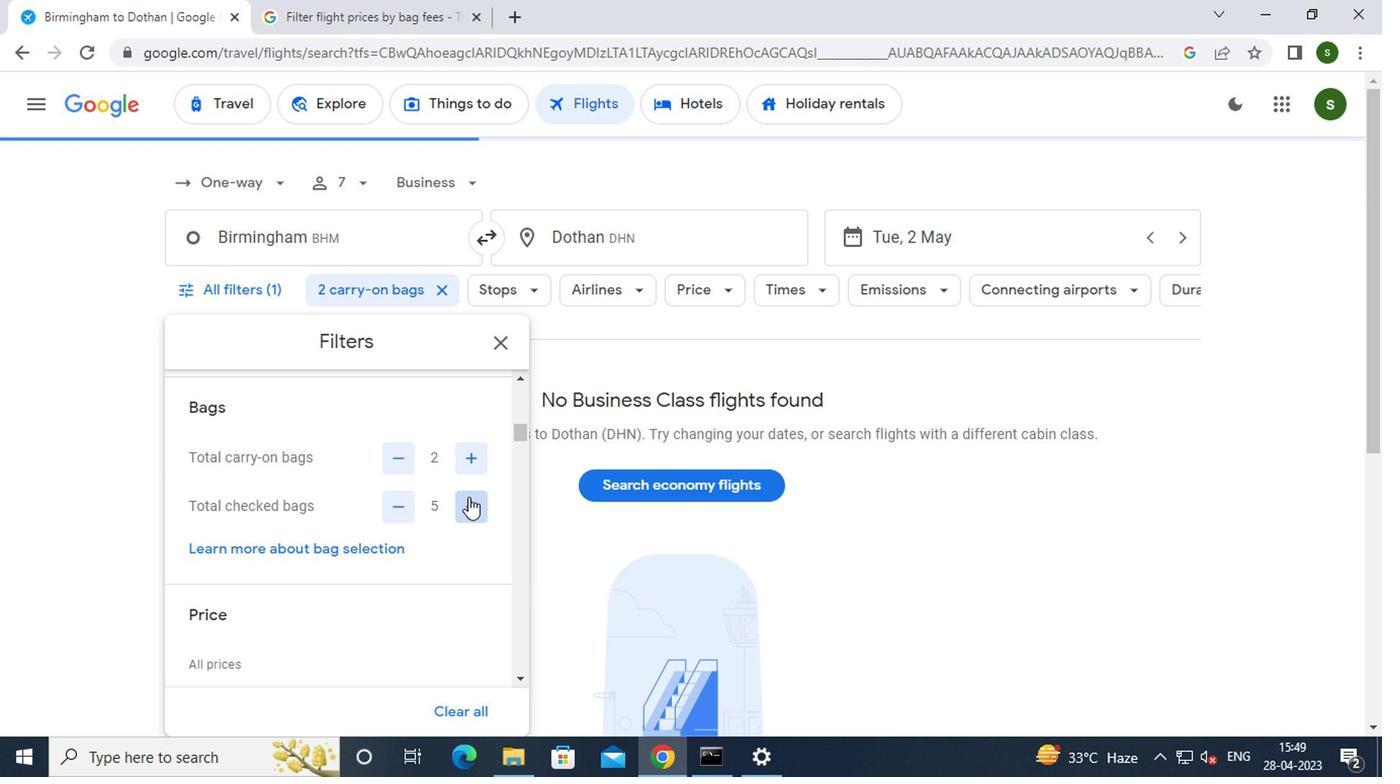 
Action: Mouse moved to (384, 526)
Screenshot: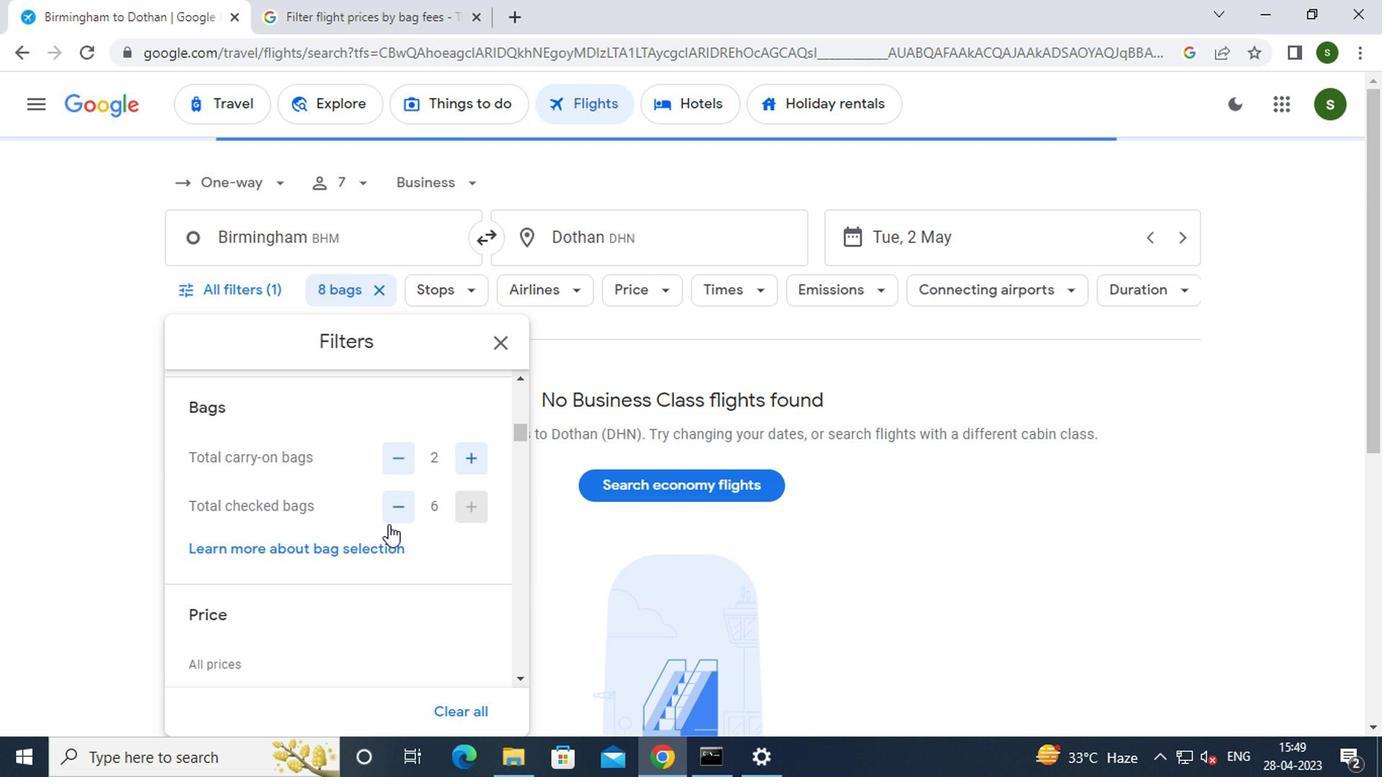 
Action: Mouse scrolled (384, 524) with delta (0, -1)
Screenshot: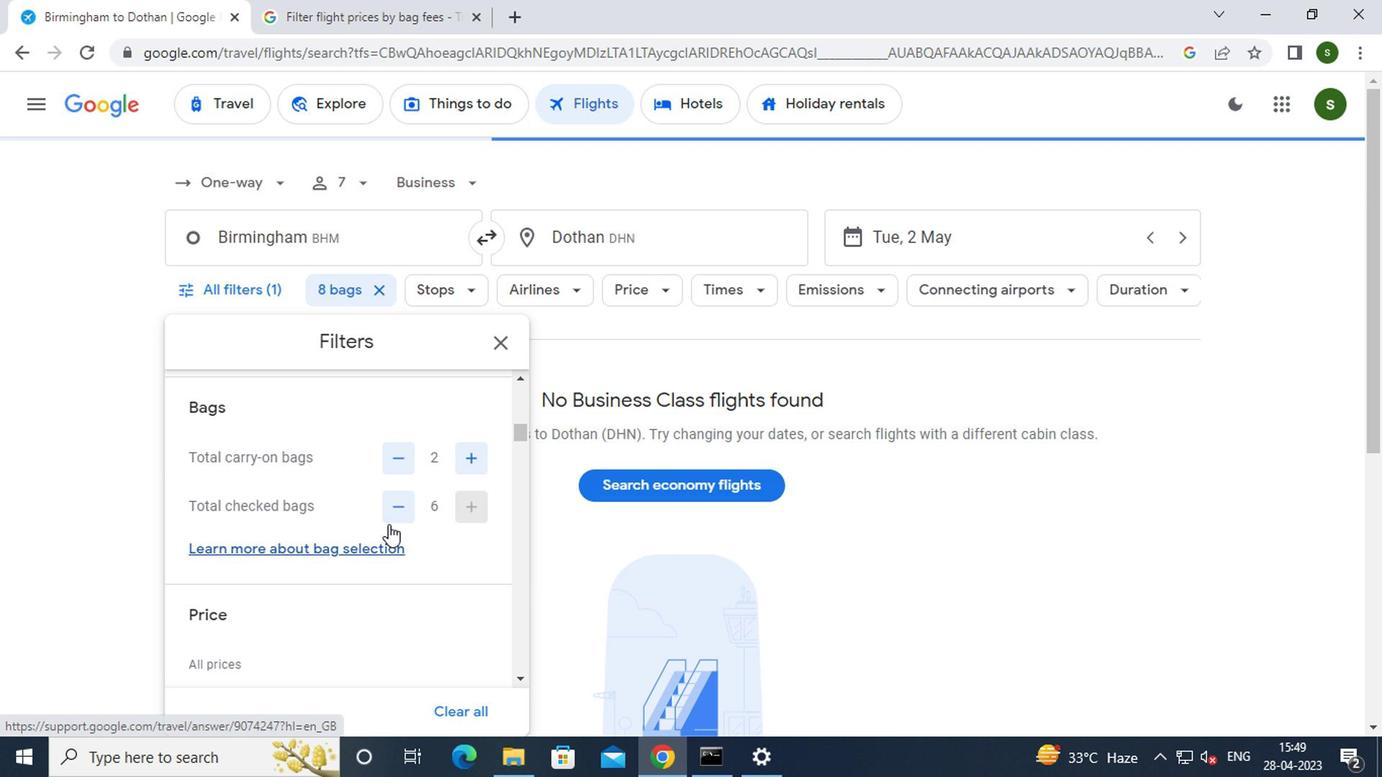 
Action: Mouse scrolled (384, 524) with delta (0, -1)
Screenshot: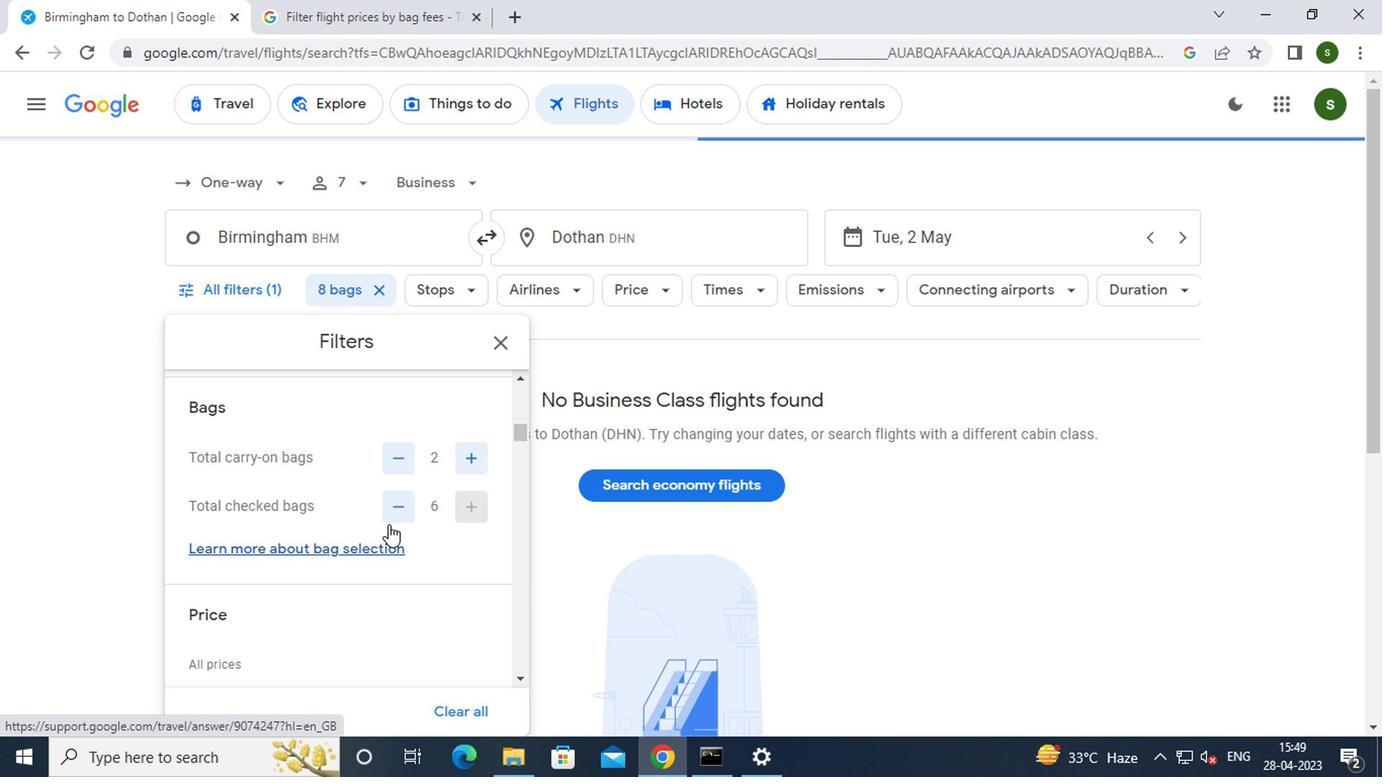 
Action: Mouse moved to (469, 498)
Screenshot: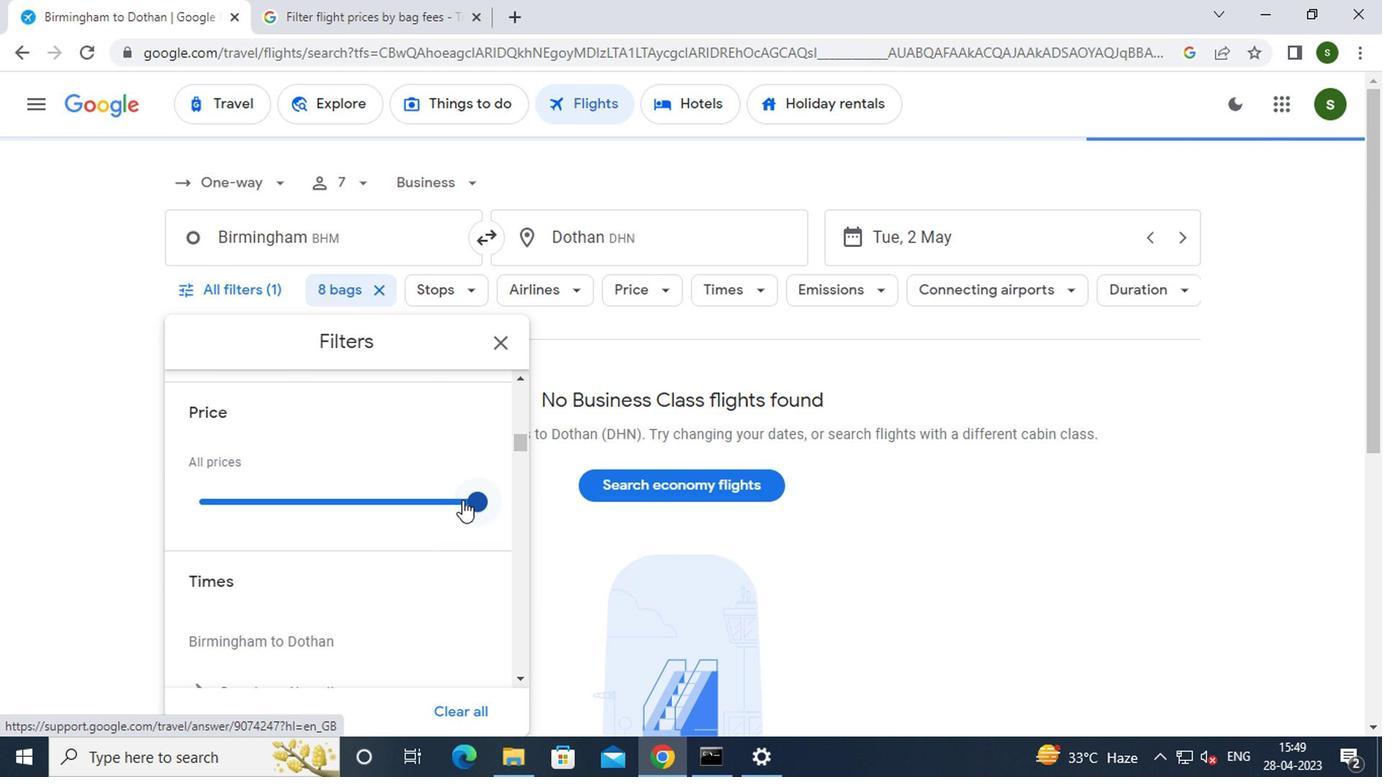 
Action: Mouse pressed left at (469, 498)
Screenshot: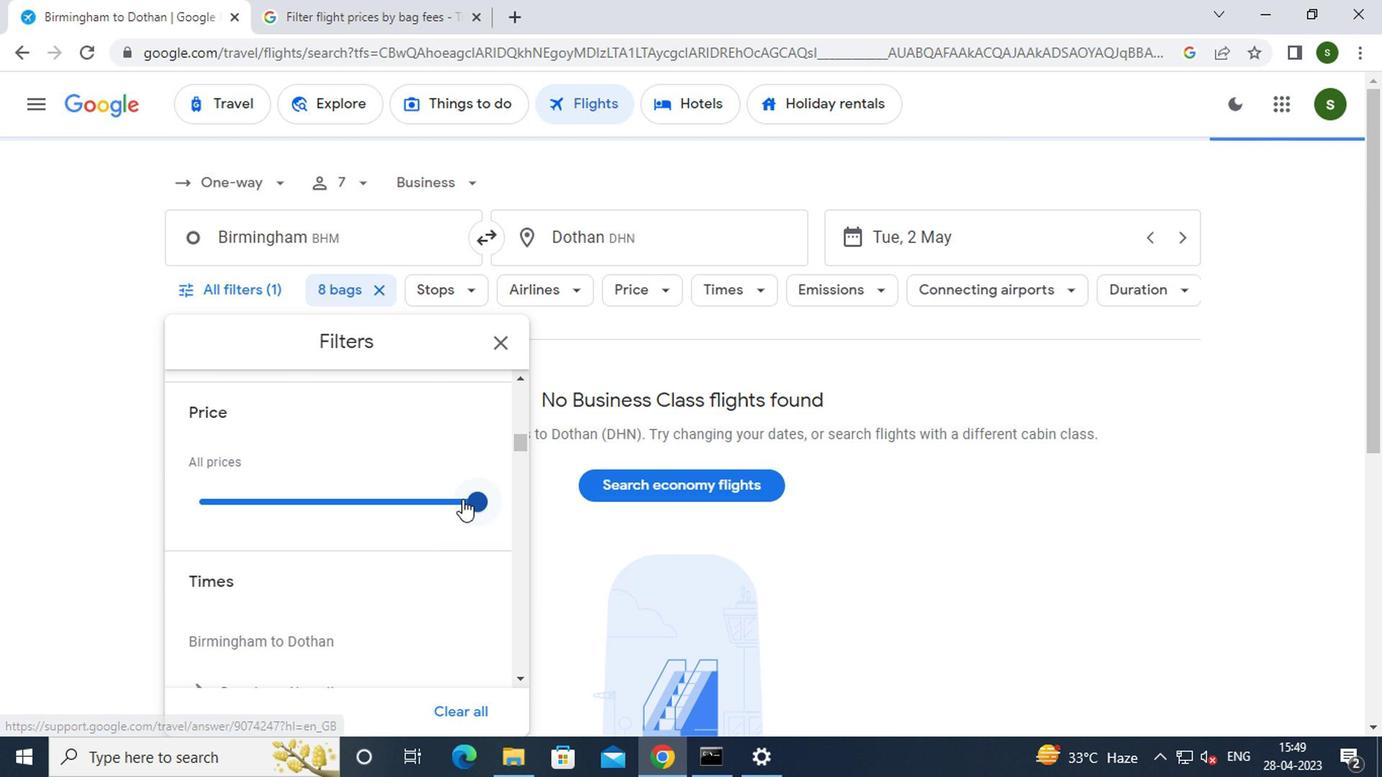 
Action: Mouse moved to (324, 531)
Screenshot: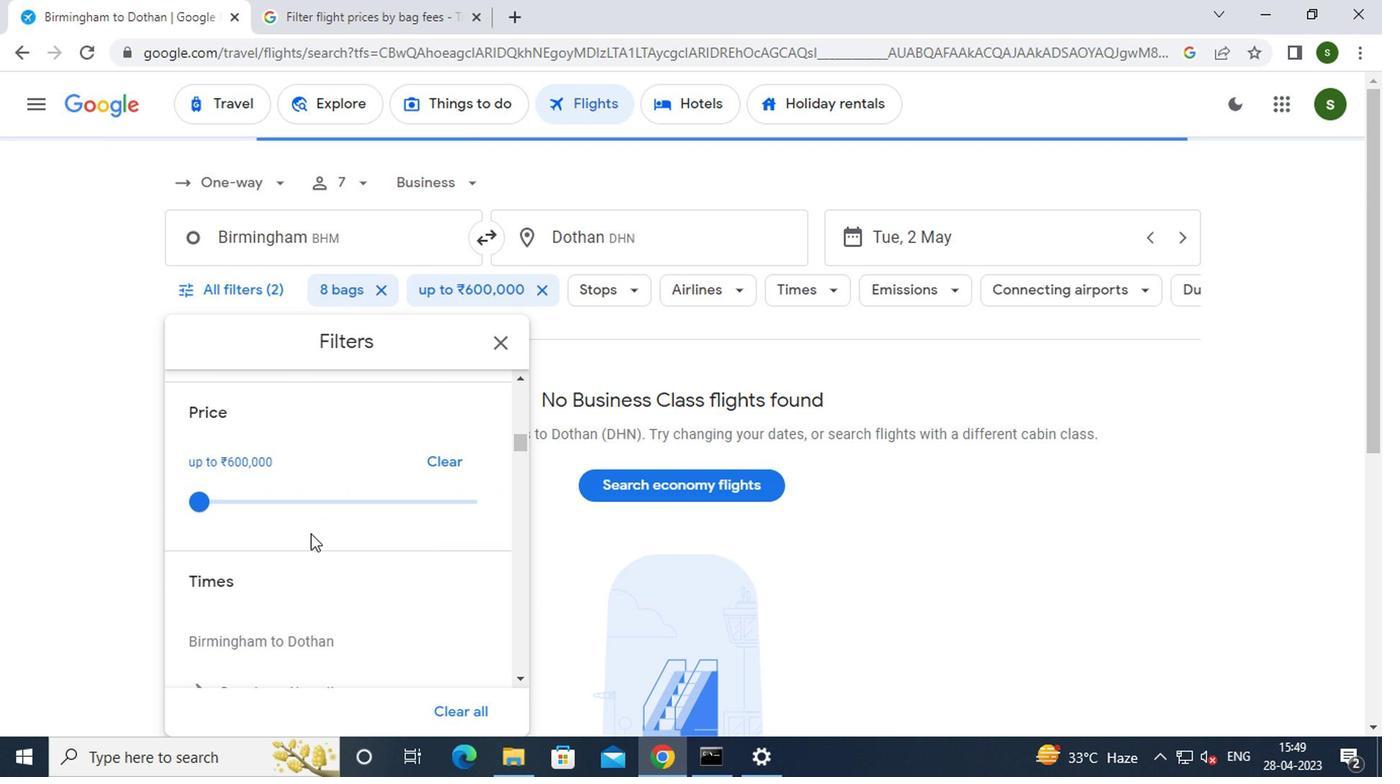 
Action: Mouse scrolled (324, 529) with delta (0, -1)
Screenshot: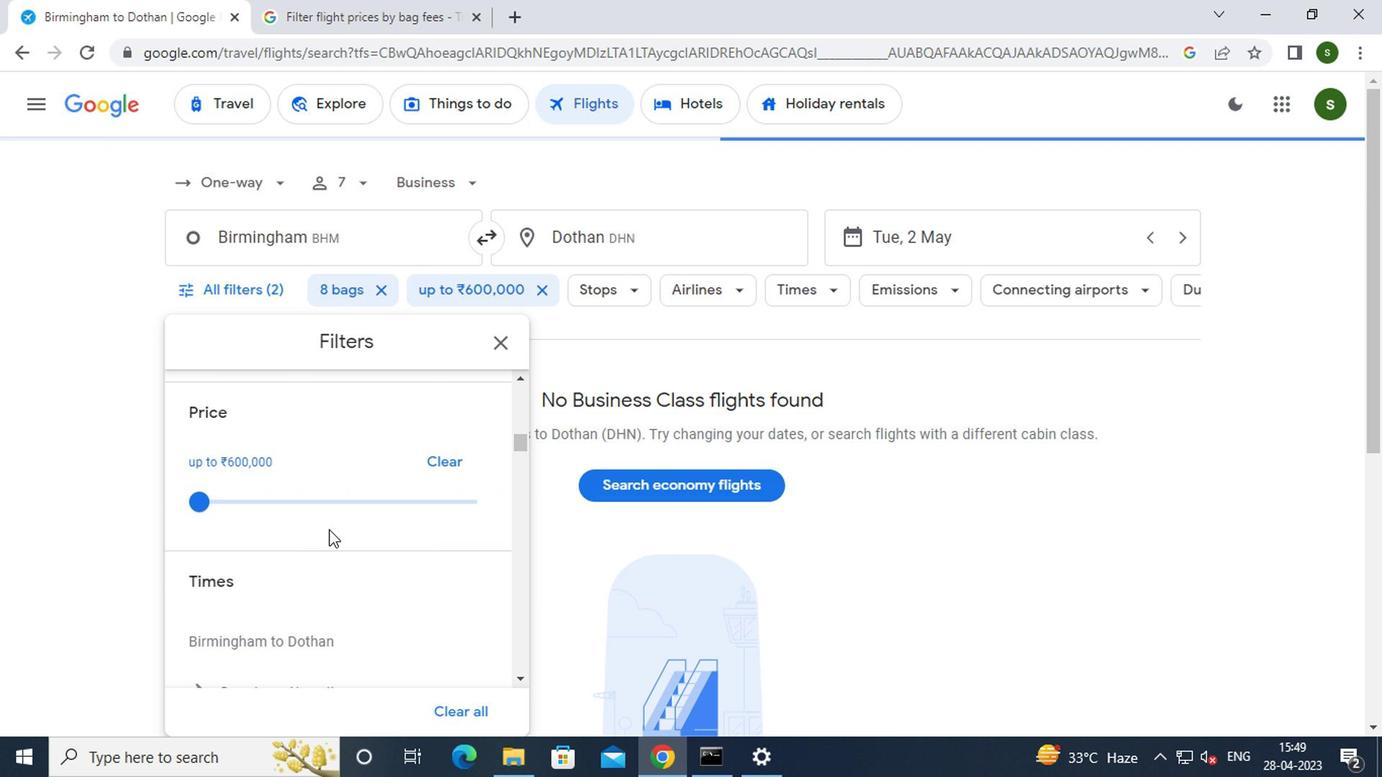 
Action: Mouse scrolled (324, 529) with delta (0, -1)
Screenshot: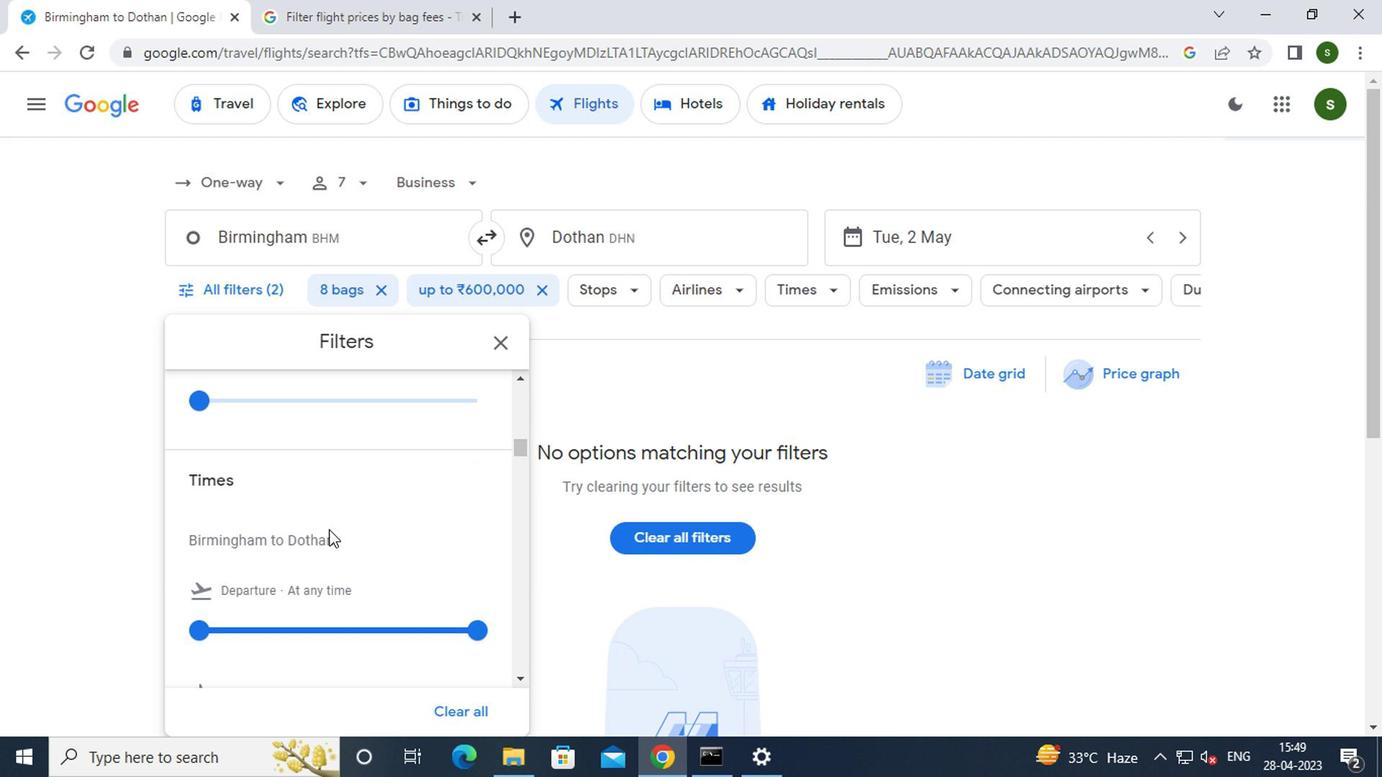 
Action: Mouse moved to (187, 527)
Screenshot: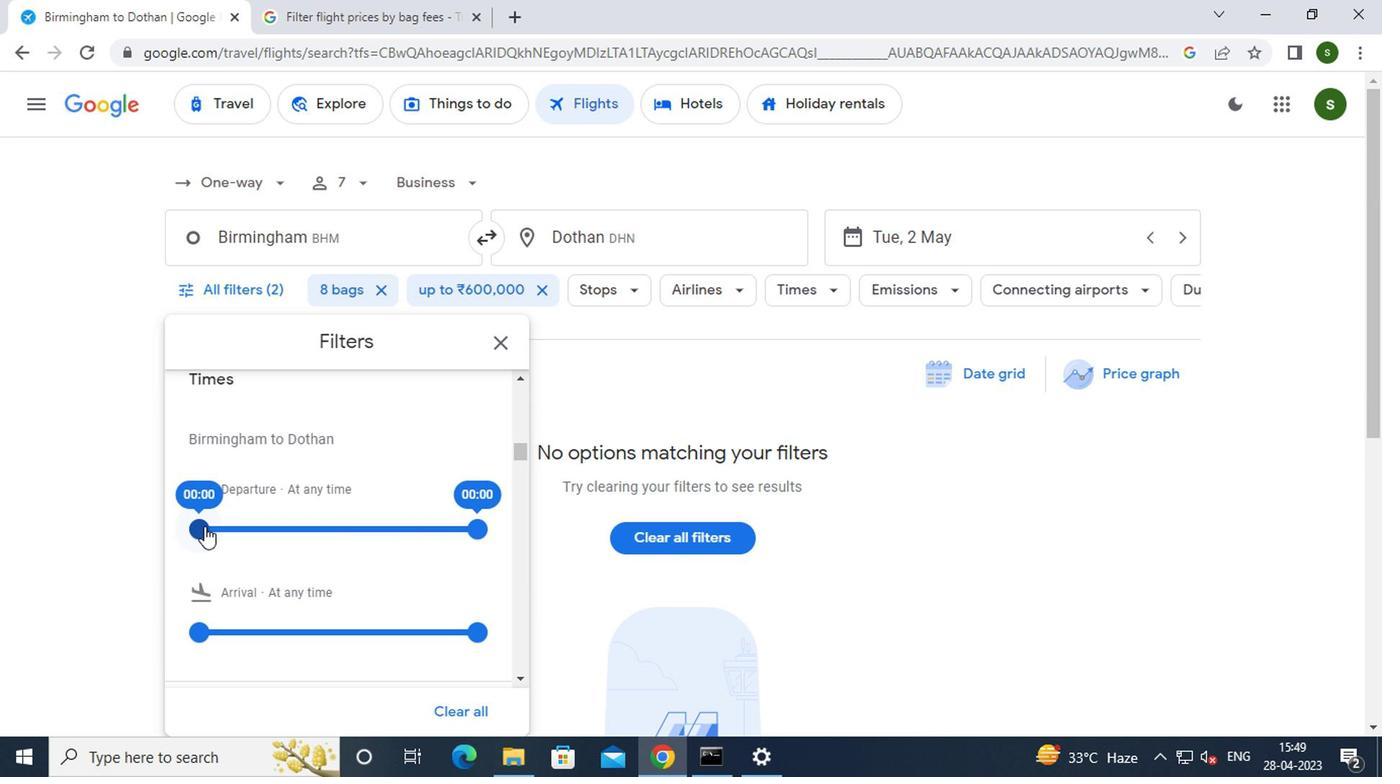 
Action: Mouse pressed left at (187, 527)
Screenshot: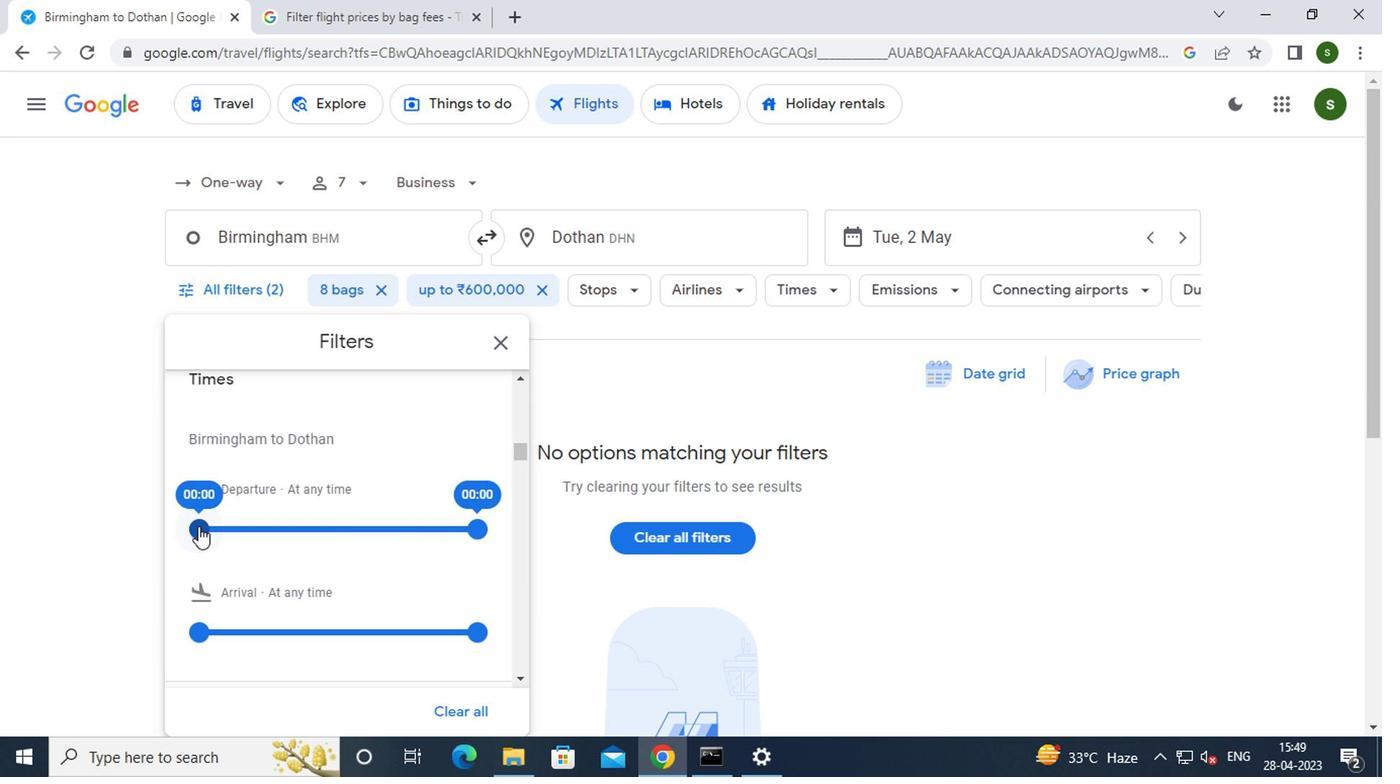 
Action: Mouse moved to (680, 378)
Screenshot: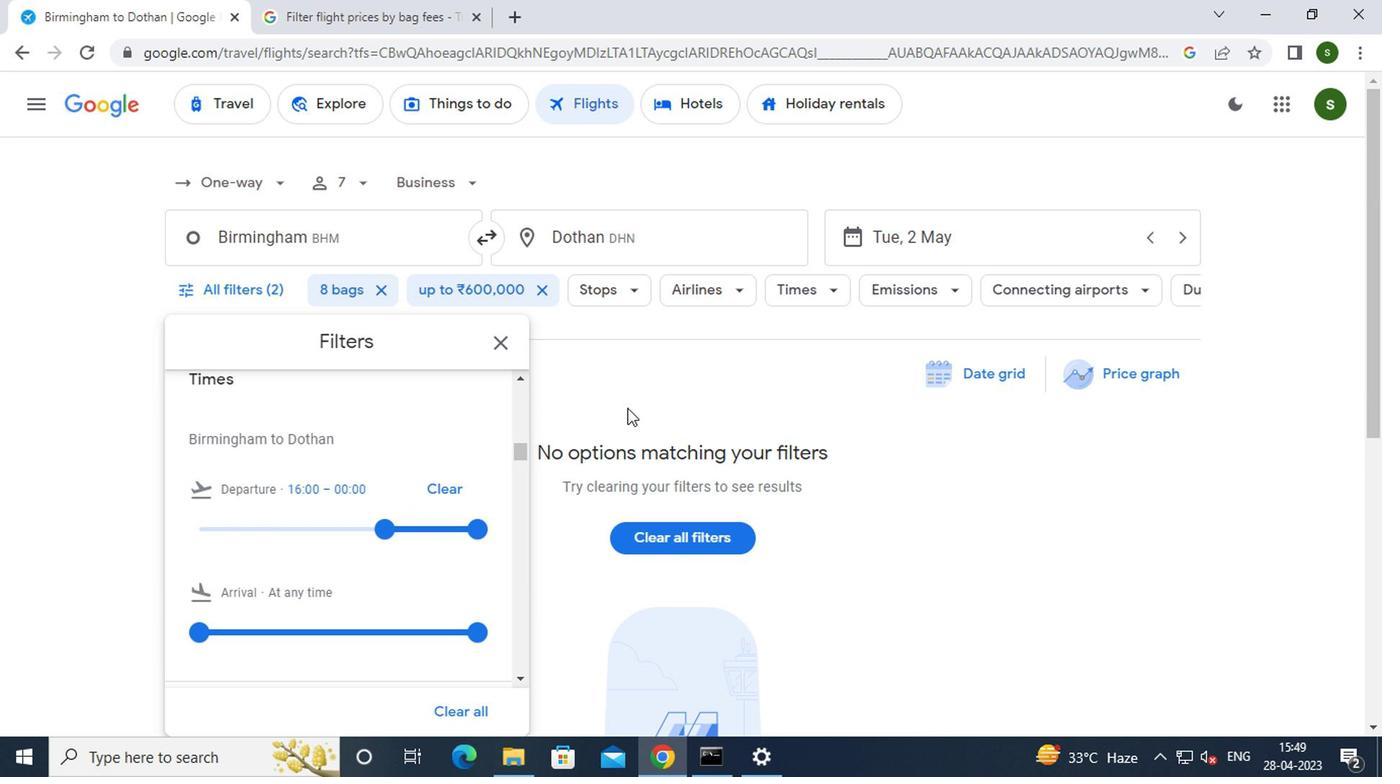 
Action: Mouse pressed left at (680, 378)
Screenshot: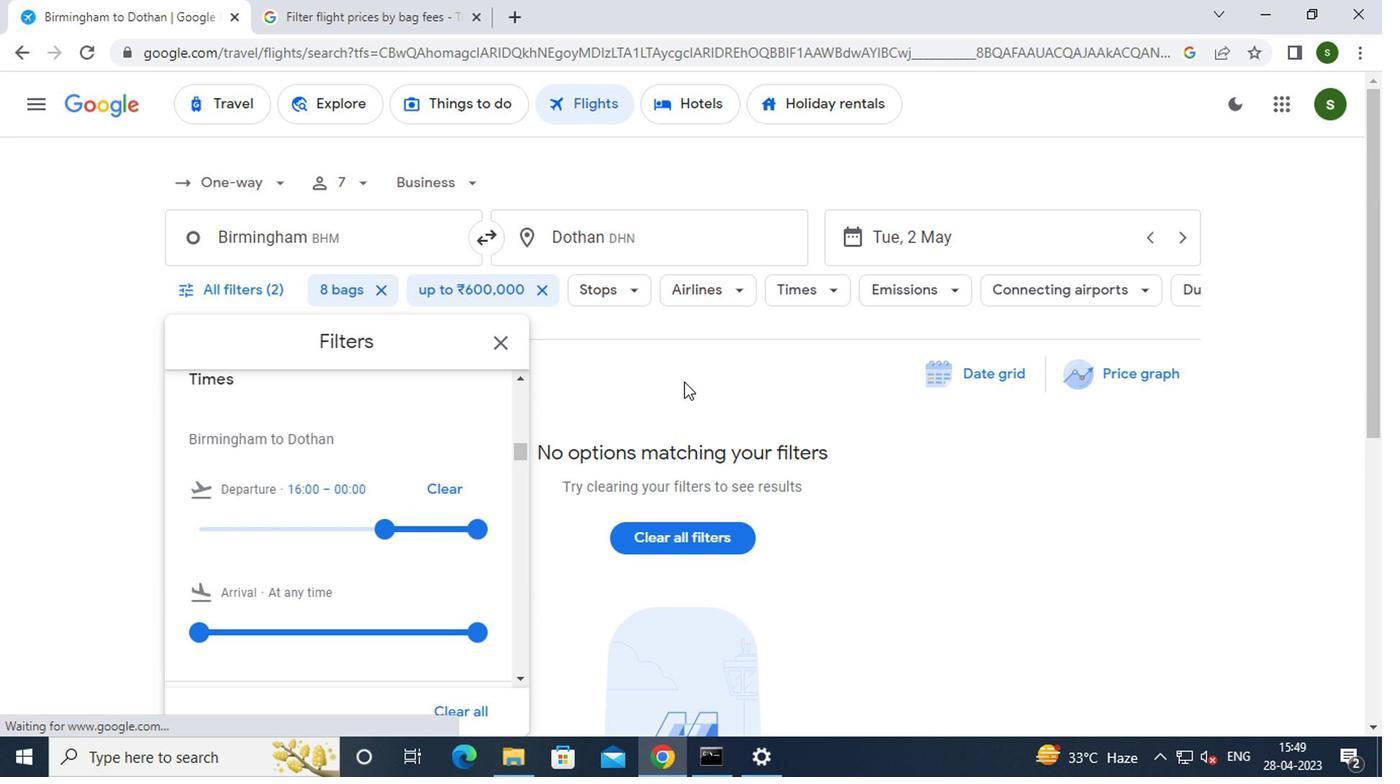 
Action: Mouse moved to (680, 378)
Screenshot: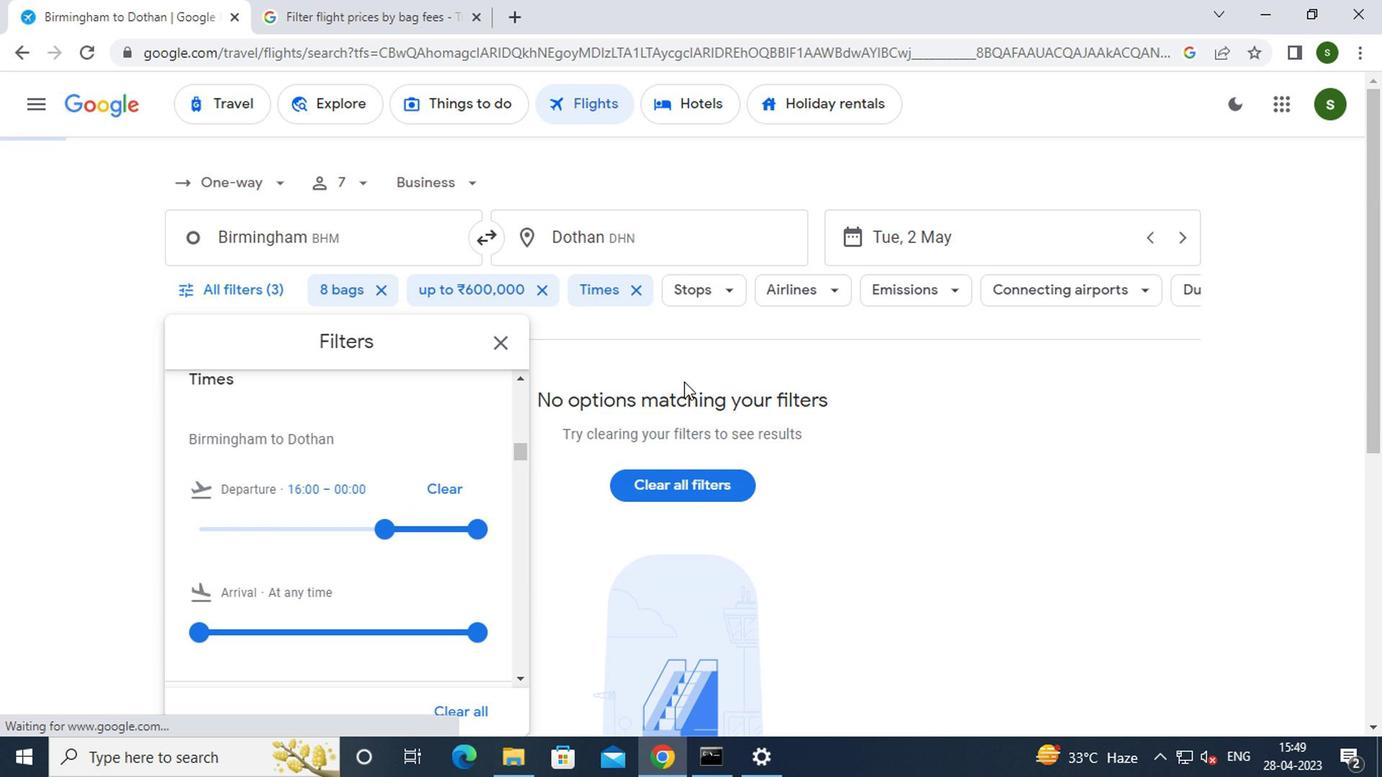 
